 Task: Find connections with filter location Thenia with filter topic #inspiration with filter profile language English with filter current company Apco Infratech Pvt. Ltd with filter school Netaji Subhas Institute of Technology with filter industry Retail Art Supplies with filter service category Customer Support with filter keywords title SQL Developer
Action: Mouse moved to (716, 95)
Screenshot: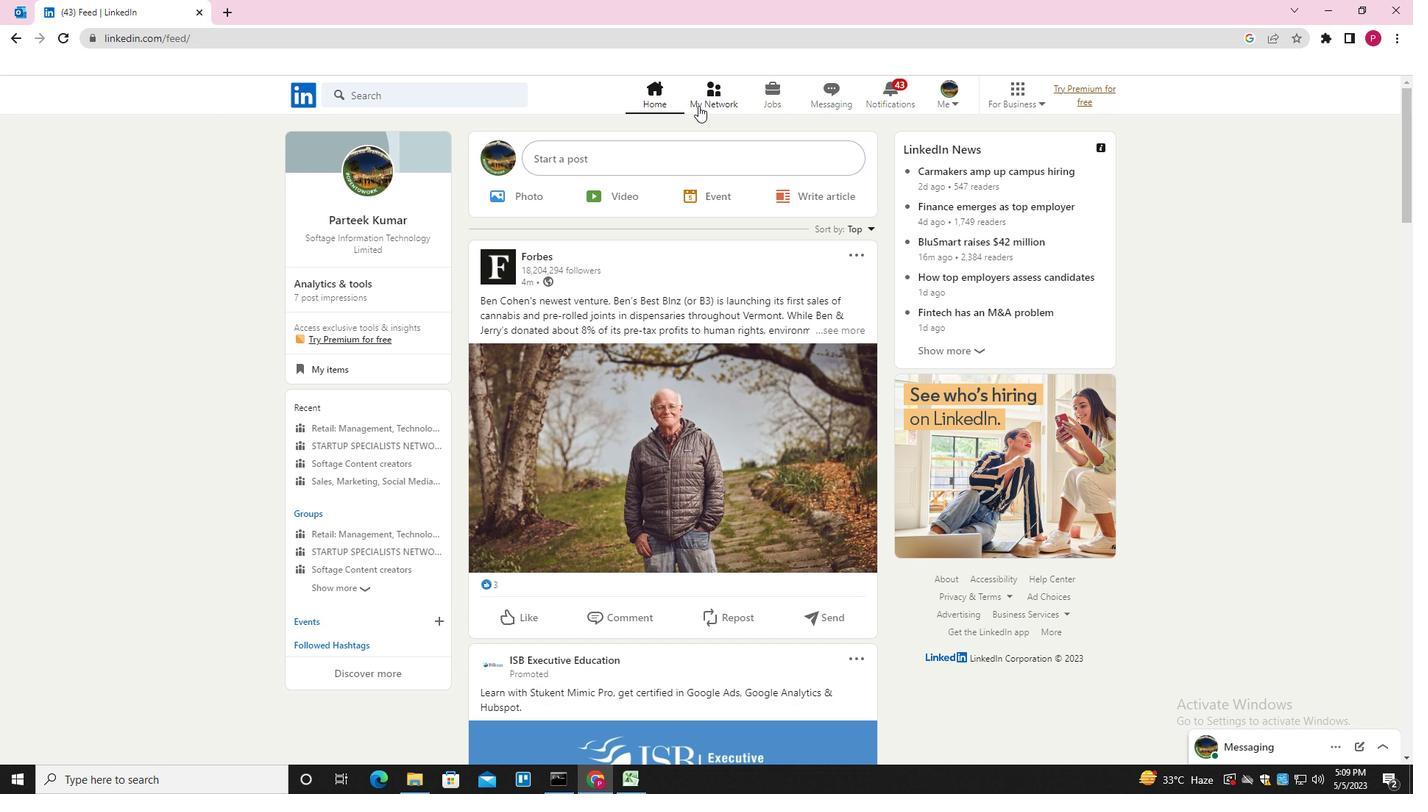 
Action: Mouse pressed left at (716, 95)
Screenshot: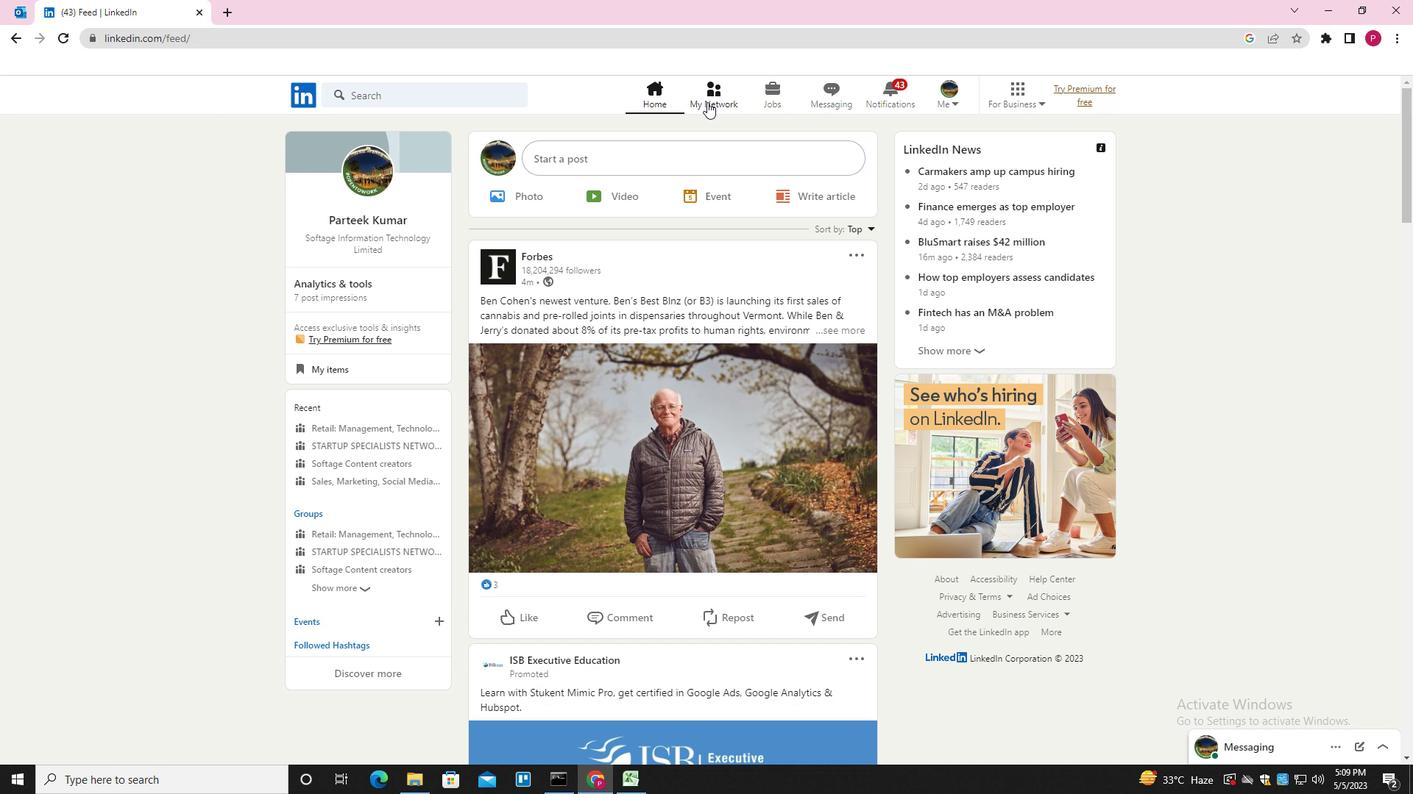 
Action: Mouse moved to (451, 181)
Screenshot: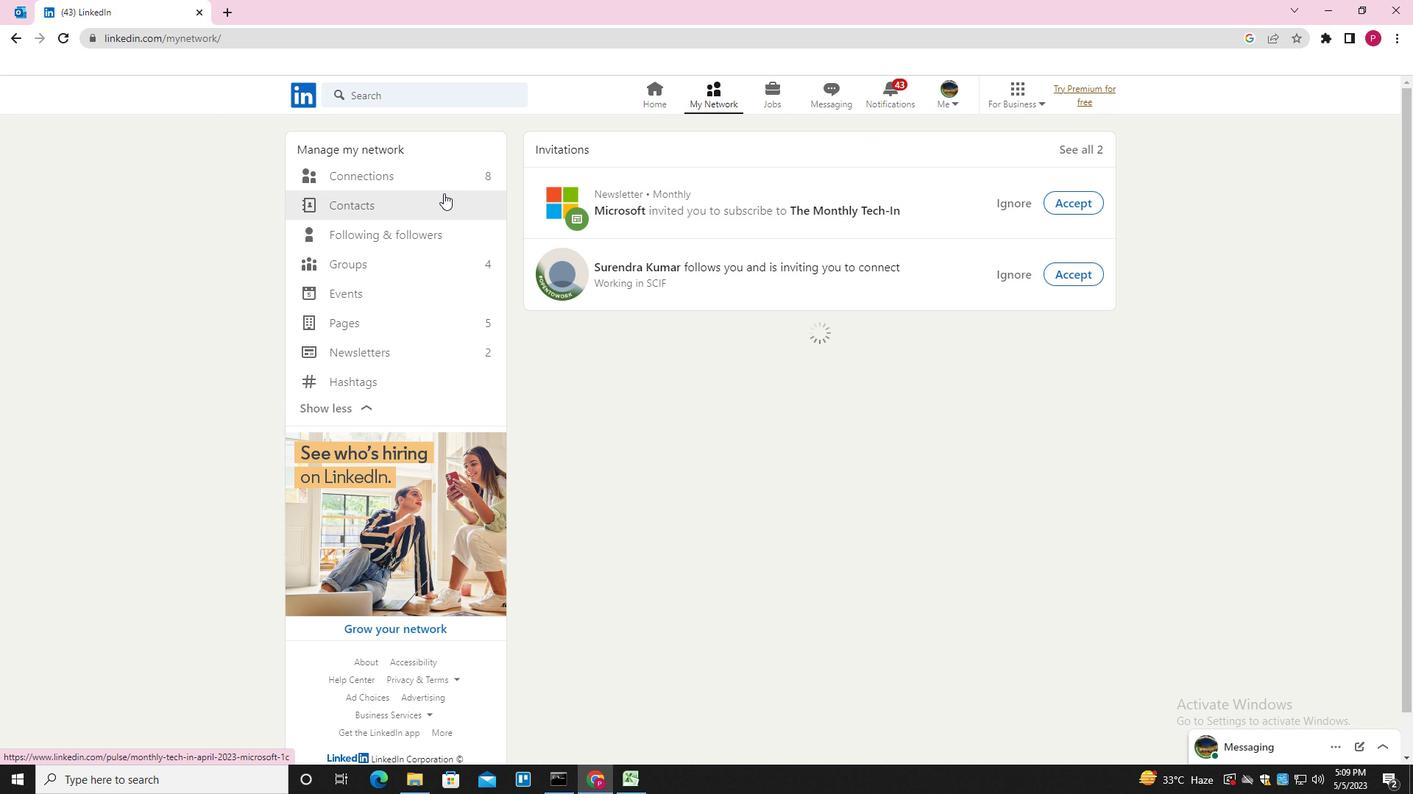 
Action: Mouse pressed left at (451, 181)
Screenshot: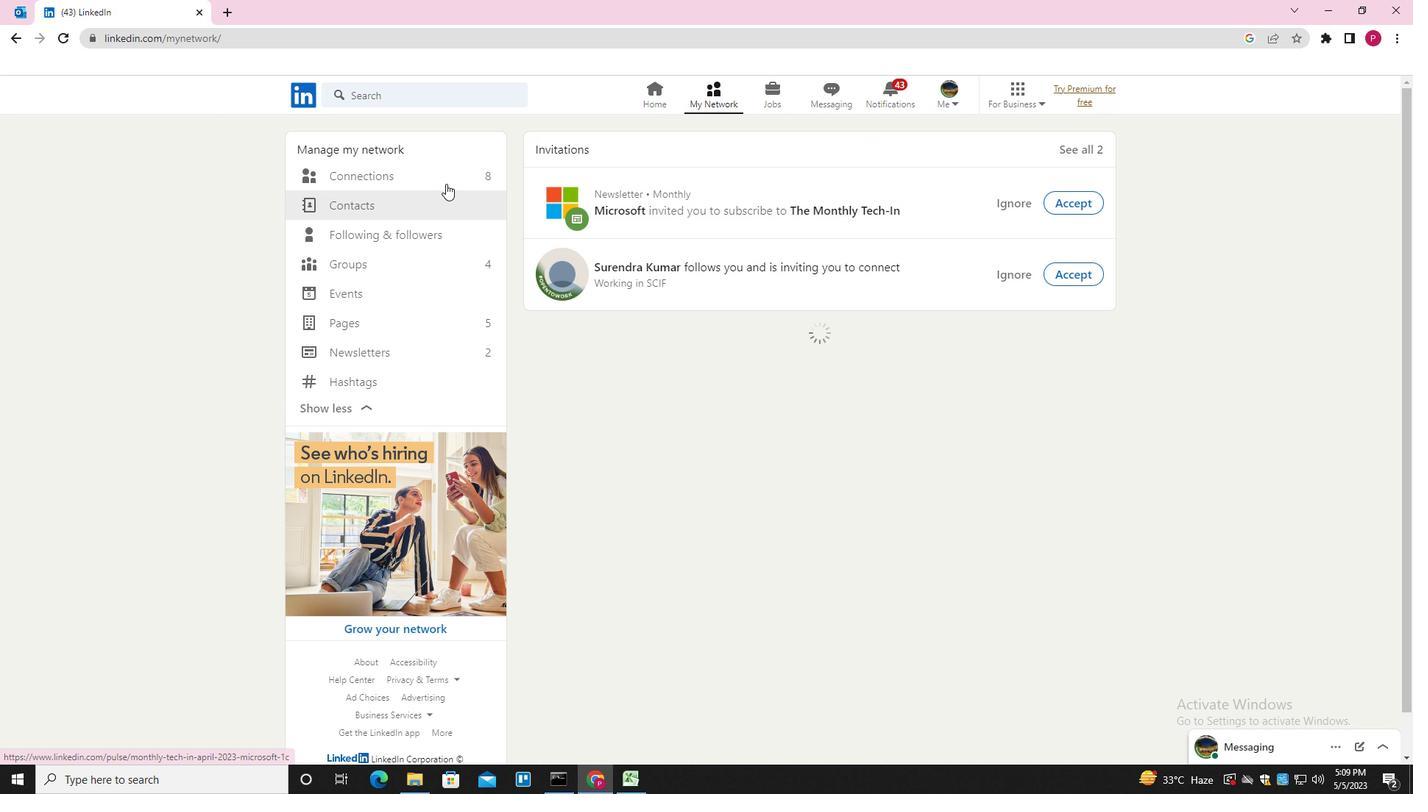 
Action: Mouse moved to (795, 173)
Screenshot: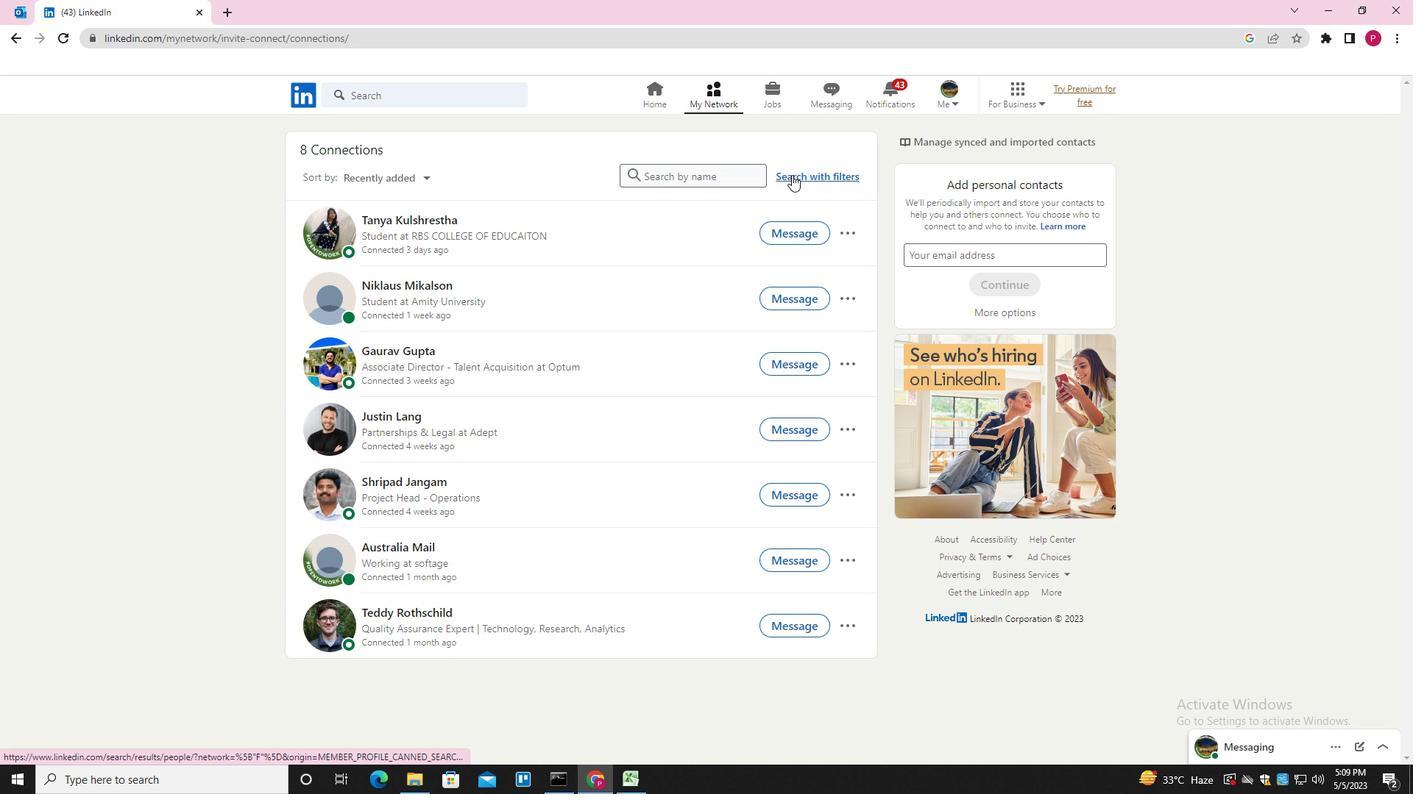 
Action: Mouse pressed left at (795, 173)
Screenshot: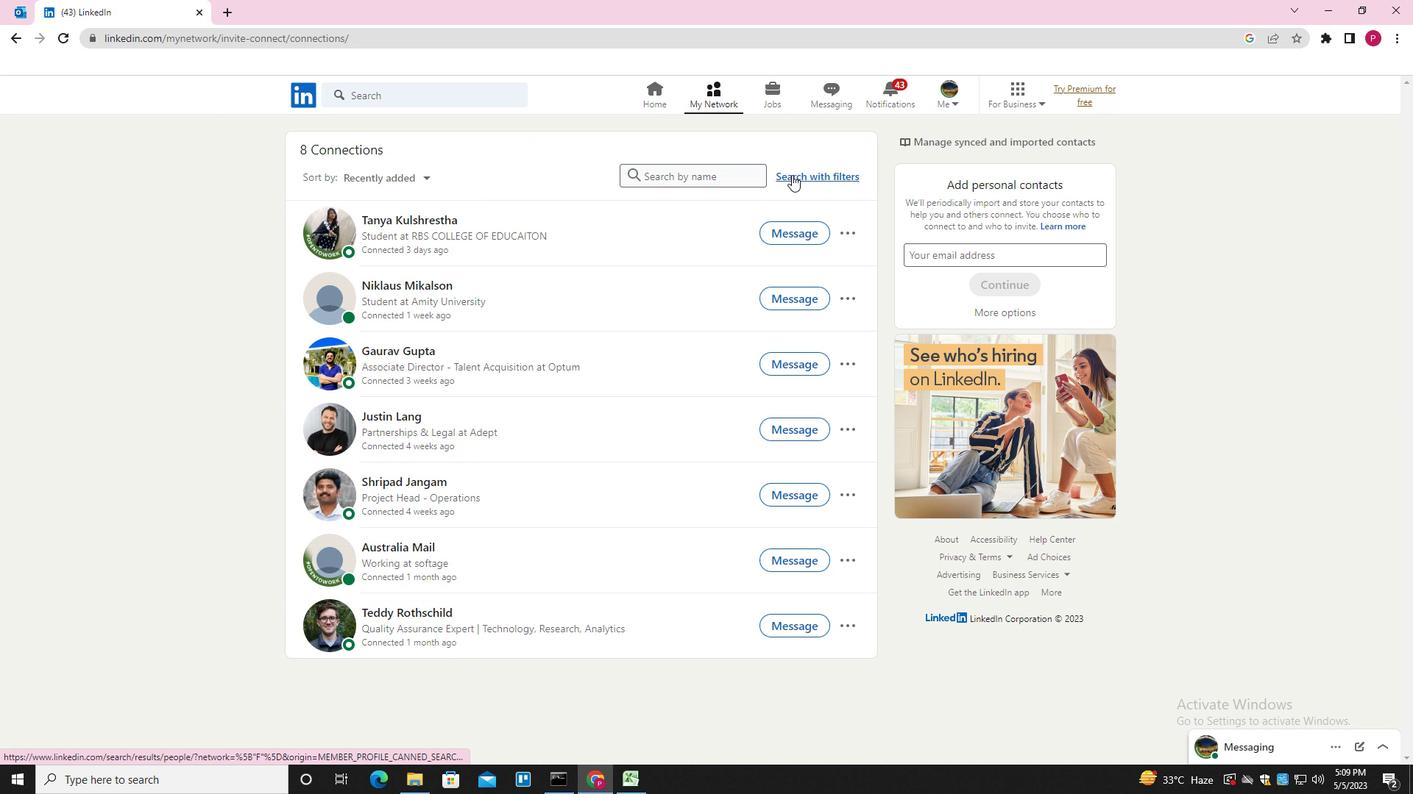 
Action: Mouse moved to (747, 139)
Screenshot: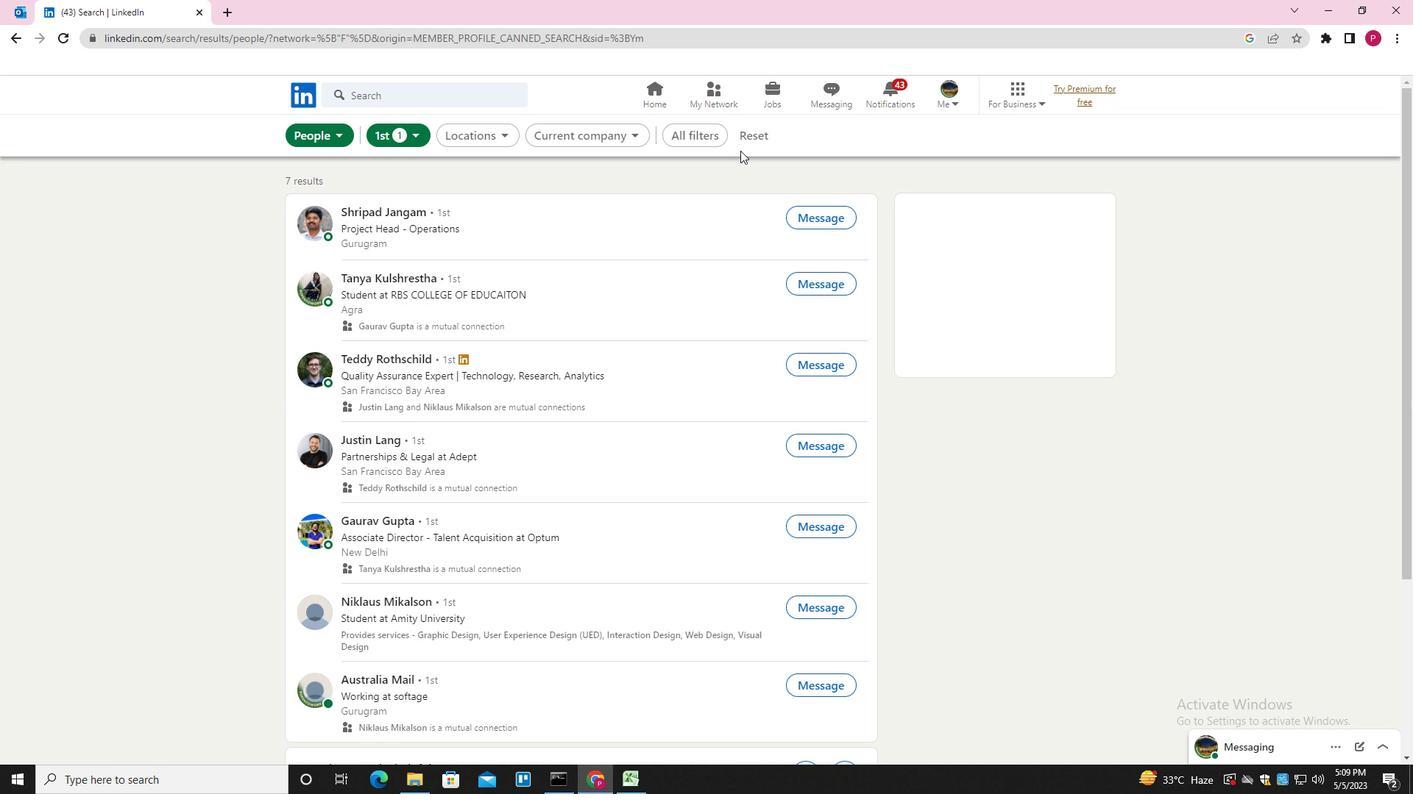
Action: Mouse pressed left at (747, 139)
Screenshot: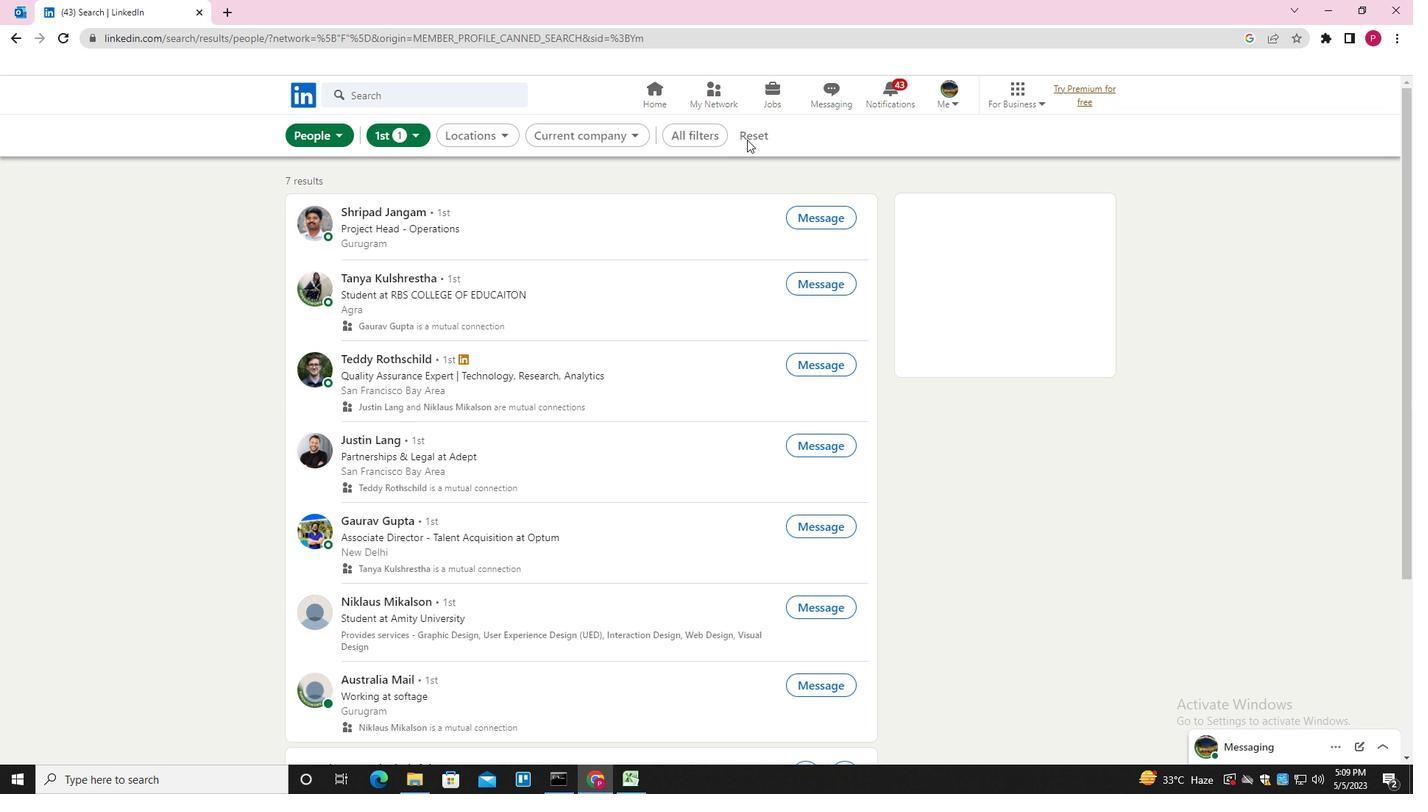 
Action: Mouse moved to (727, 136)
Screenshot: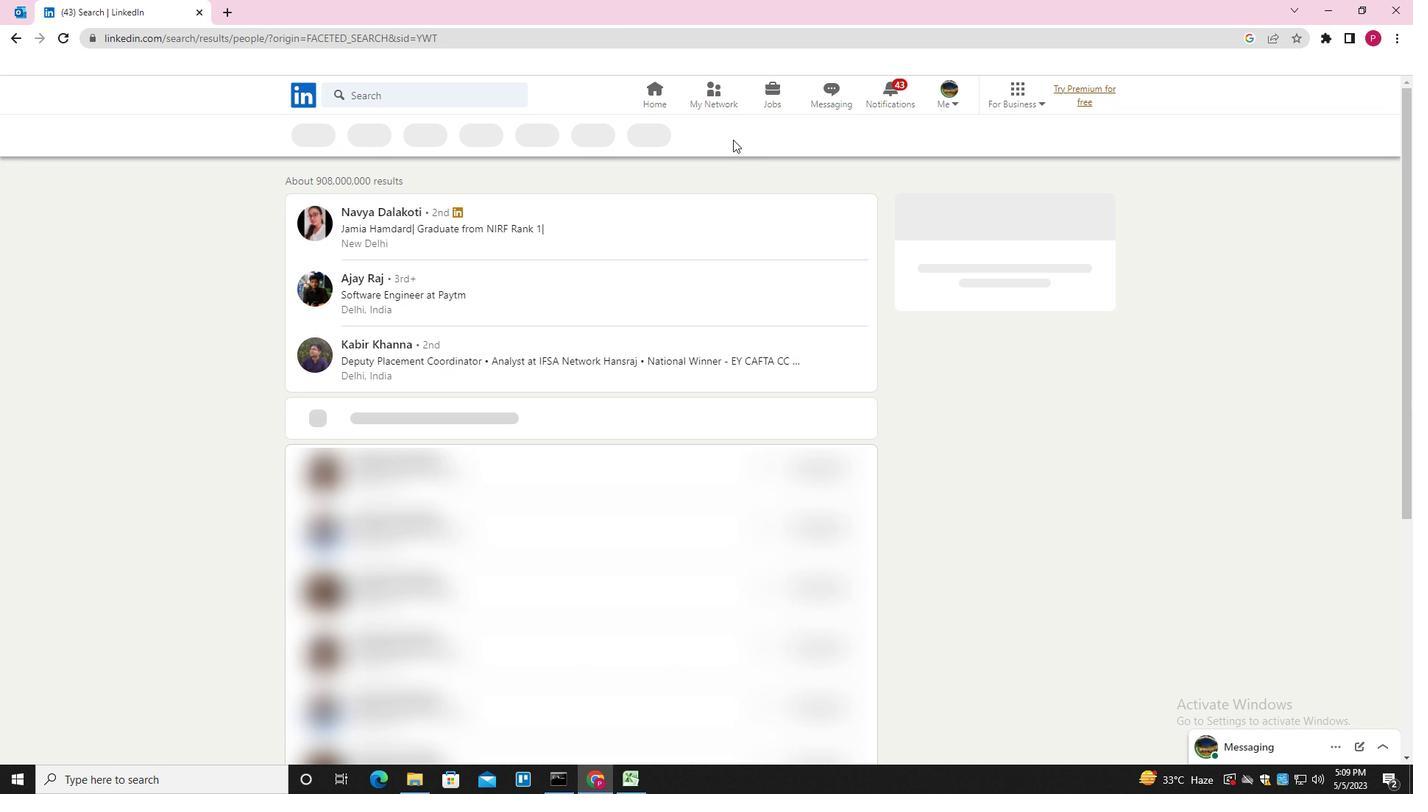 
Action: Mouse pressed left at (727, 136)
Screenshot: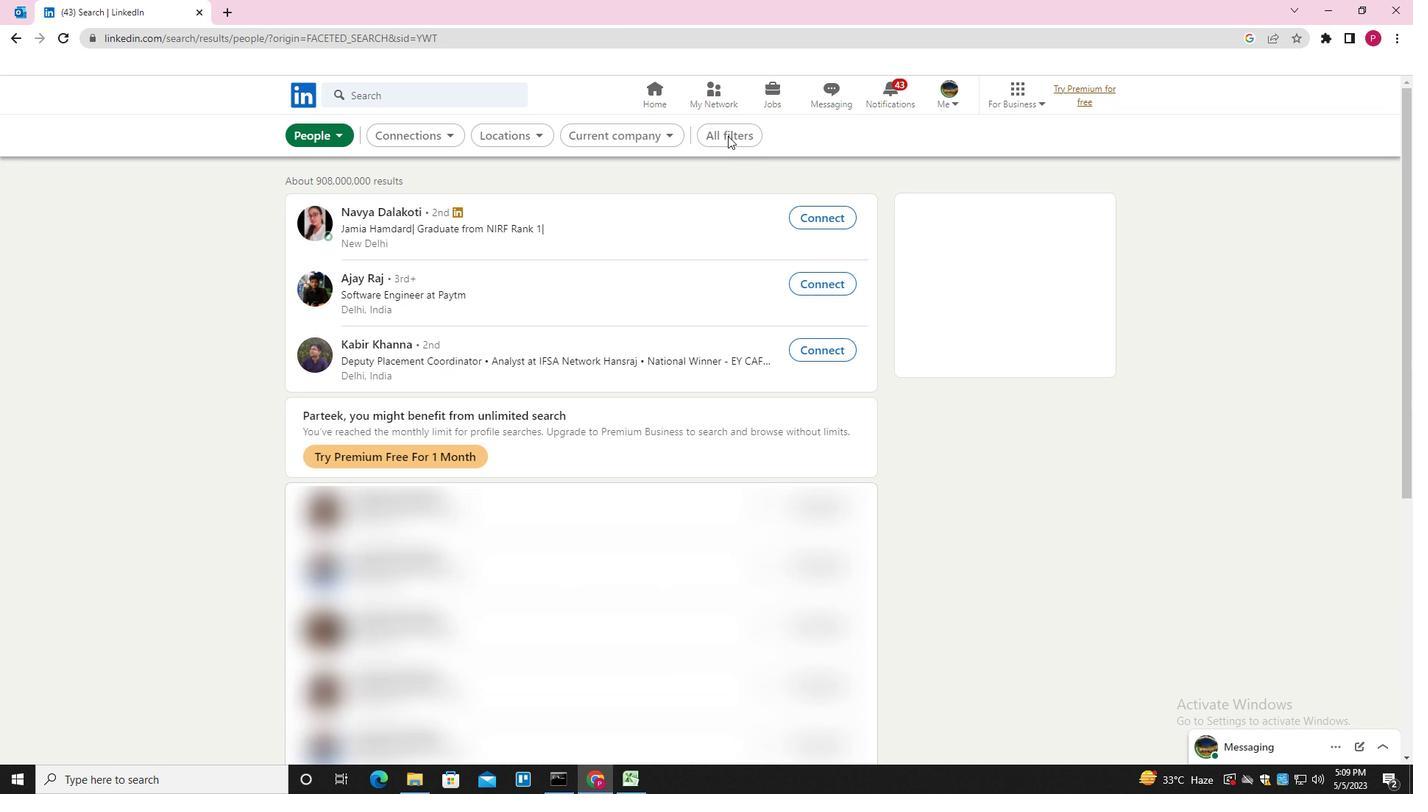 
Action: Mouse moved to (1167, 433)
Screenshot: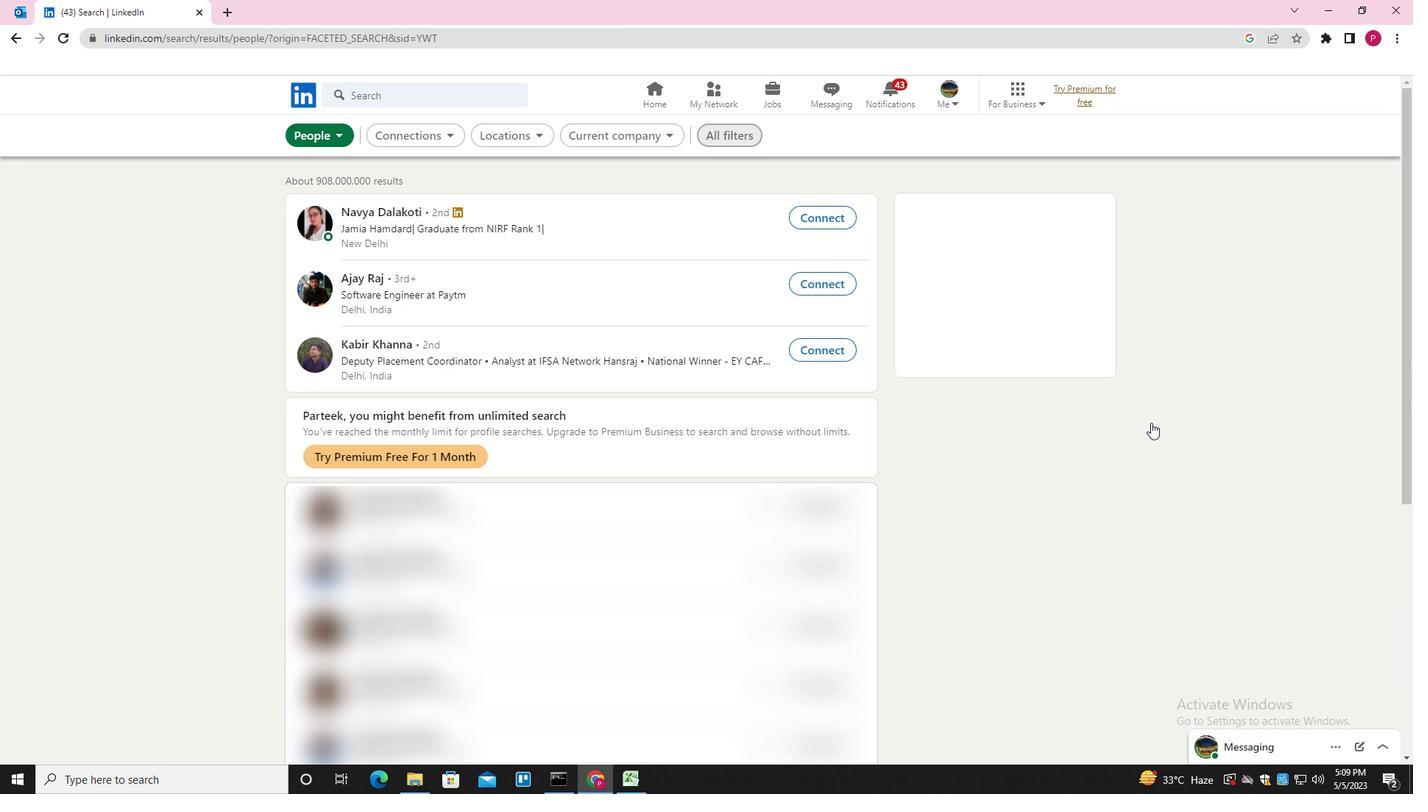 
Action: Mouse scrolled (1167, 432) with delta (0, 0)
Screenshot: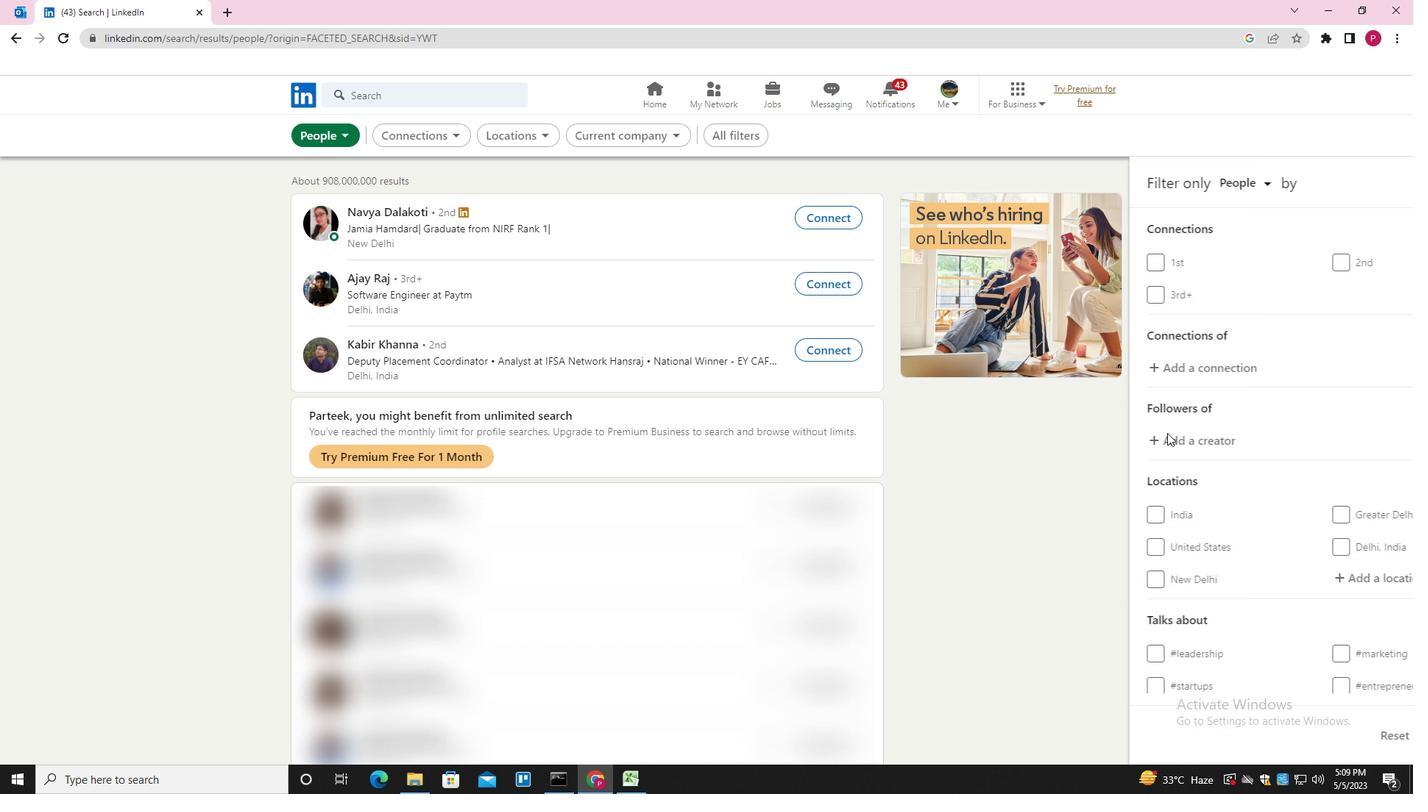 
Action: Mouse moved to (1167, 434)
Screenshot: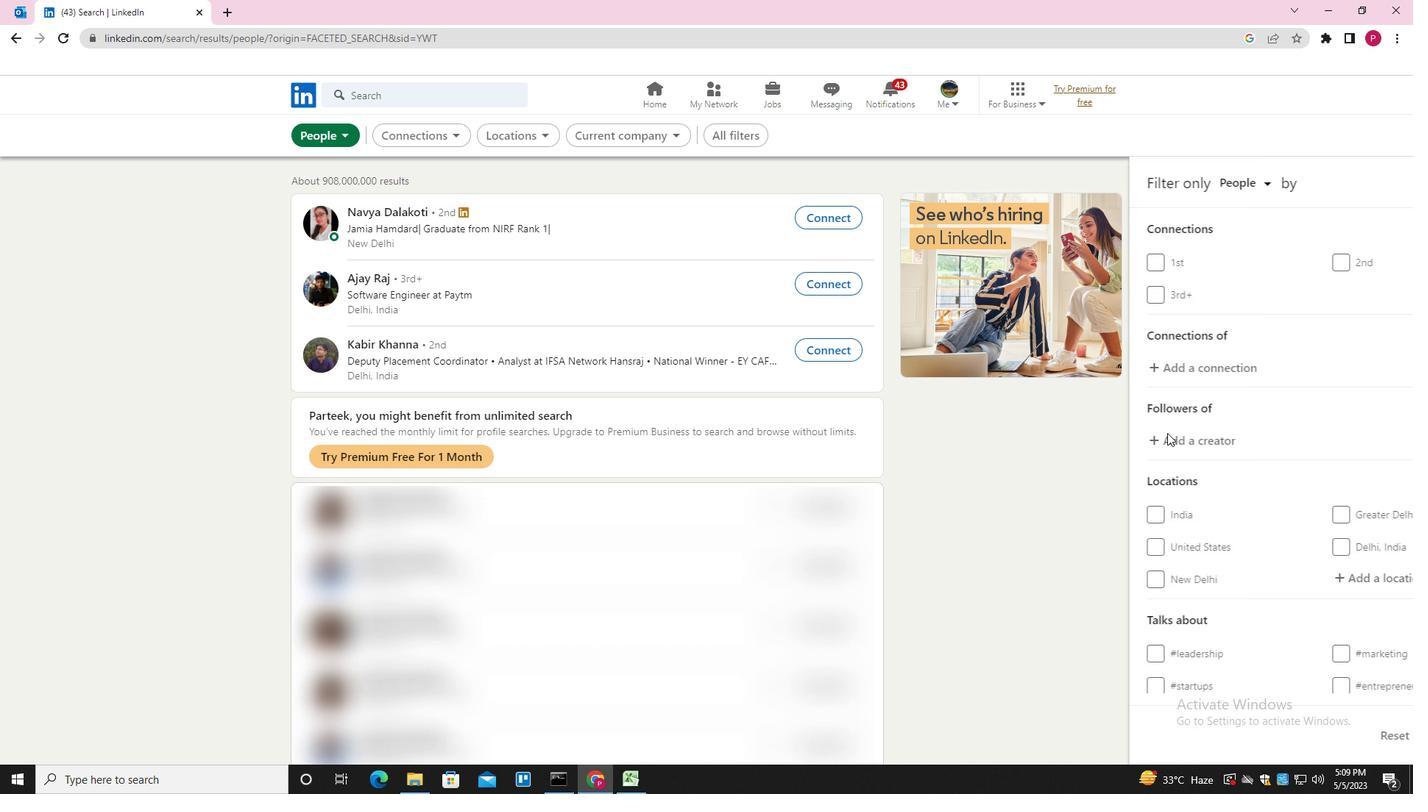 
Action: Mouse scrolled (1167, 433) with delta (0, 0)
Screenshot: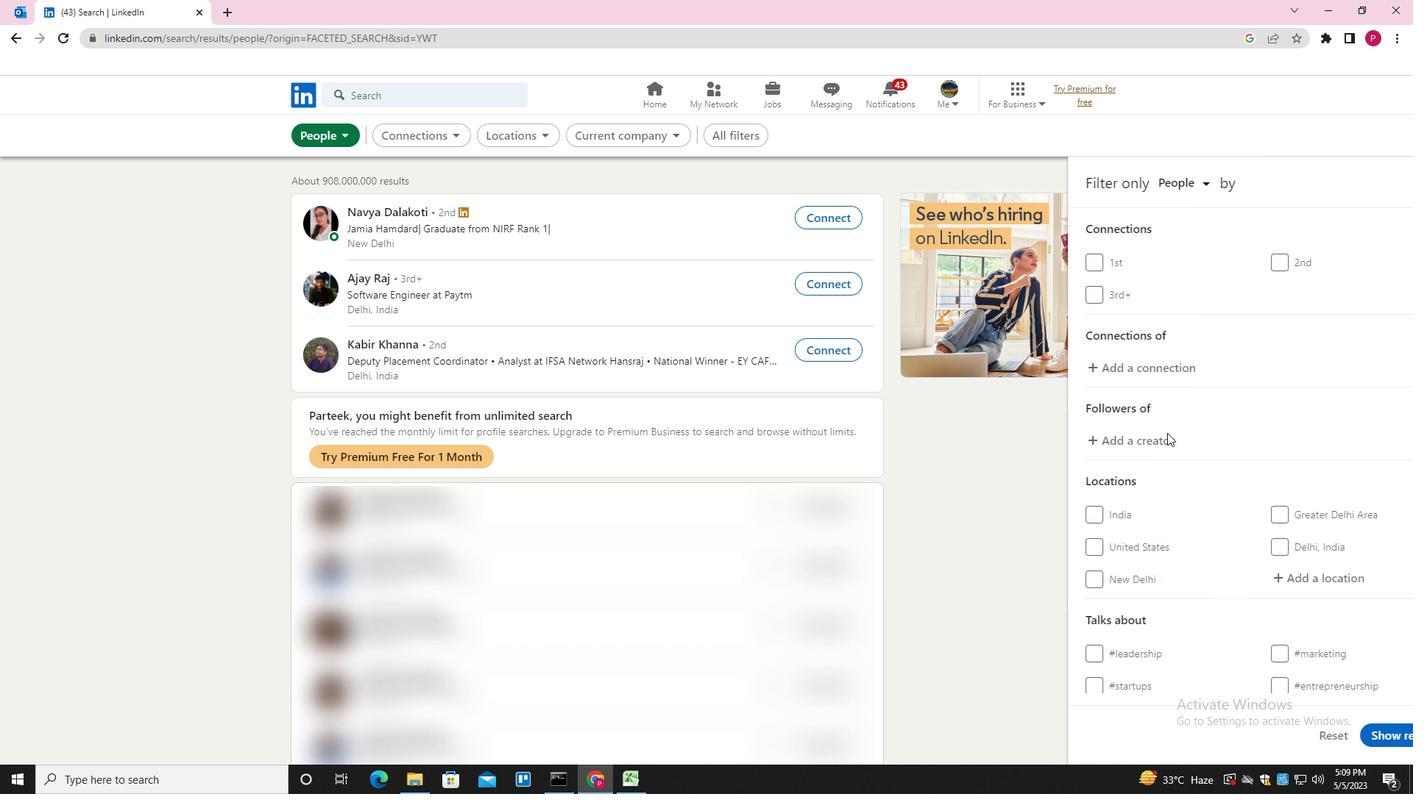 
Action: Mouse moved to (1168, 436)
Screenshot: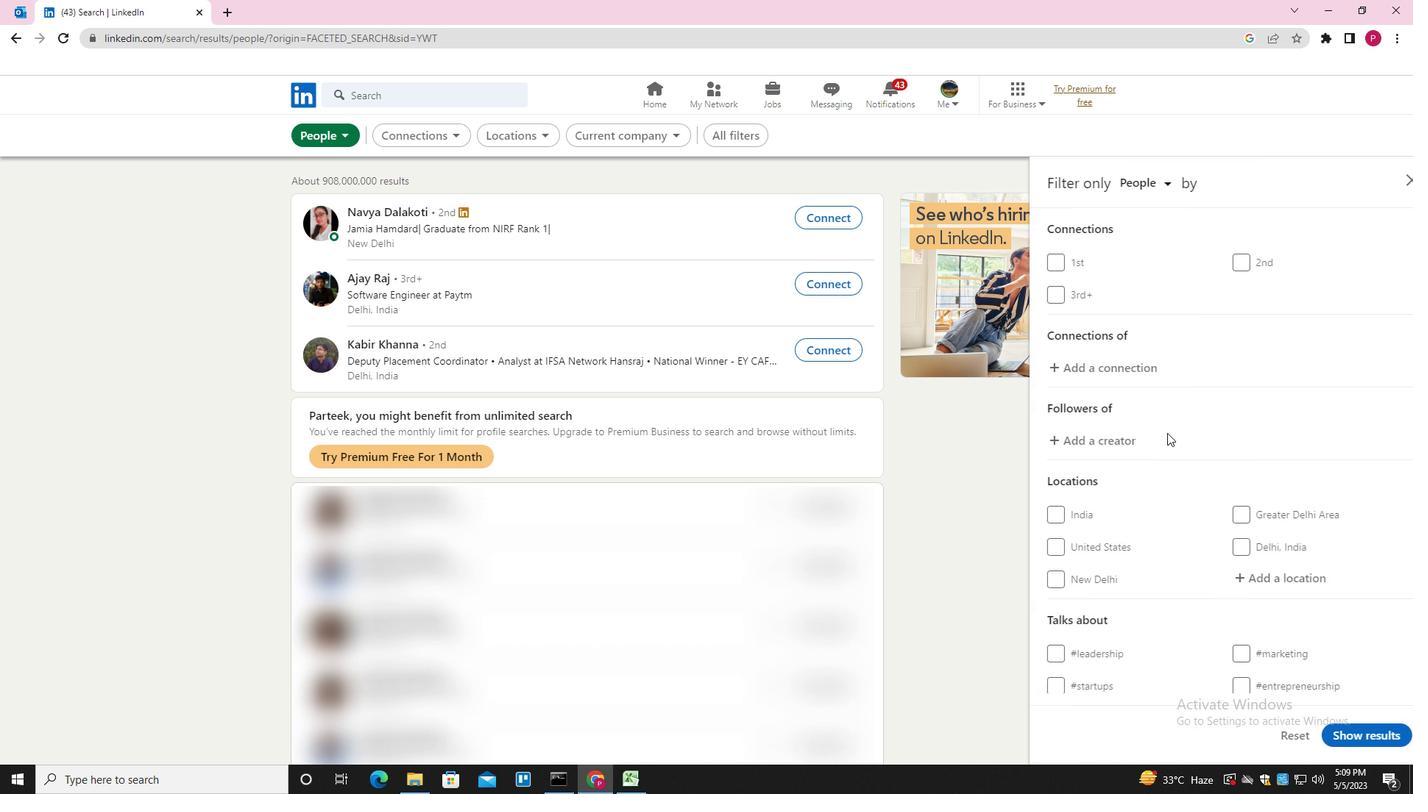 
Action: Mouse scrolled (1168, 435) with delta (0, 0)
Screenshot: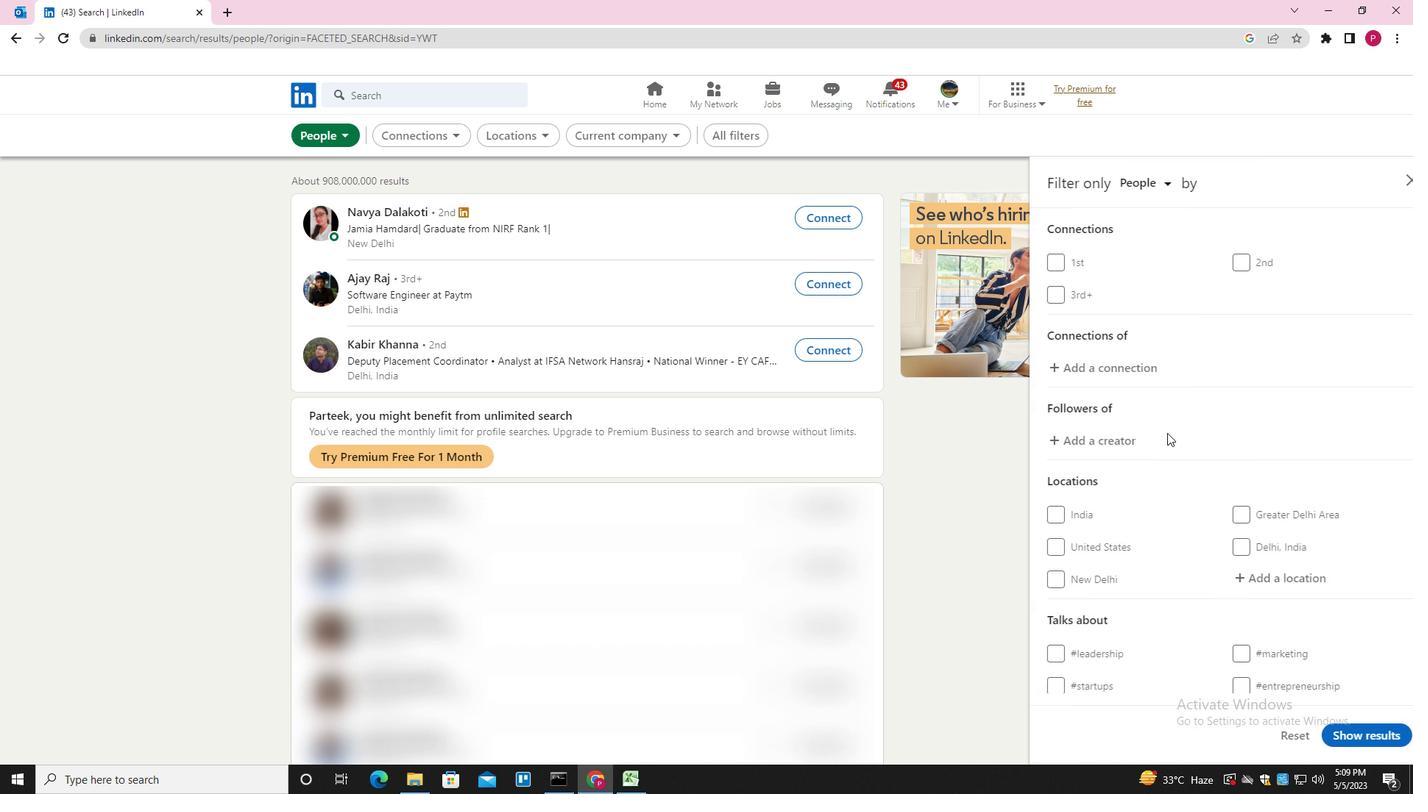 
Action: Mouse moved to (1257, 362)
Screenshot: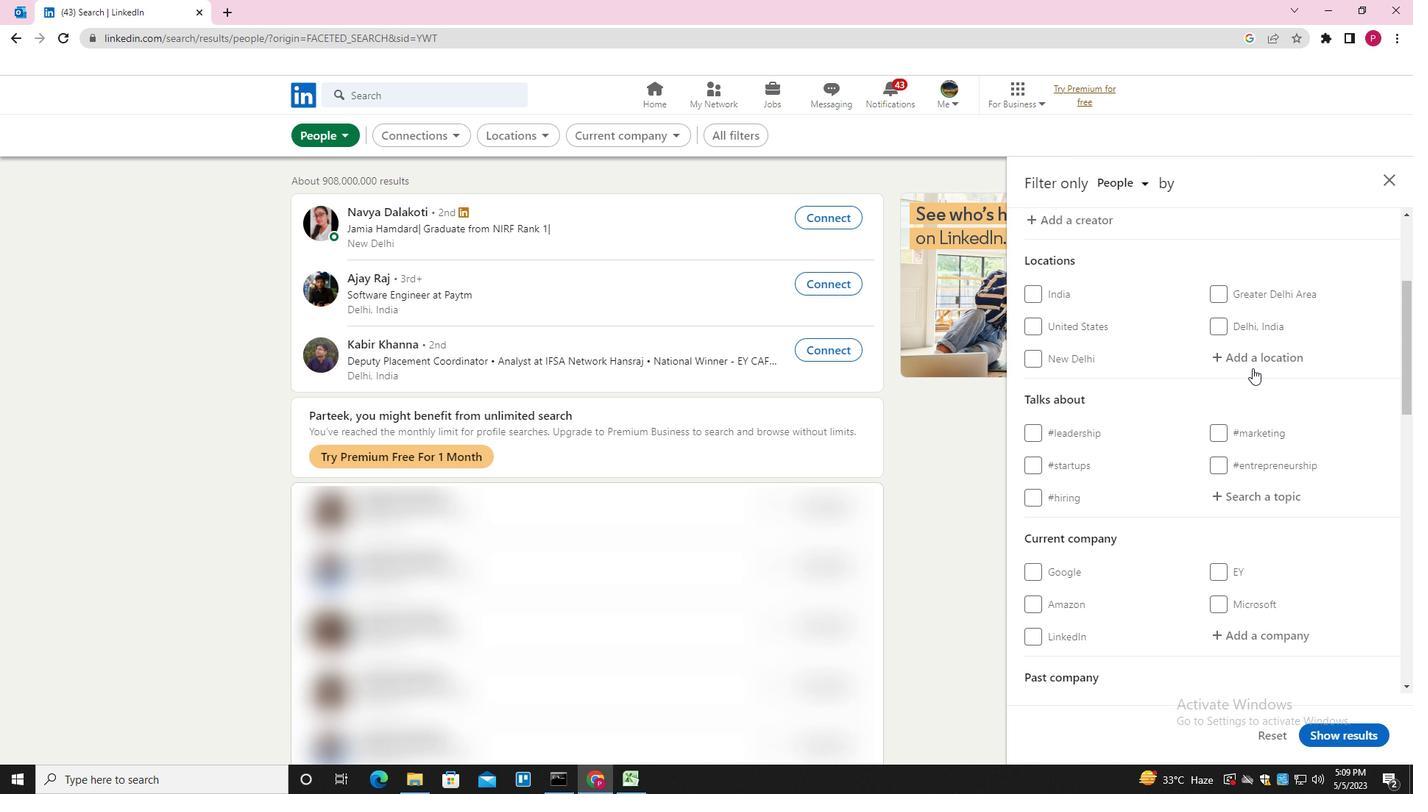 
Action: Mouse pressed left at (1257, 362)
Screenshot: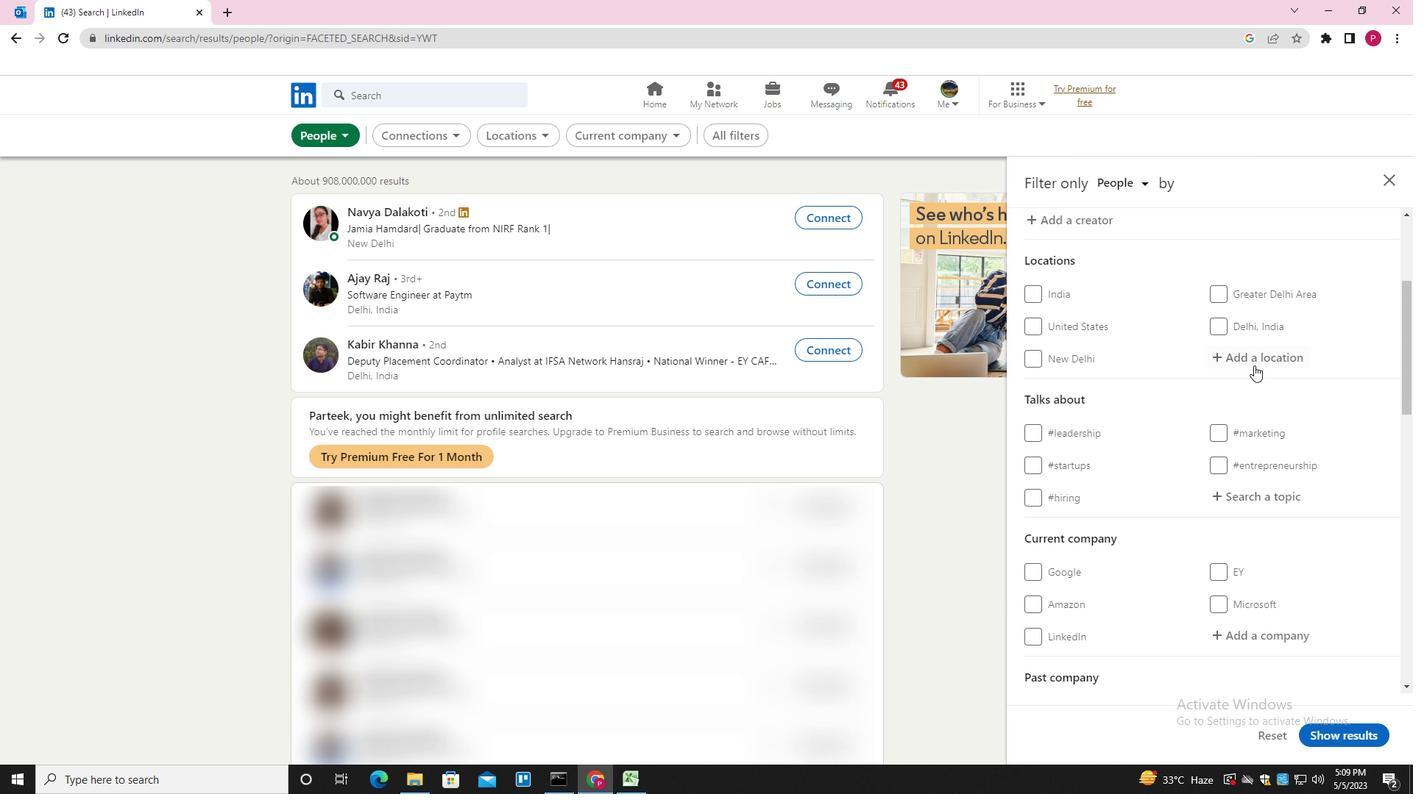 
Action: Key pressed <Key.shift>THEMIA<Key.backspace><Key.backspace><Key.backspace>NIA<Key.down><Key.enter>
Screenshot: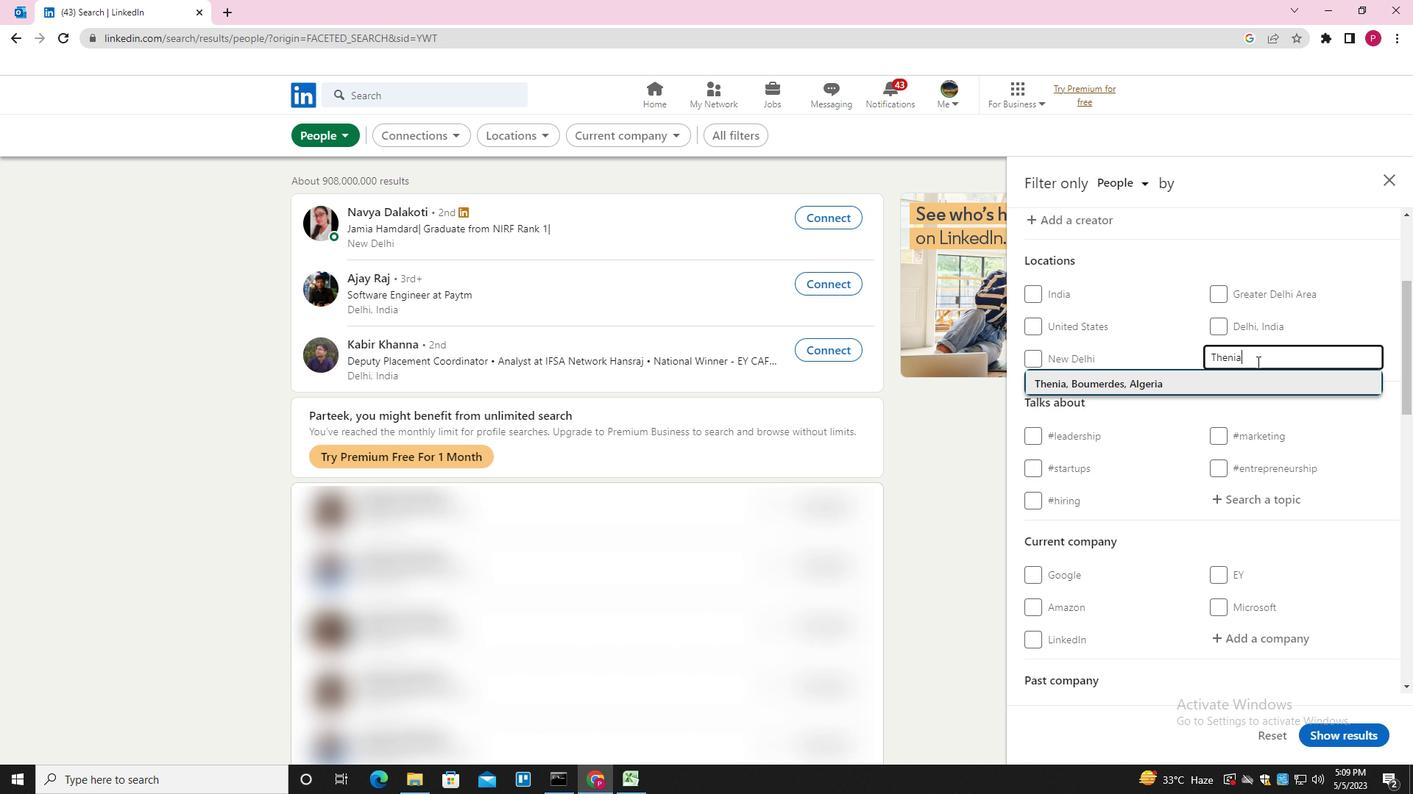 
Action: Mouse moved to (1255, 362)
Screenshot: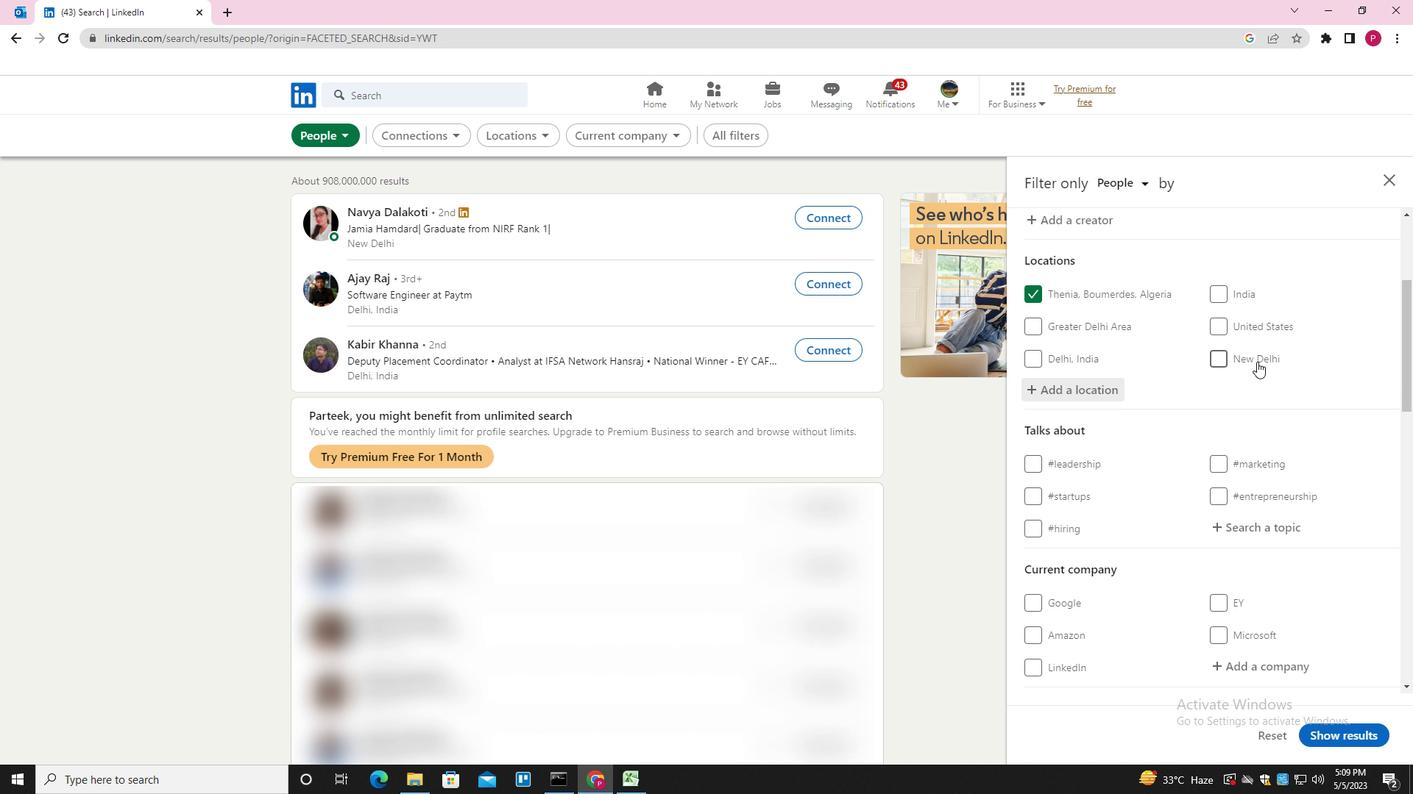 
Action: Mouse scrolled (1255, 361) with delta (0, 0)
Screenshot: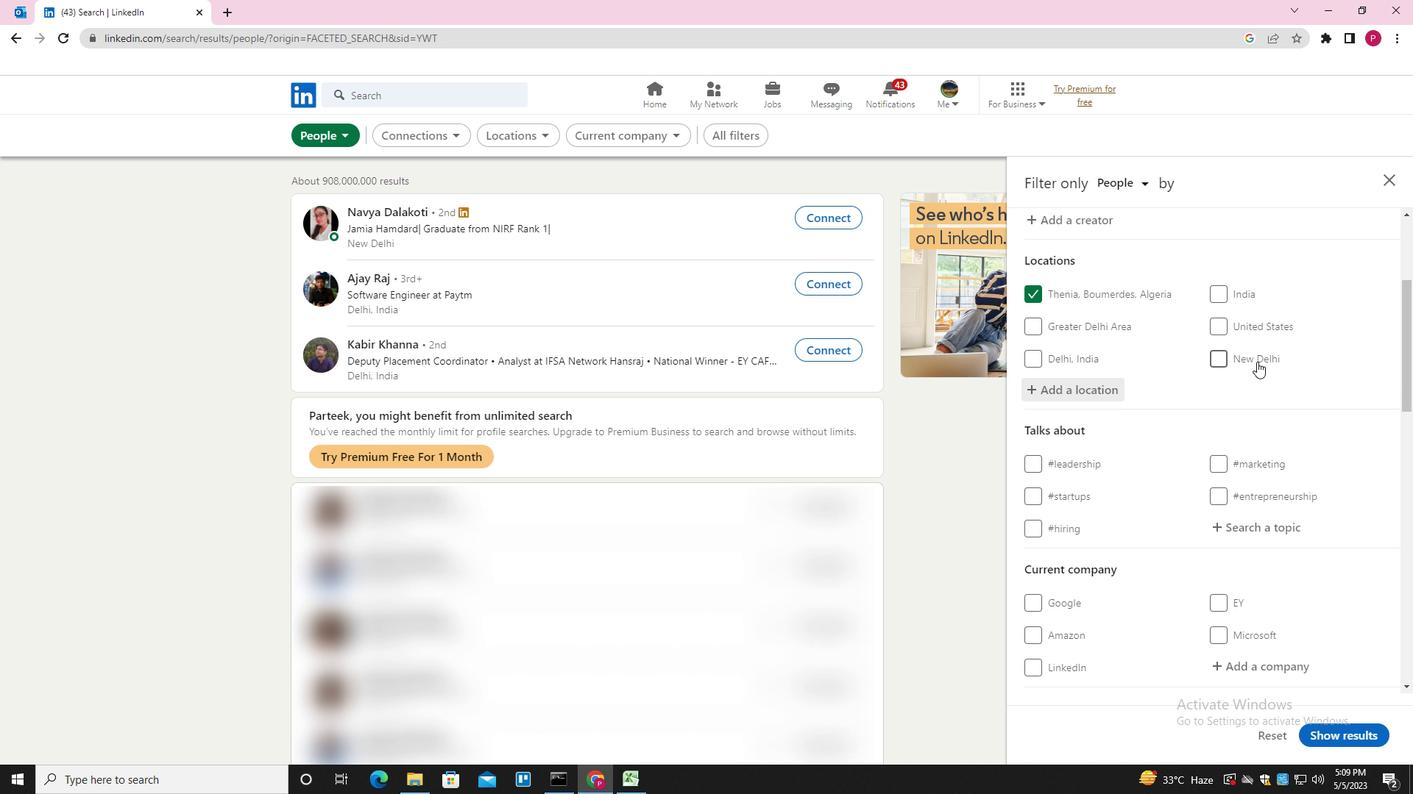 
Action: Mouse moved to (1254, 362)
Screenshot: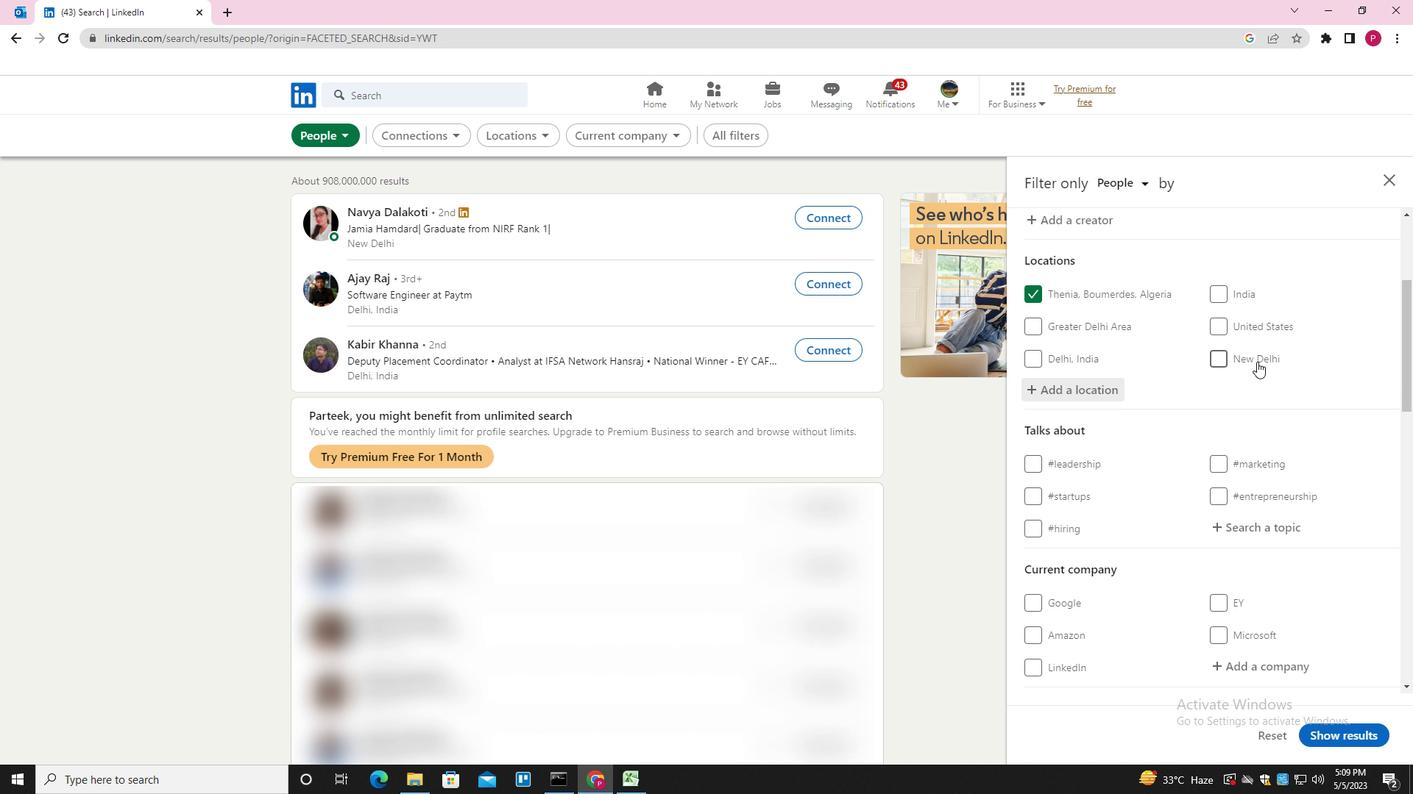 
Action: Mouse scrolled (1254, 362) with delta (0, 0)
Screenshot: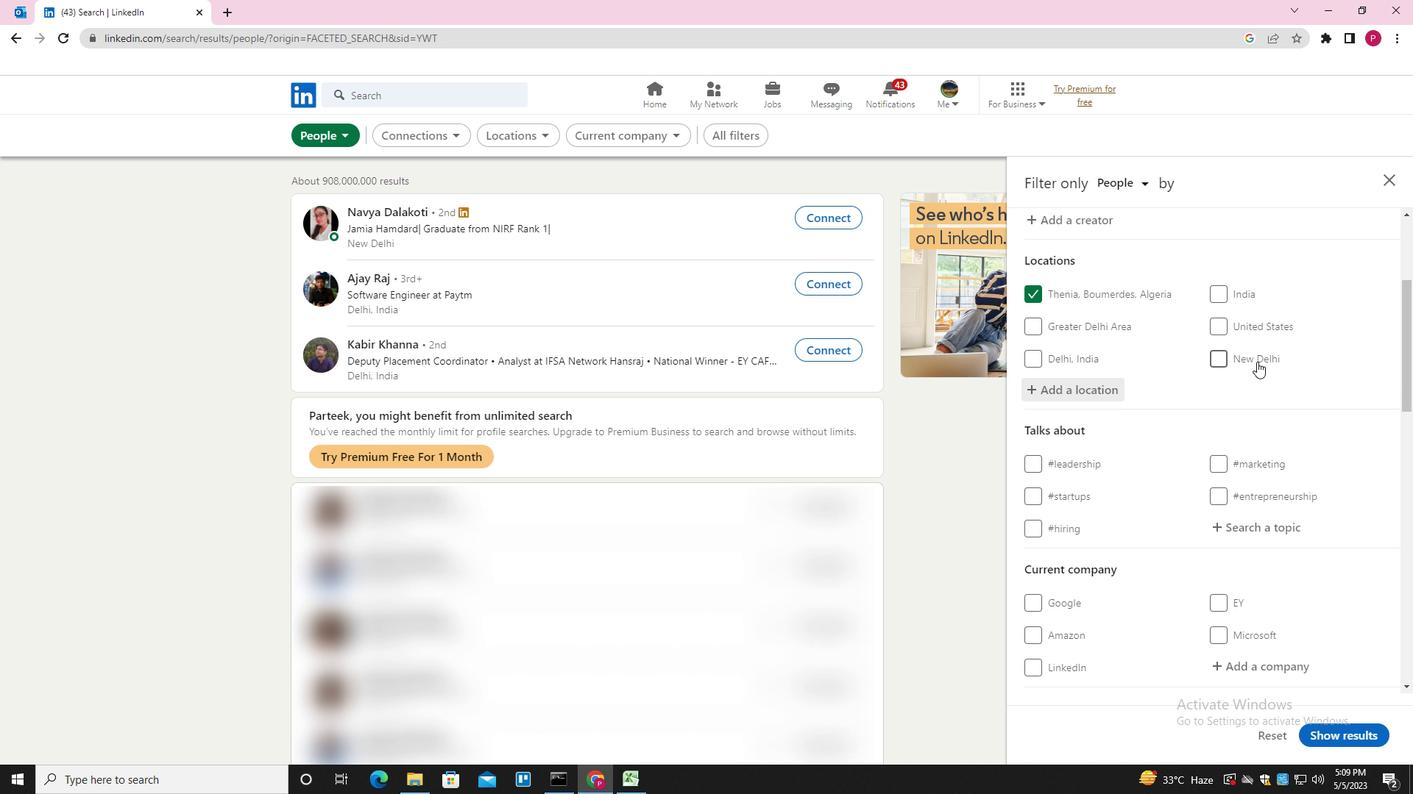 
Action: Mouse moved to (1252, 363)
Screenshot: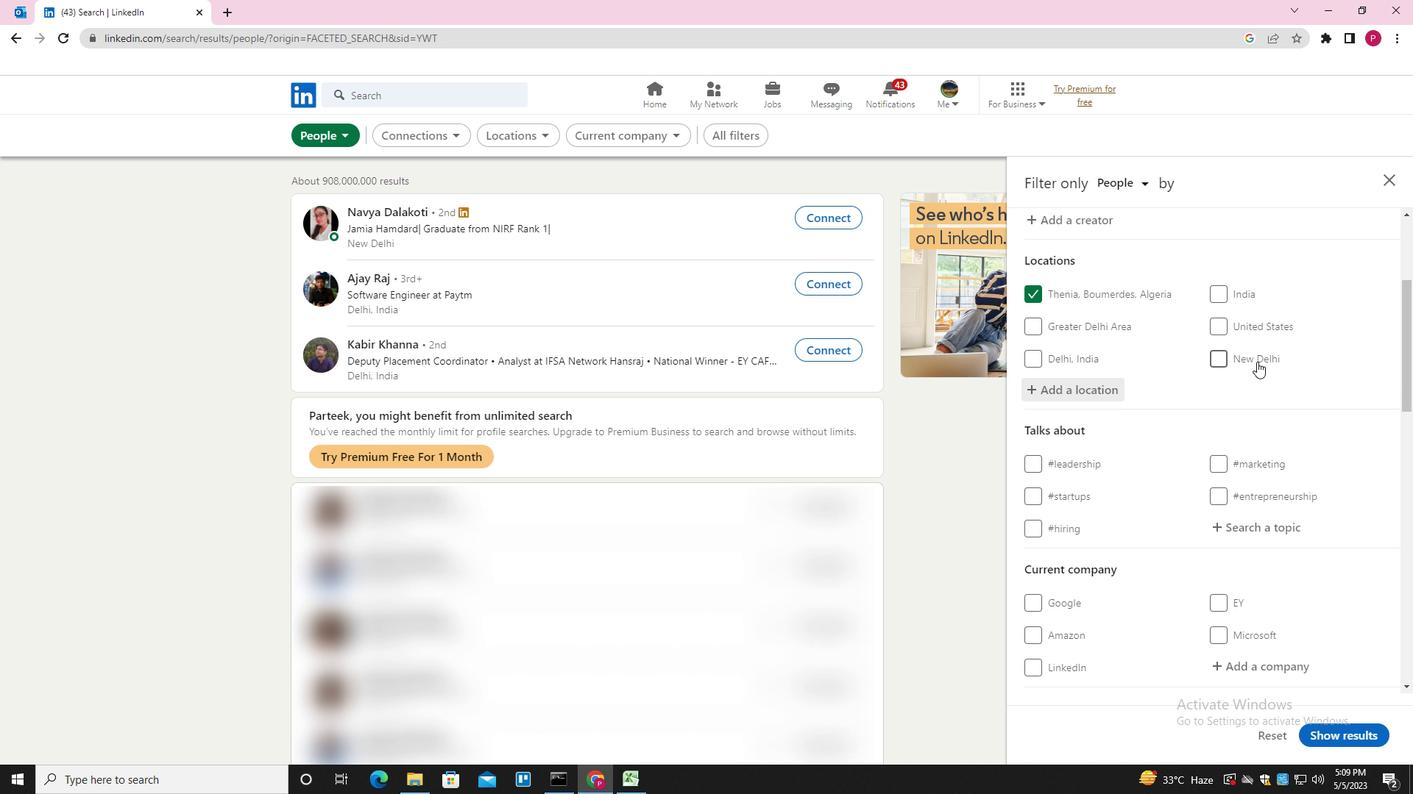 
Action: Mouse scrolled (1252, 362) with delta (0, 0)
Screenshot: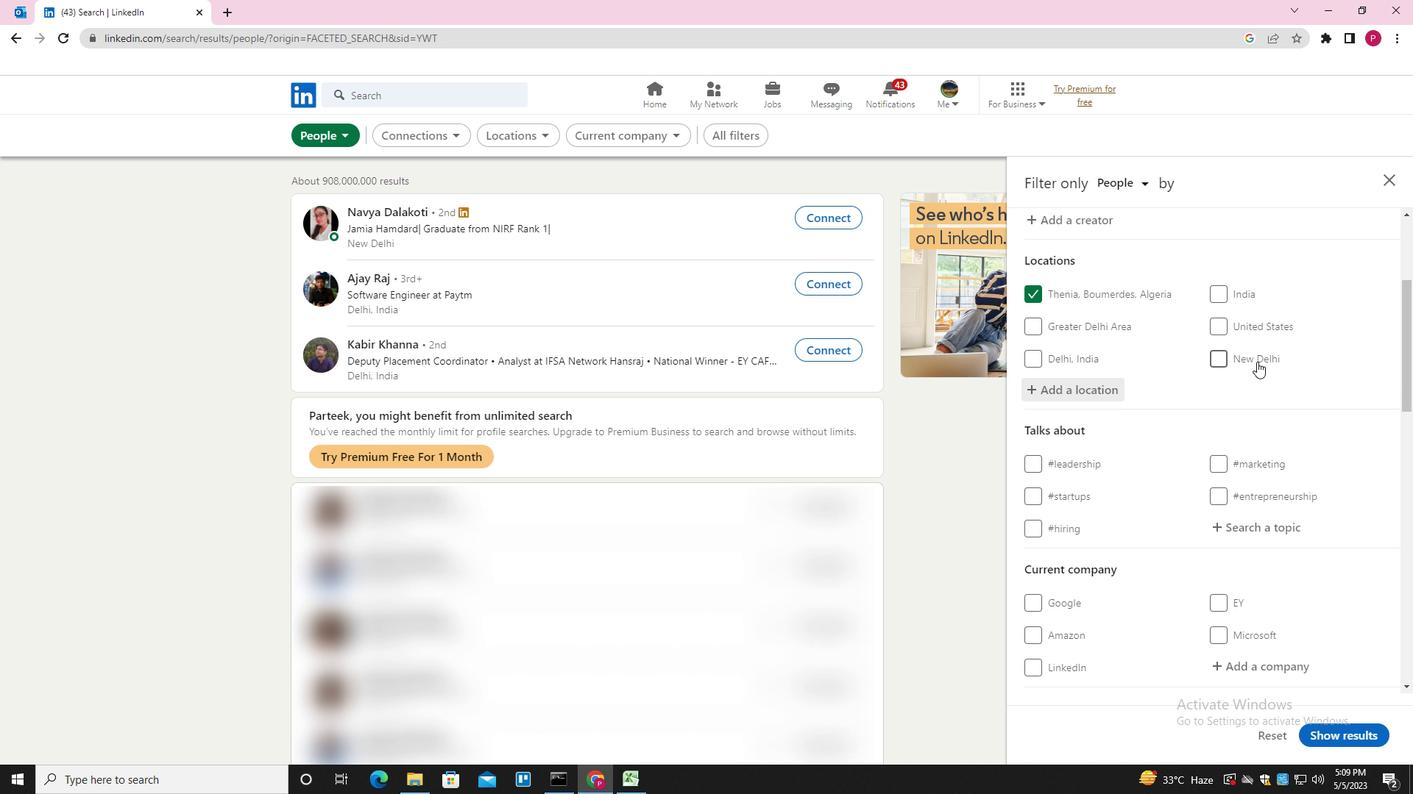 
Action: Mouse moved to (1251, 363)
Screenshot: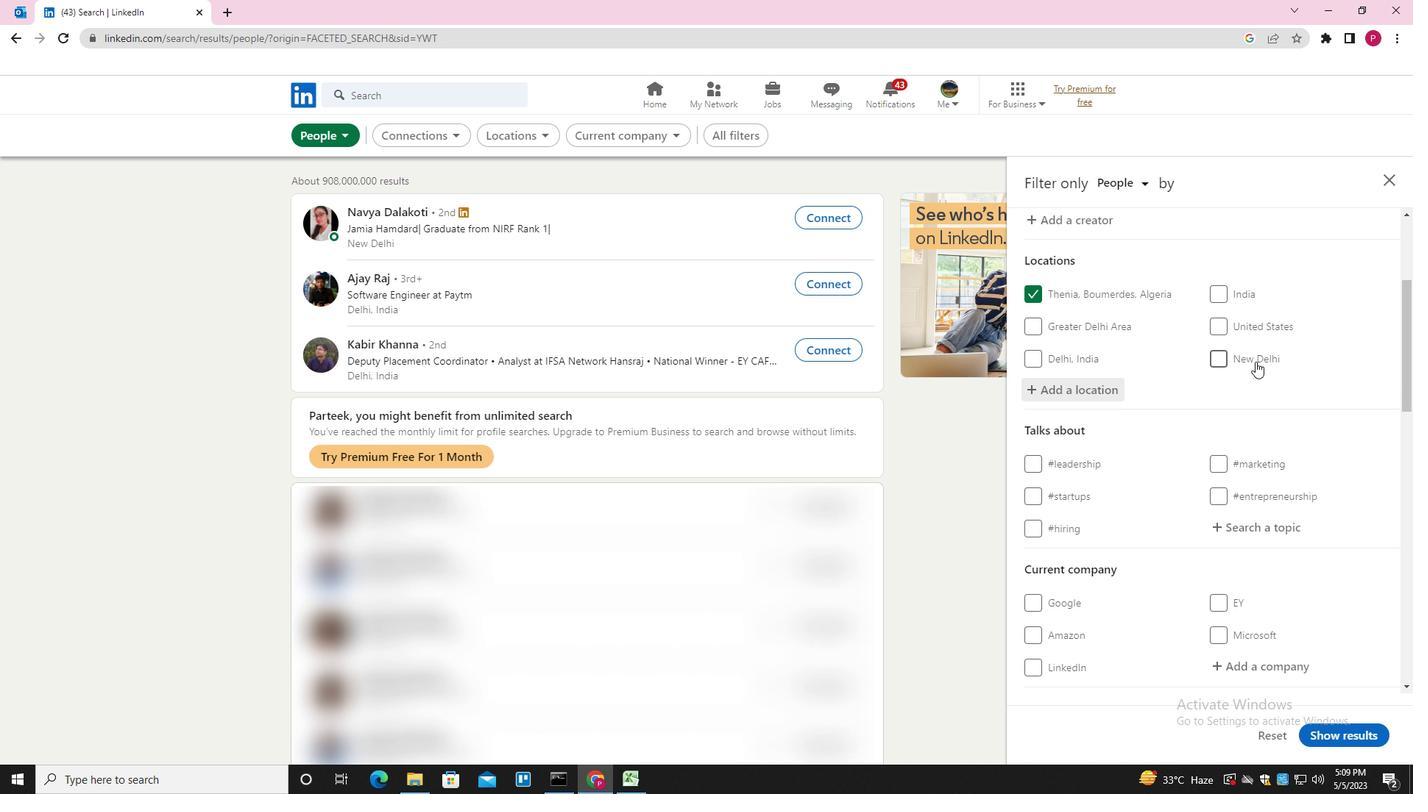 
Action: Mouse scrolled (1251, 362) with delta (0, 0)
Screenshot: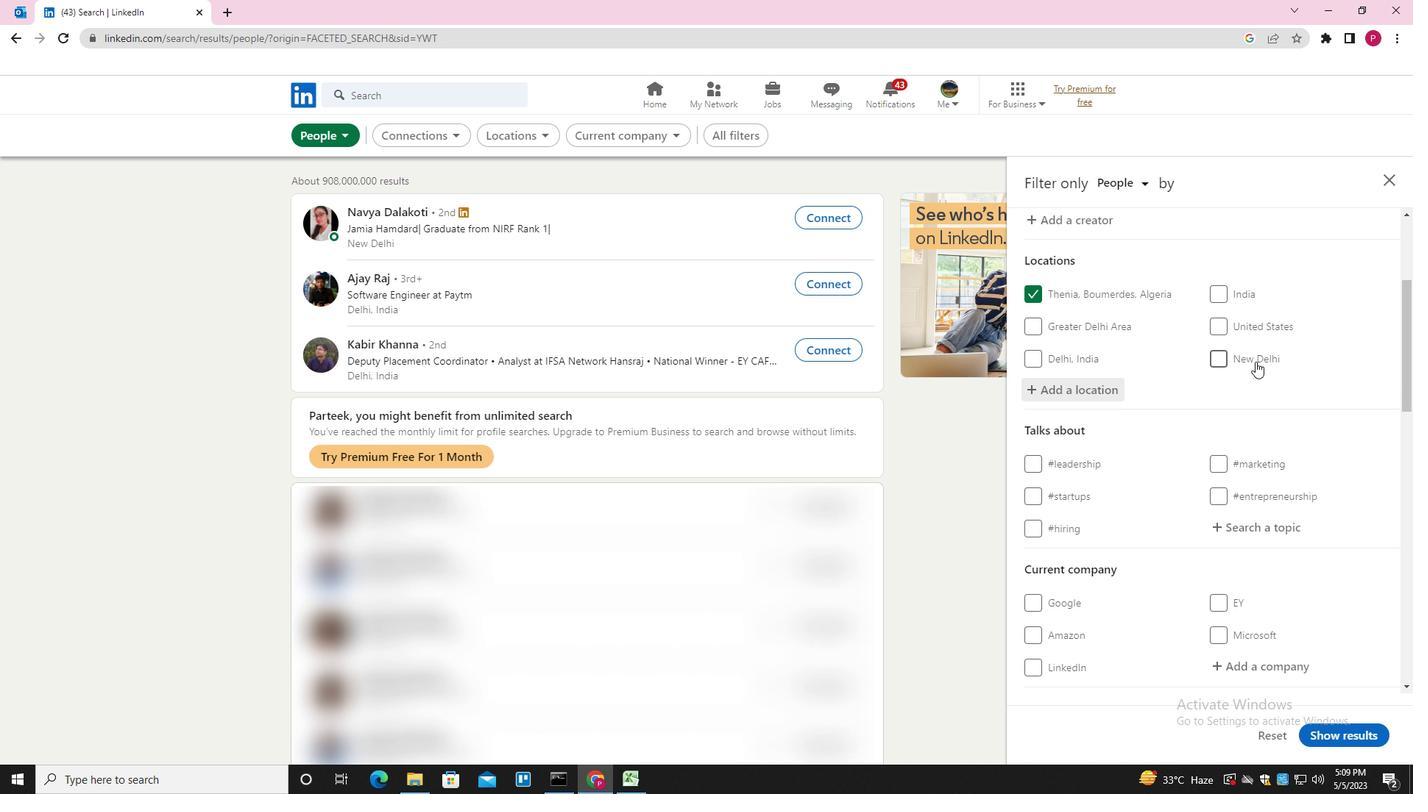 
Action: Mouse moved to (1252, 229)
Screenshot: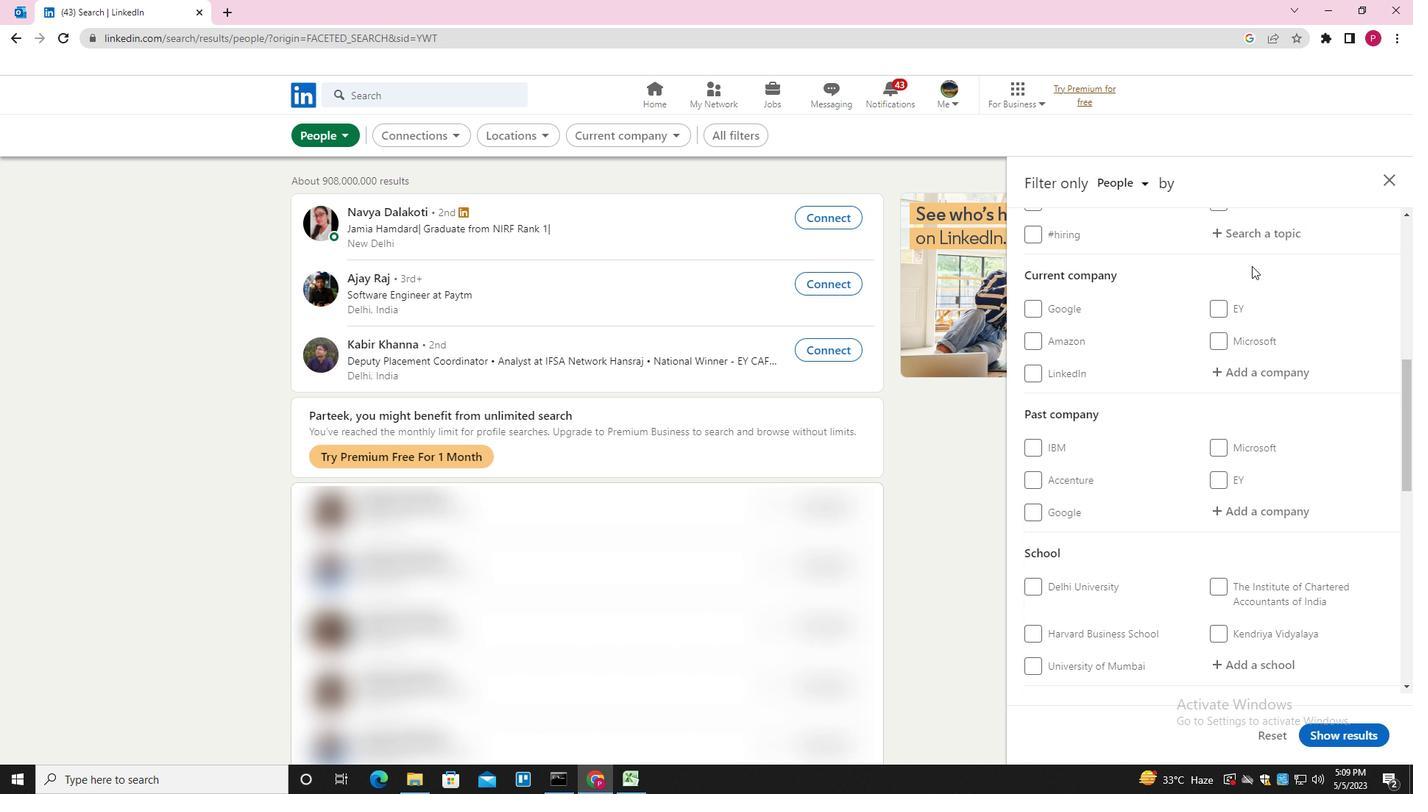
Action: Mouse pressed left at (1252, 229)
Screenshot: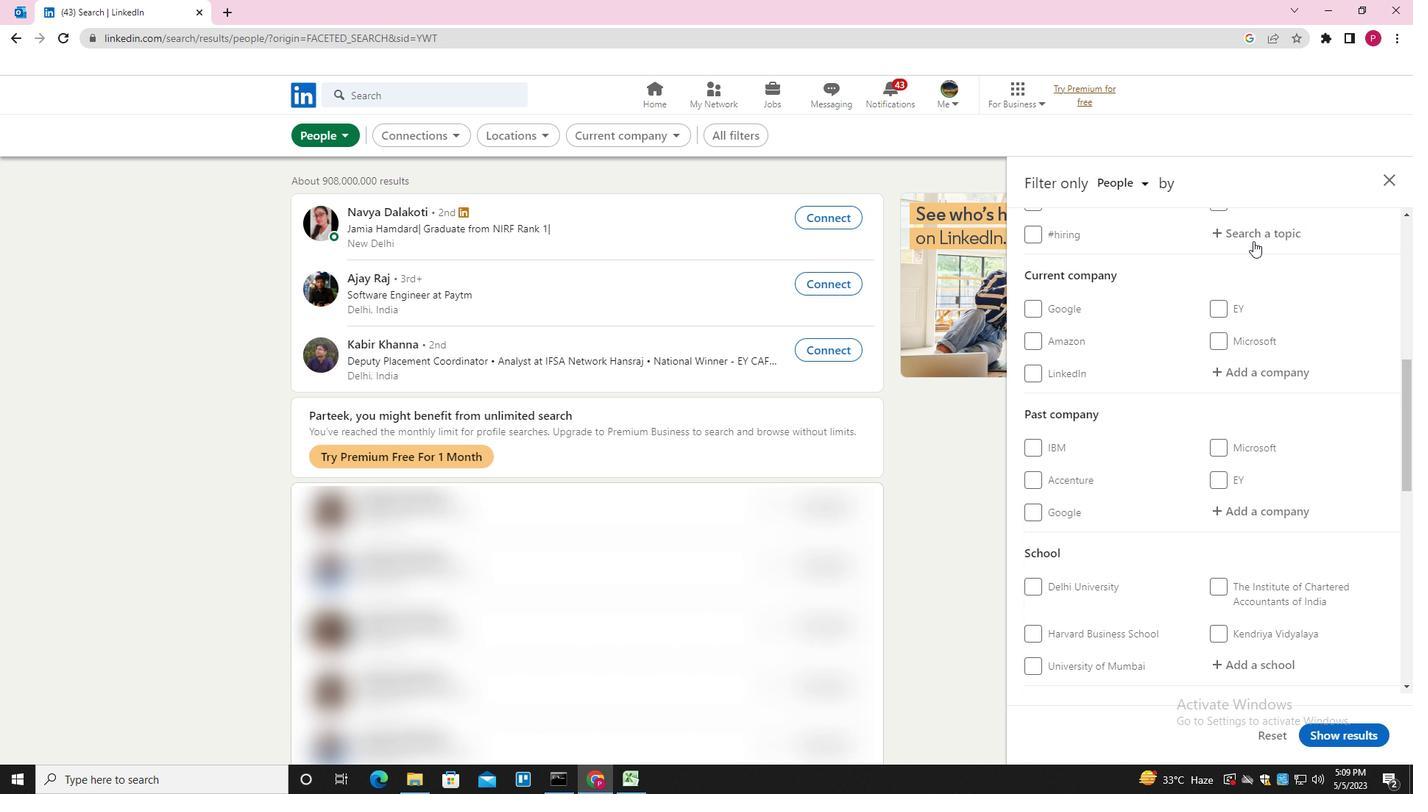 
Action: Key pressed INSPIRATION<Key.down><Key.enter>
Screenshot: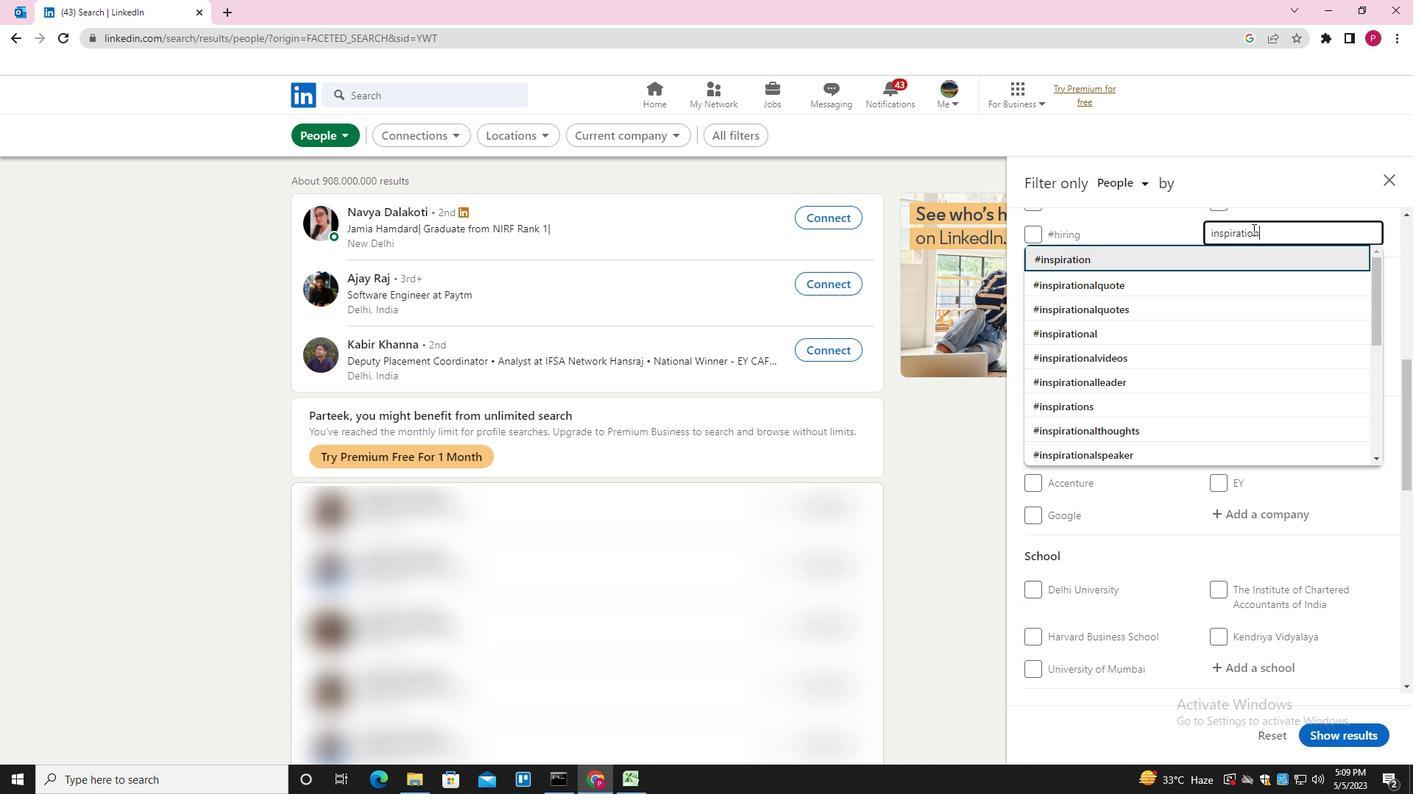 
Action: Mouse moved to (1209, 343)
Screenshot: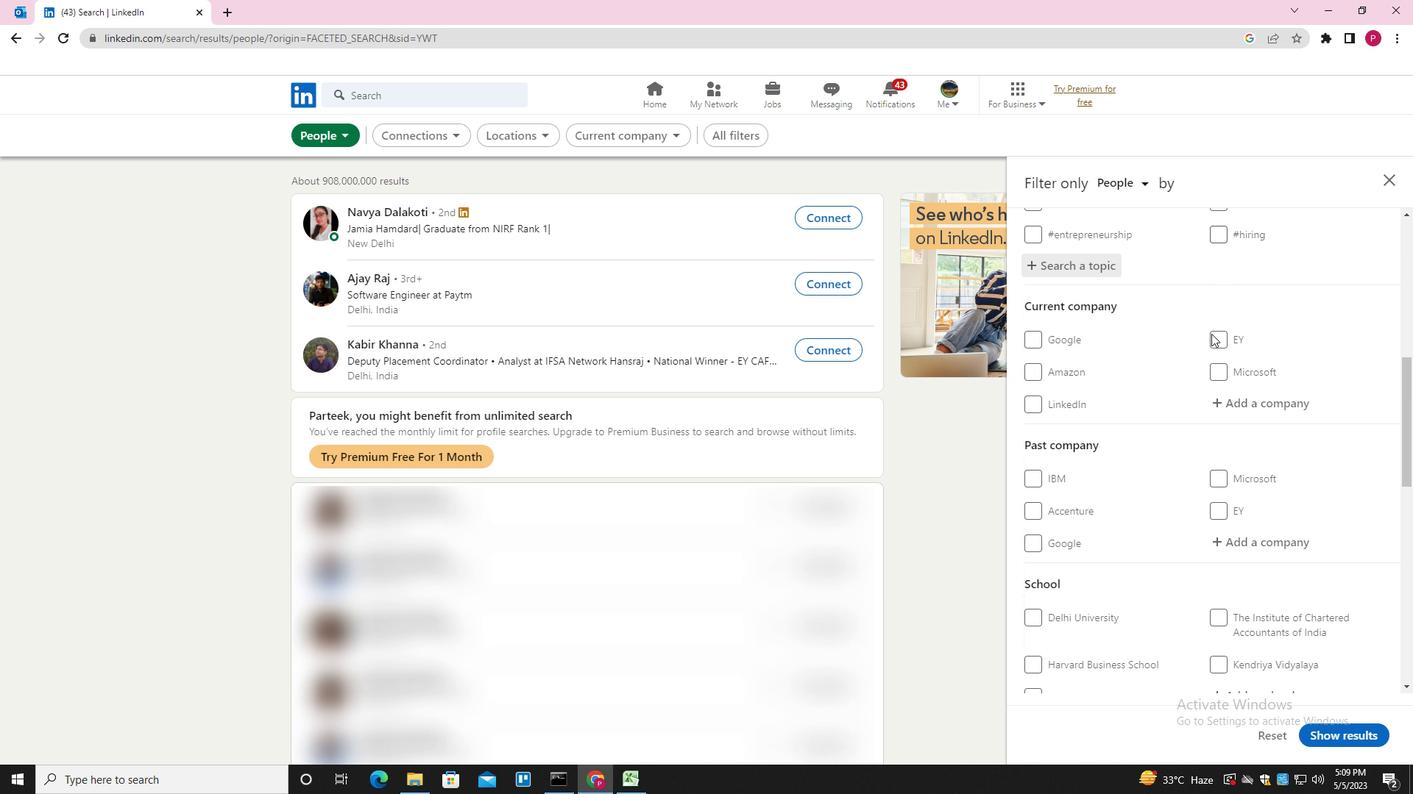 
Action: Mouse scrolled (1209, 342) with delta (0, 0)
Screenshot: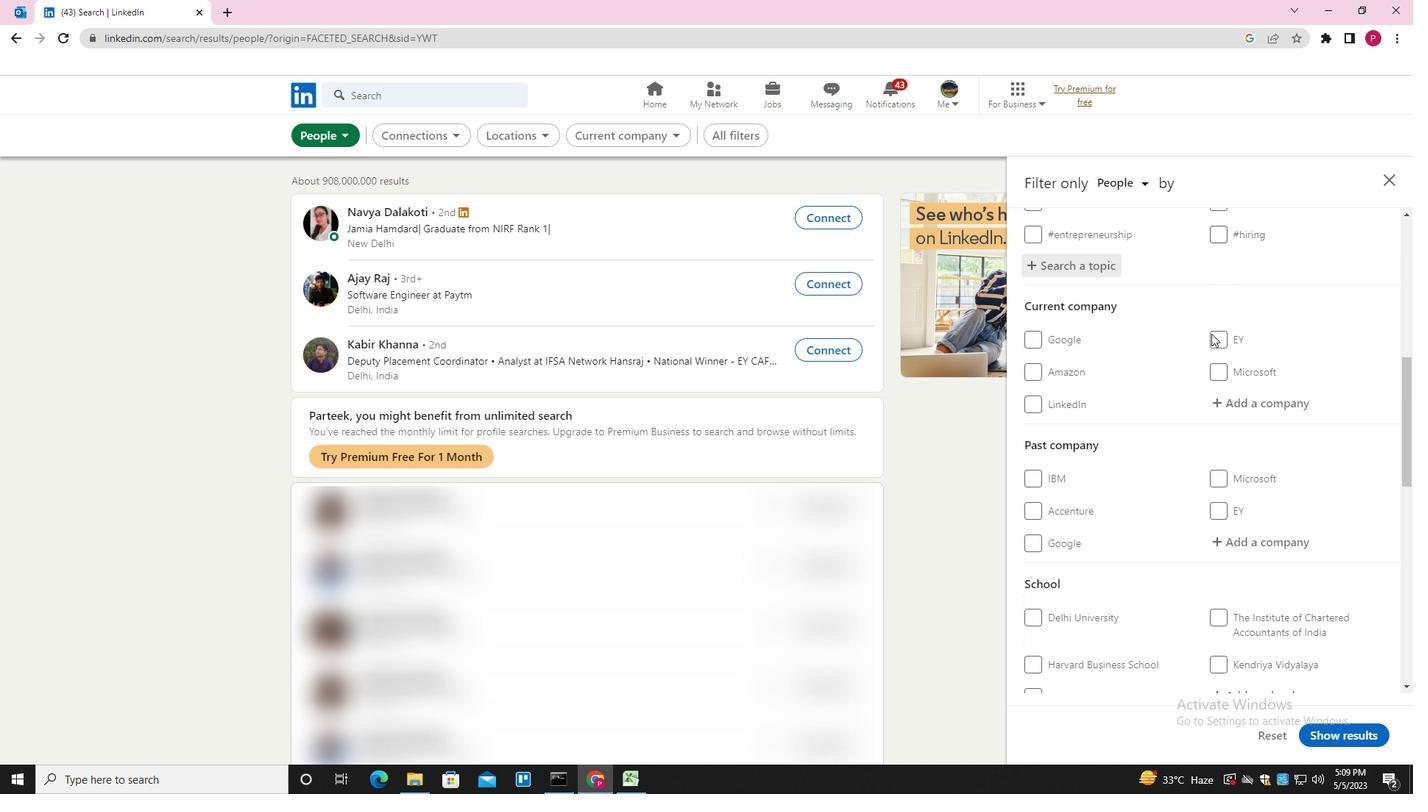 
Action: Mouse moved to (1209, 350)
Screenshot: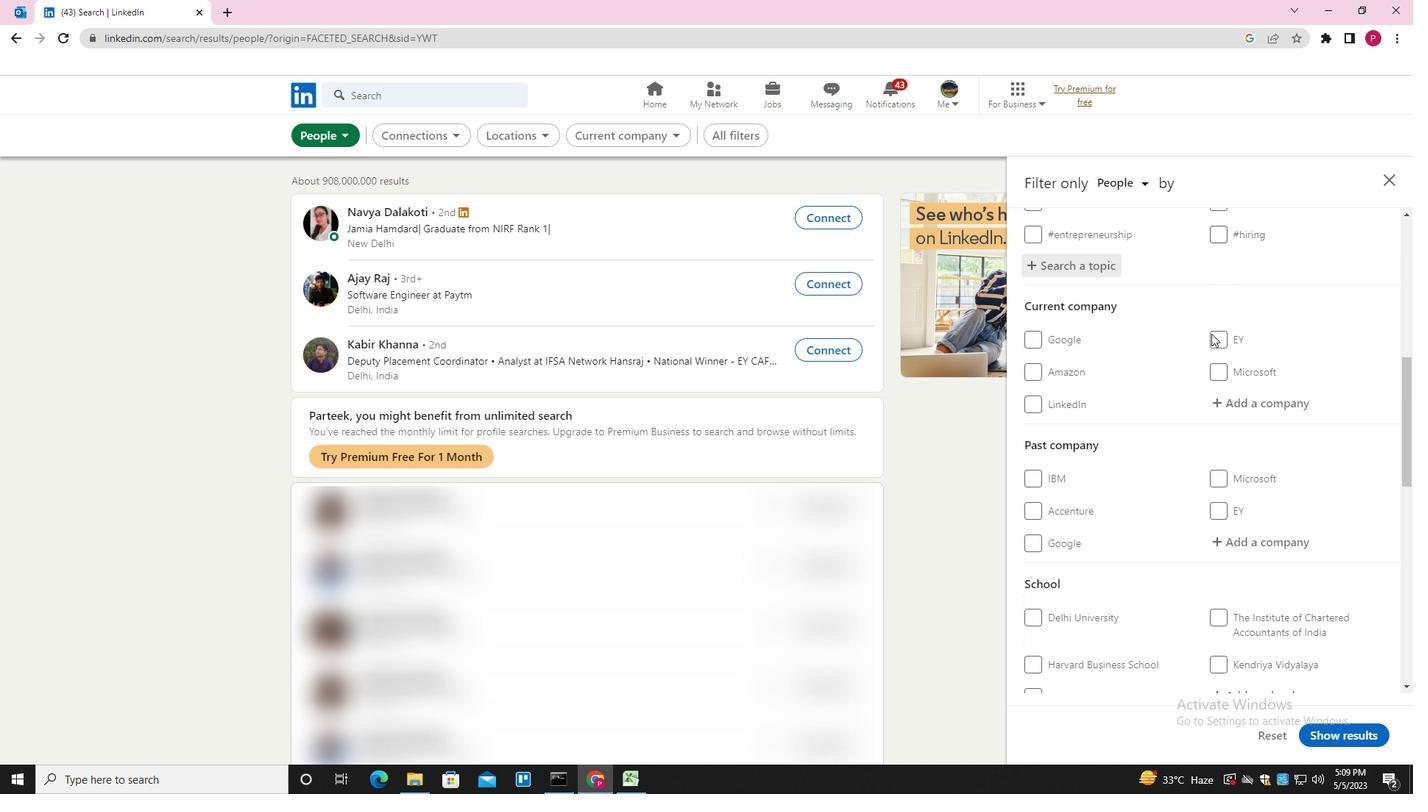 
Action: Mouse scrolled (1209, 349) with delta (0, 0)
Screenshot: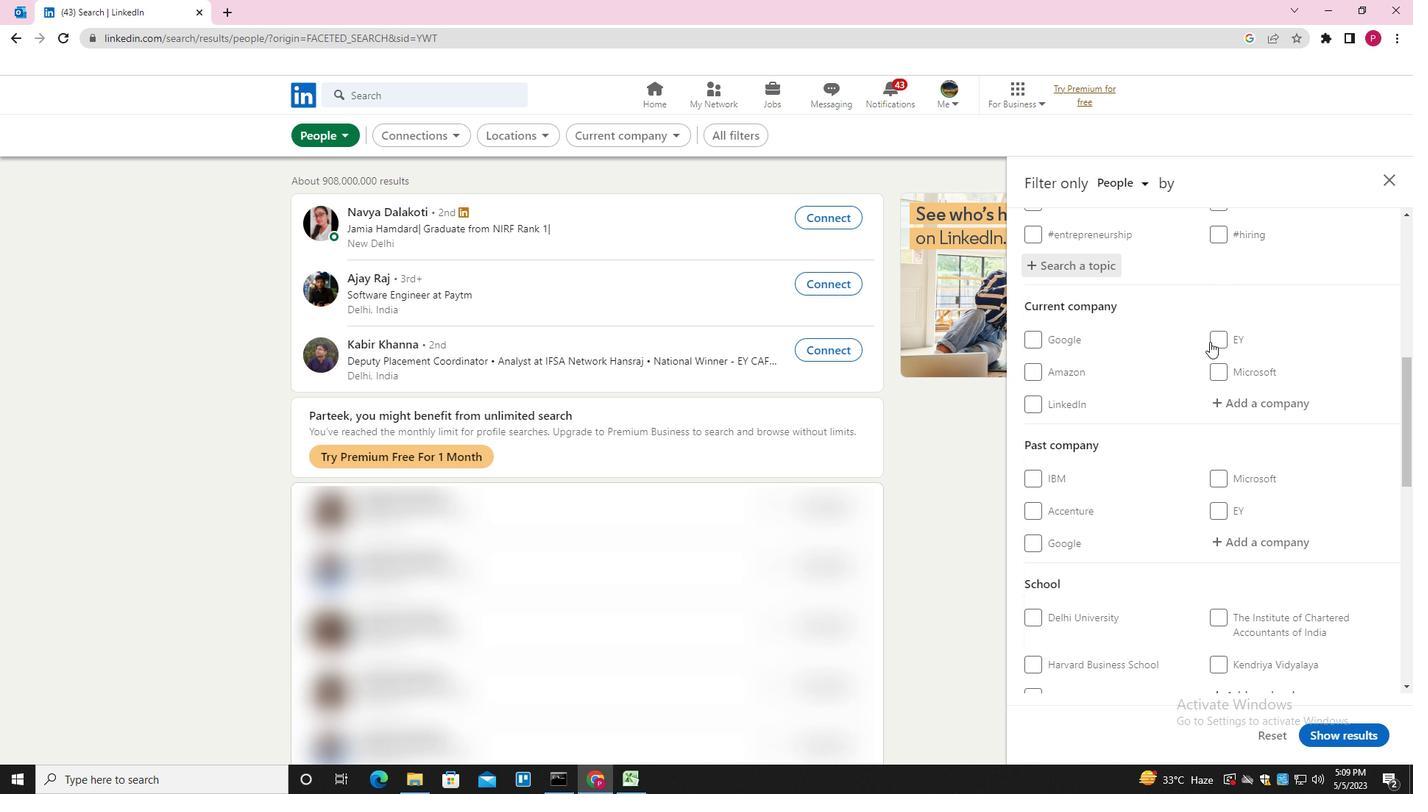 
Action: Mouse scrolled (1209, 349) with delta (0, 0)
Screenshot: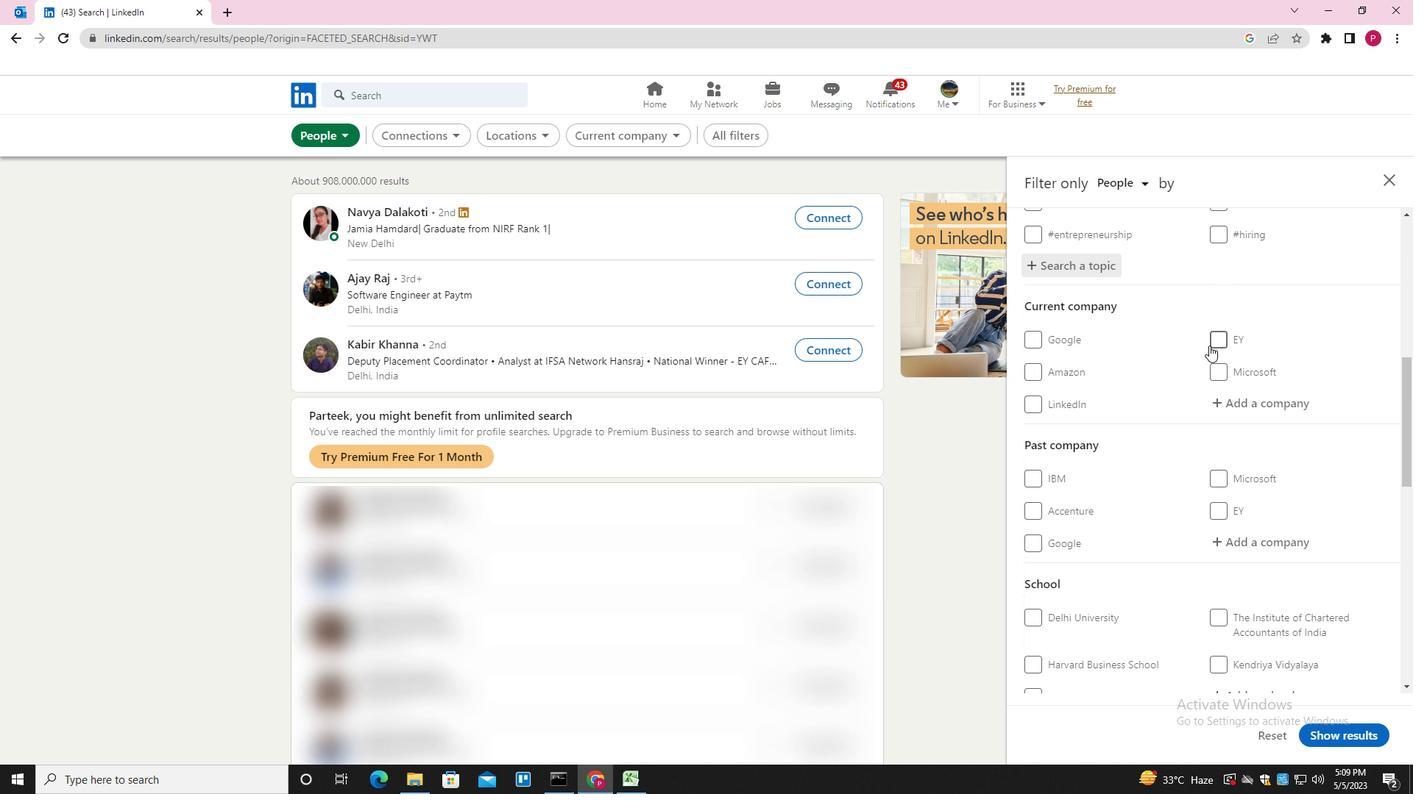 
Action: Mouse scrolled (1209, 349) with delta (0, 0)
Screenshot: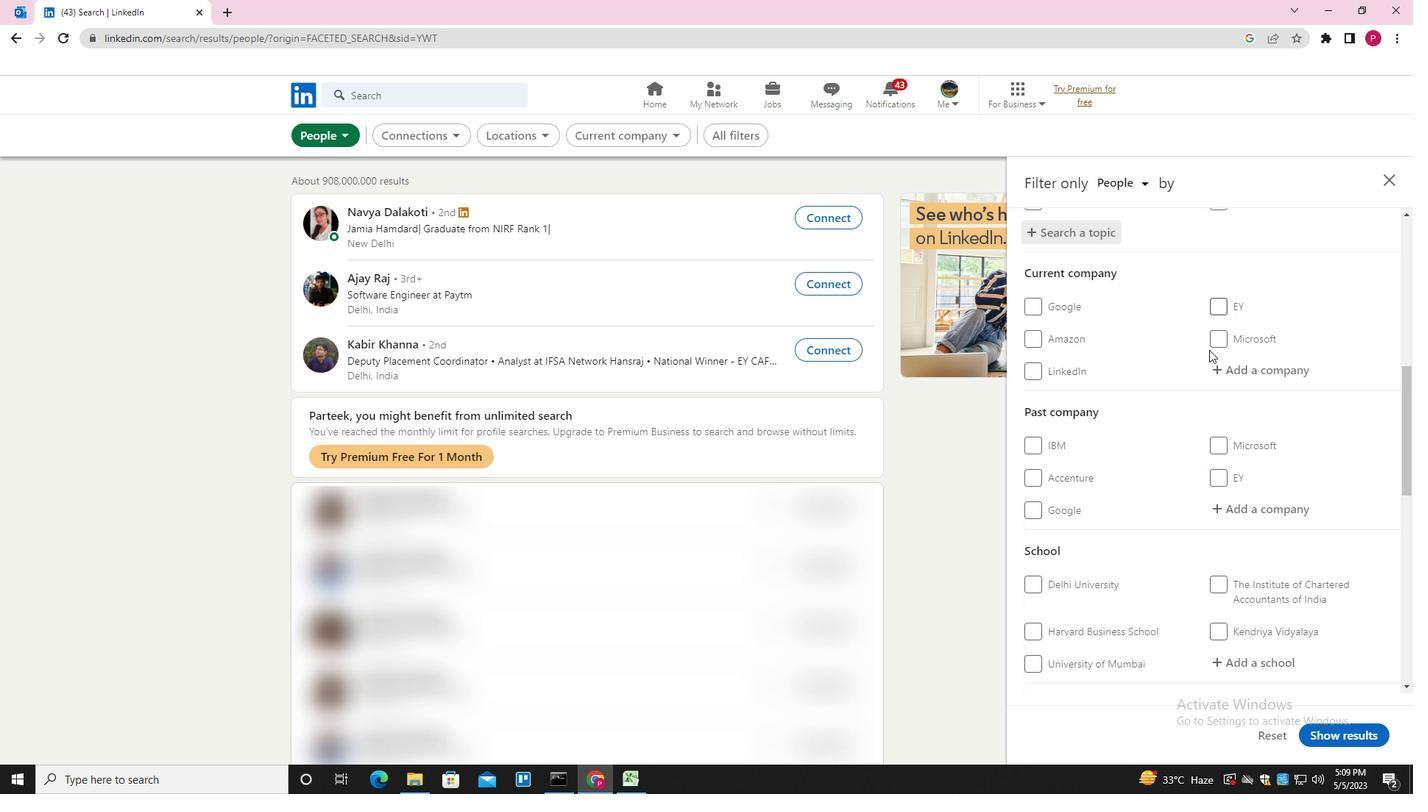 
Action: Mouse scrolled (1209, 349) with delta (0, 0)
Screenshot: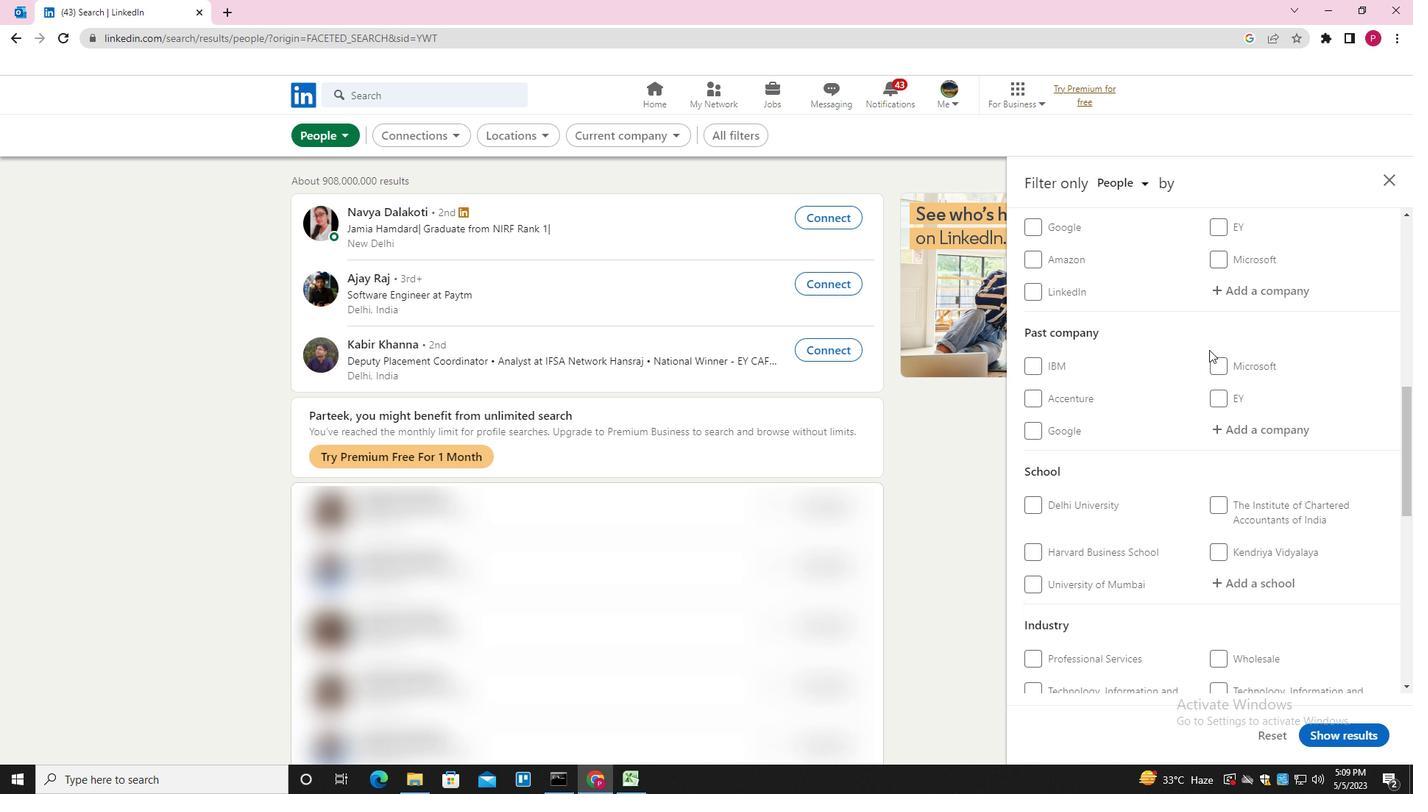 
Action: Mouse moved to (1193, 409)
Screenshot: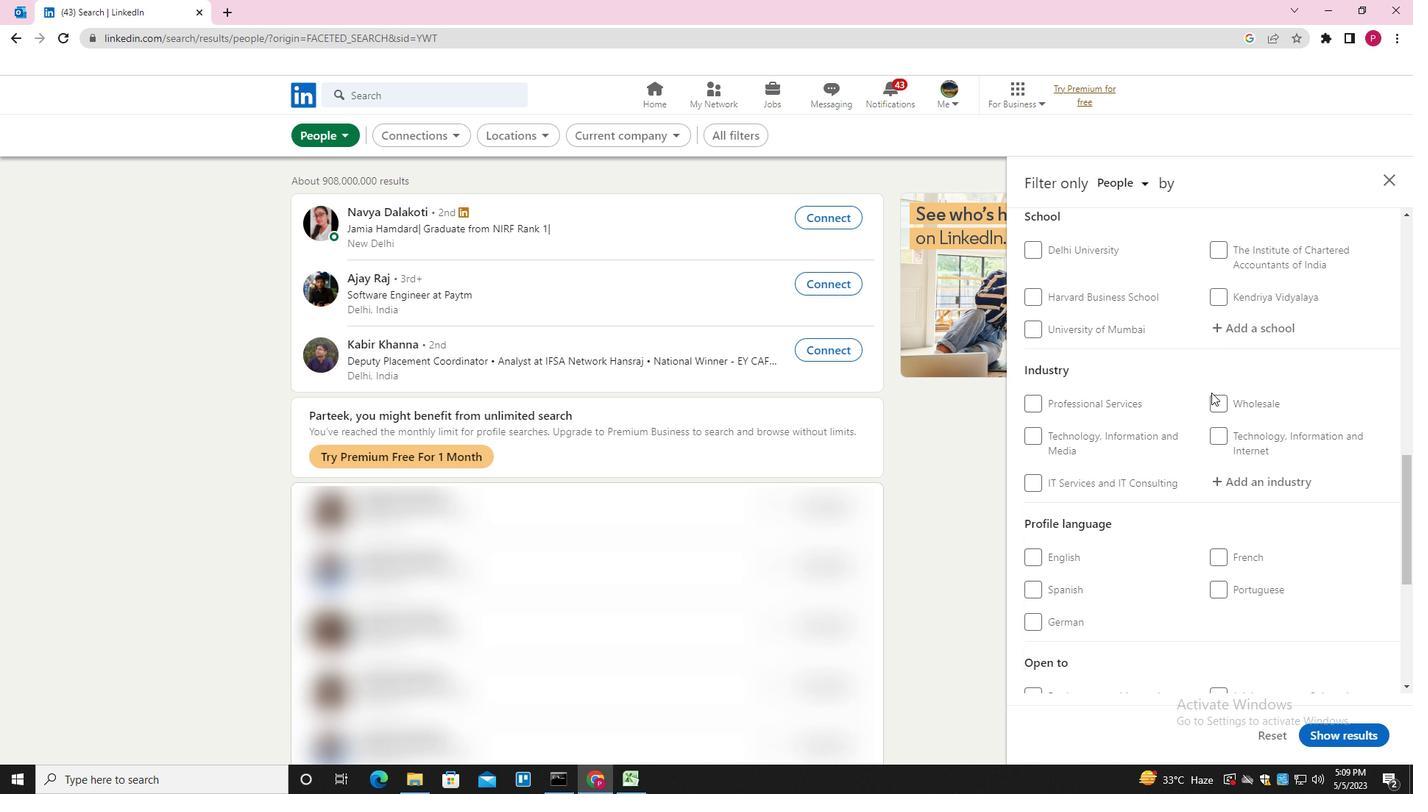 
Action: Mouse scrolled (1193, 409) with delta (0, 0)
Screenshot: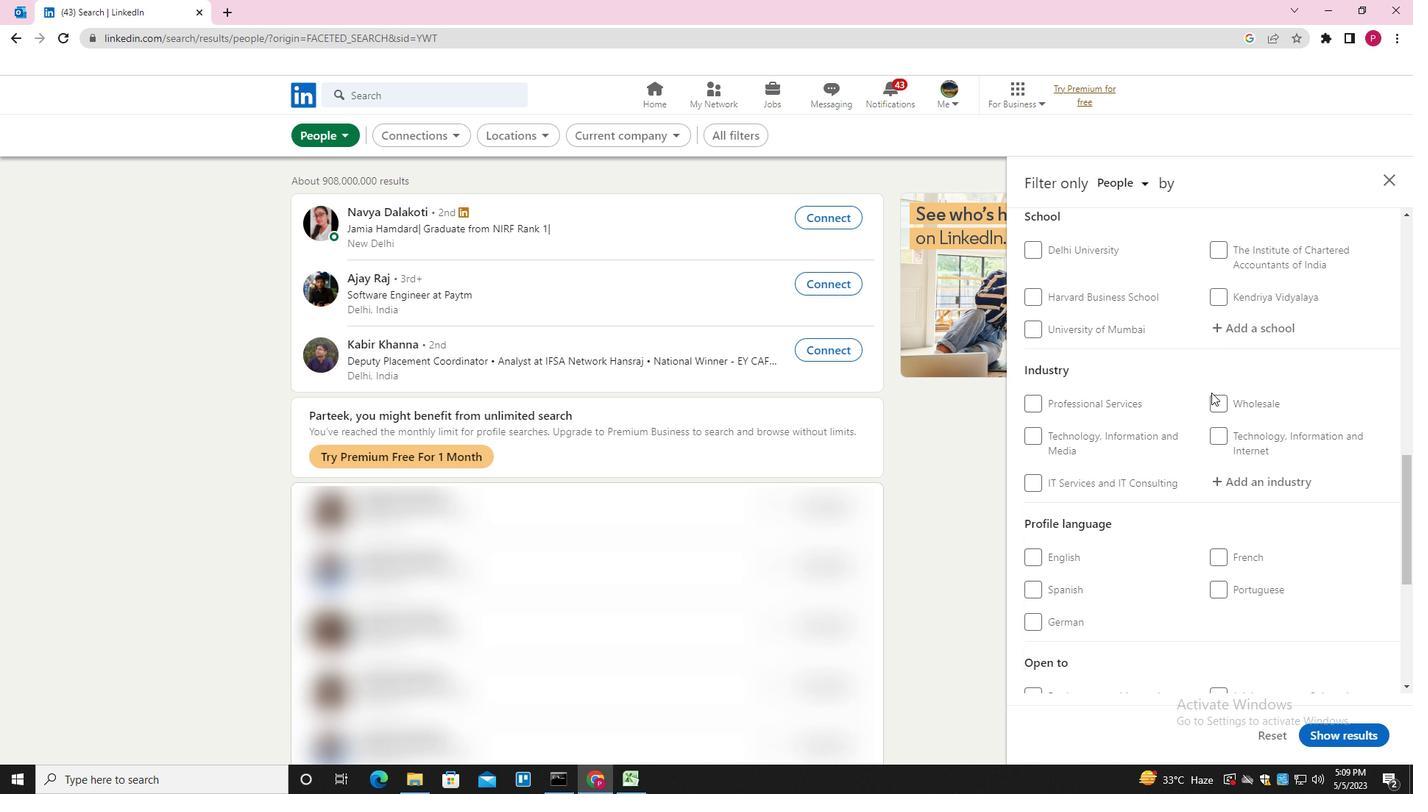 
Action: Mouse moved to (1191, 413)
Screenshot: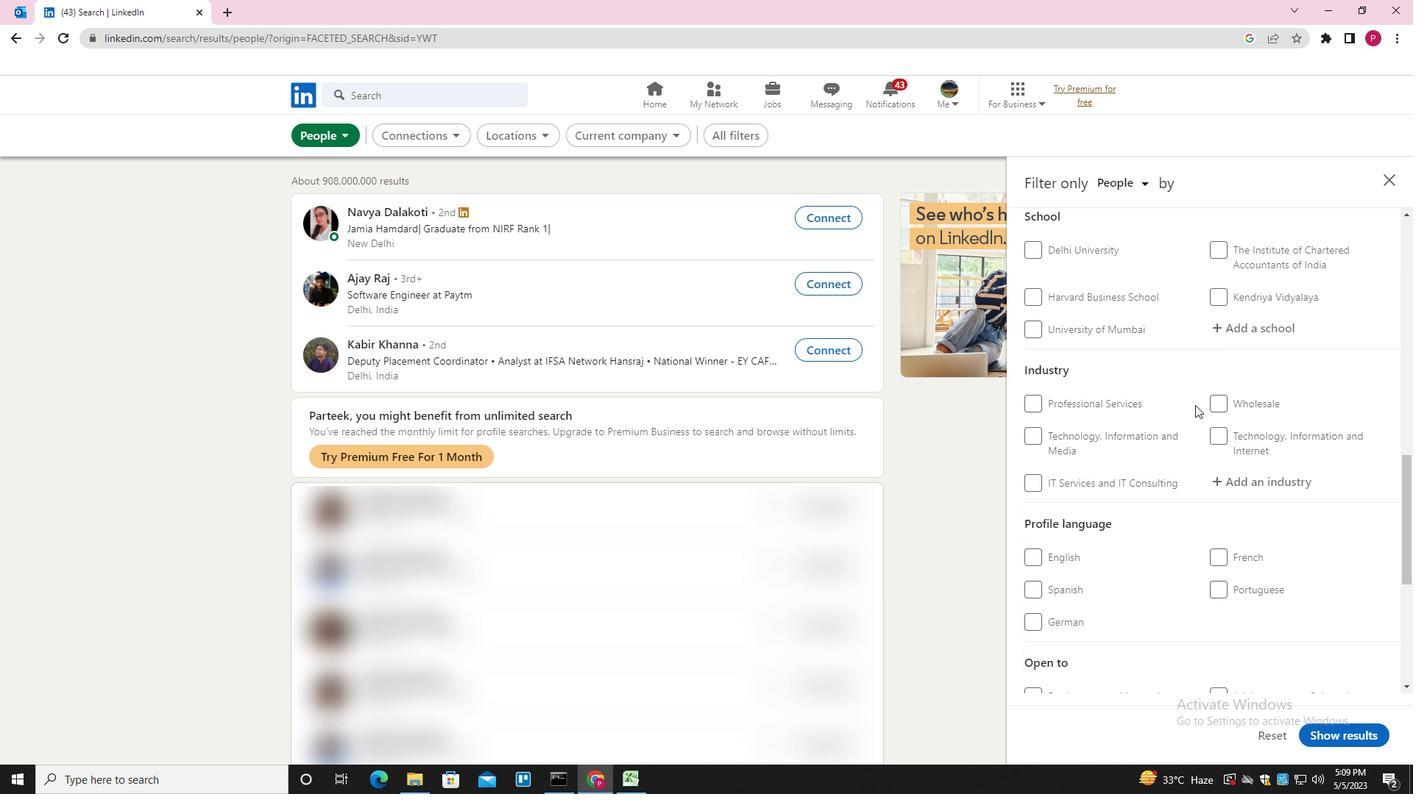
Action: Mouse scrolled (1191, 412) with delta (0, 0)
Screenshot: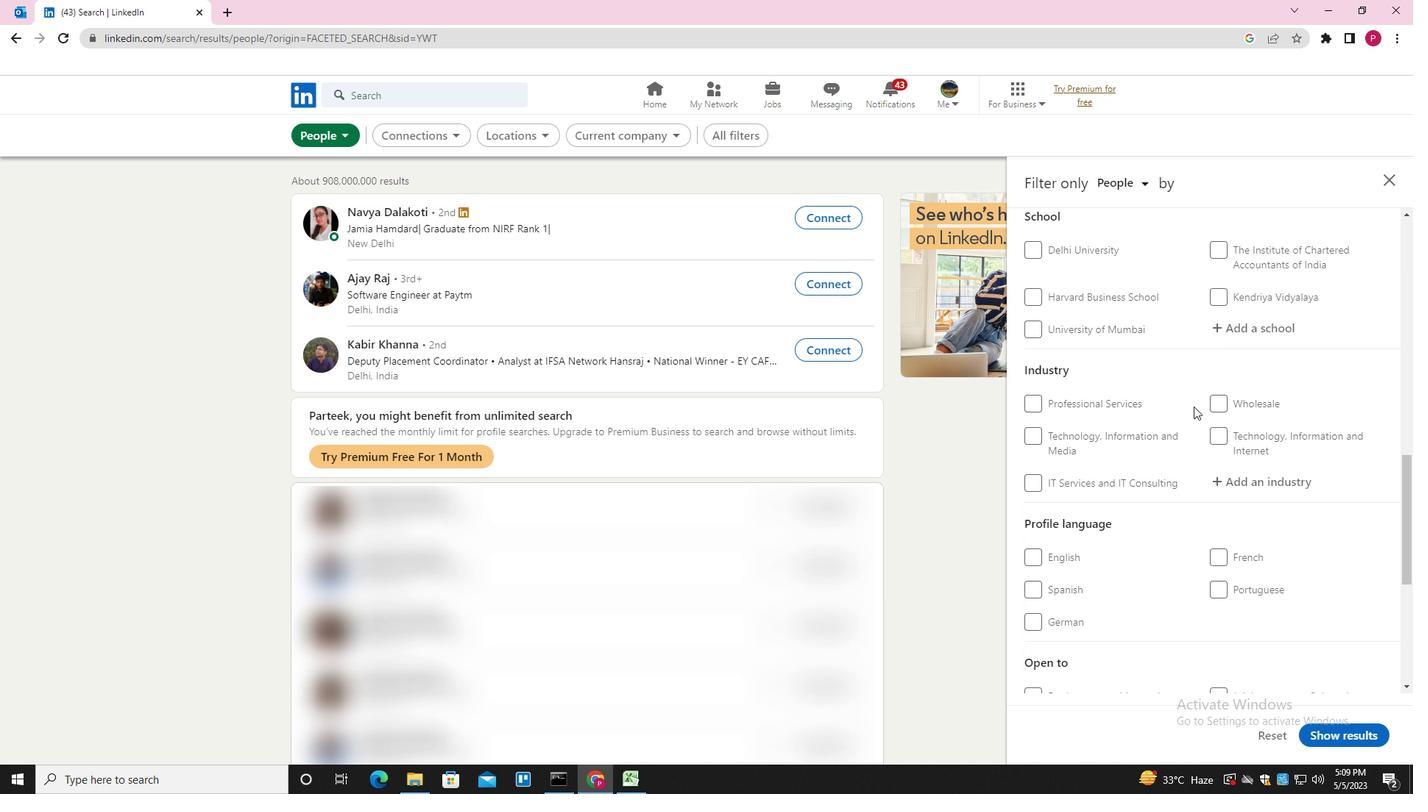 
Action: Mouse moved to (1191, 414)
Screenshot: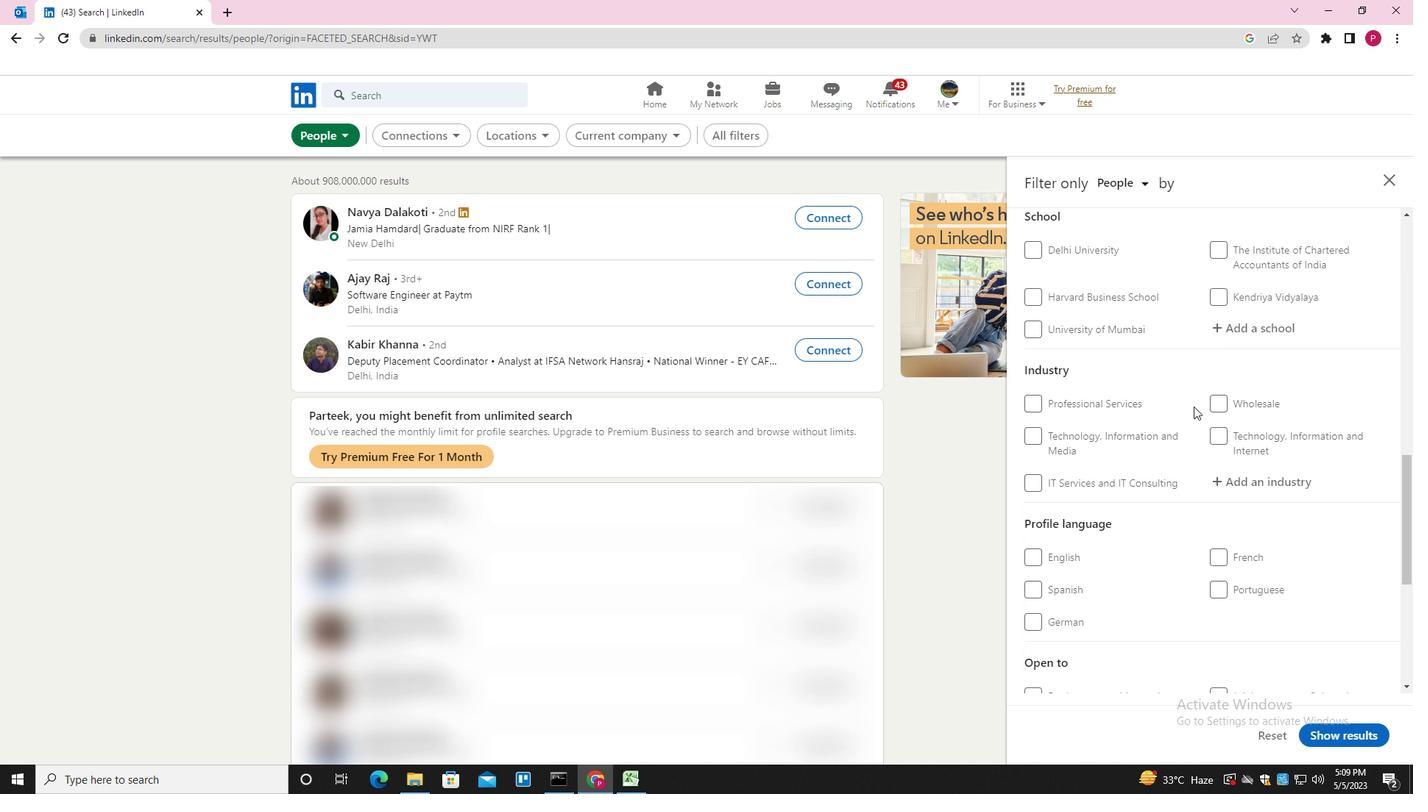 
Action: Mouse scrolled (1191, 413) with delta (0, 0)
Screenshot: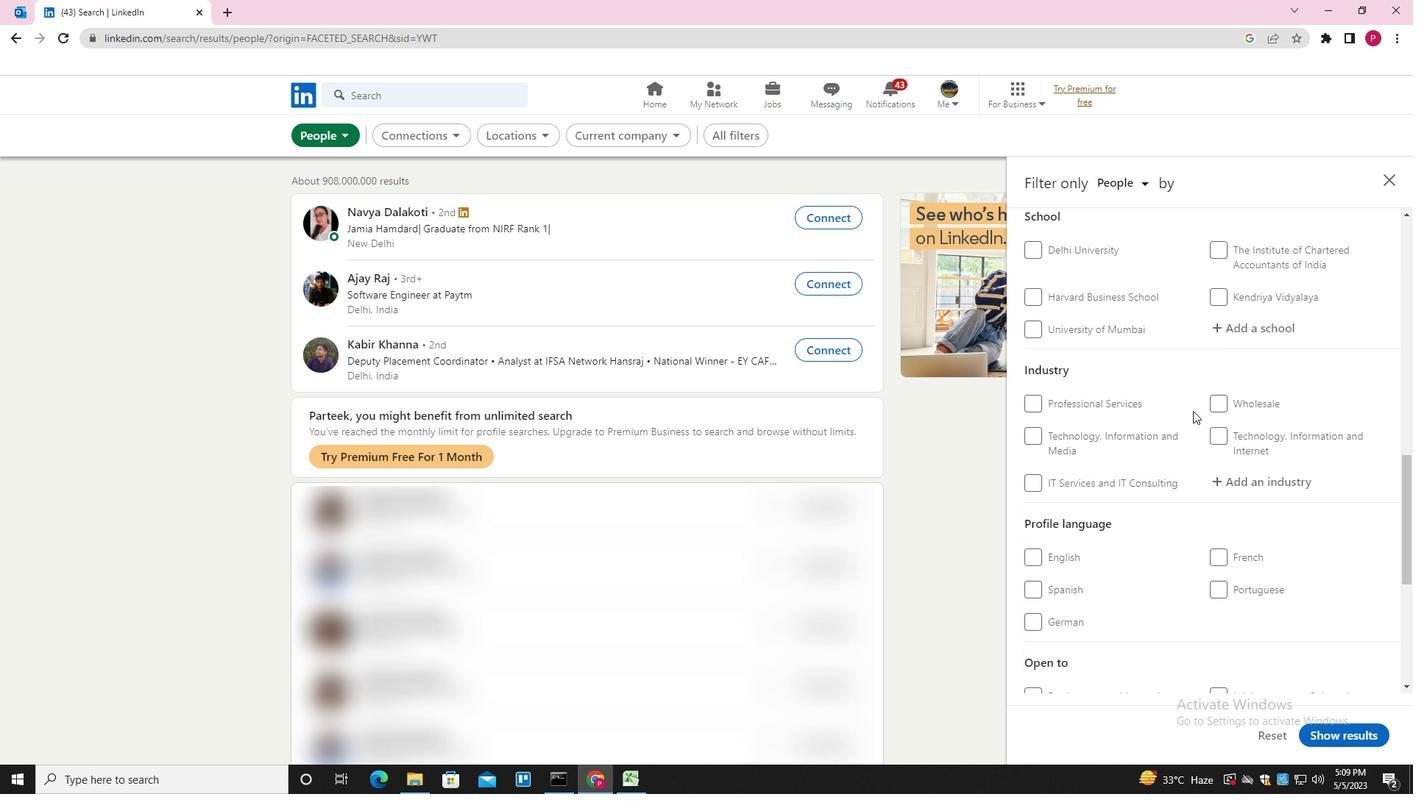 
Action: Mouse moved to (1042, 342)
Screenshot: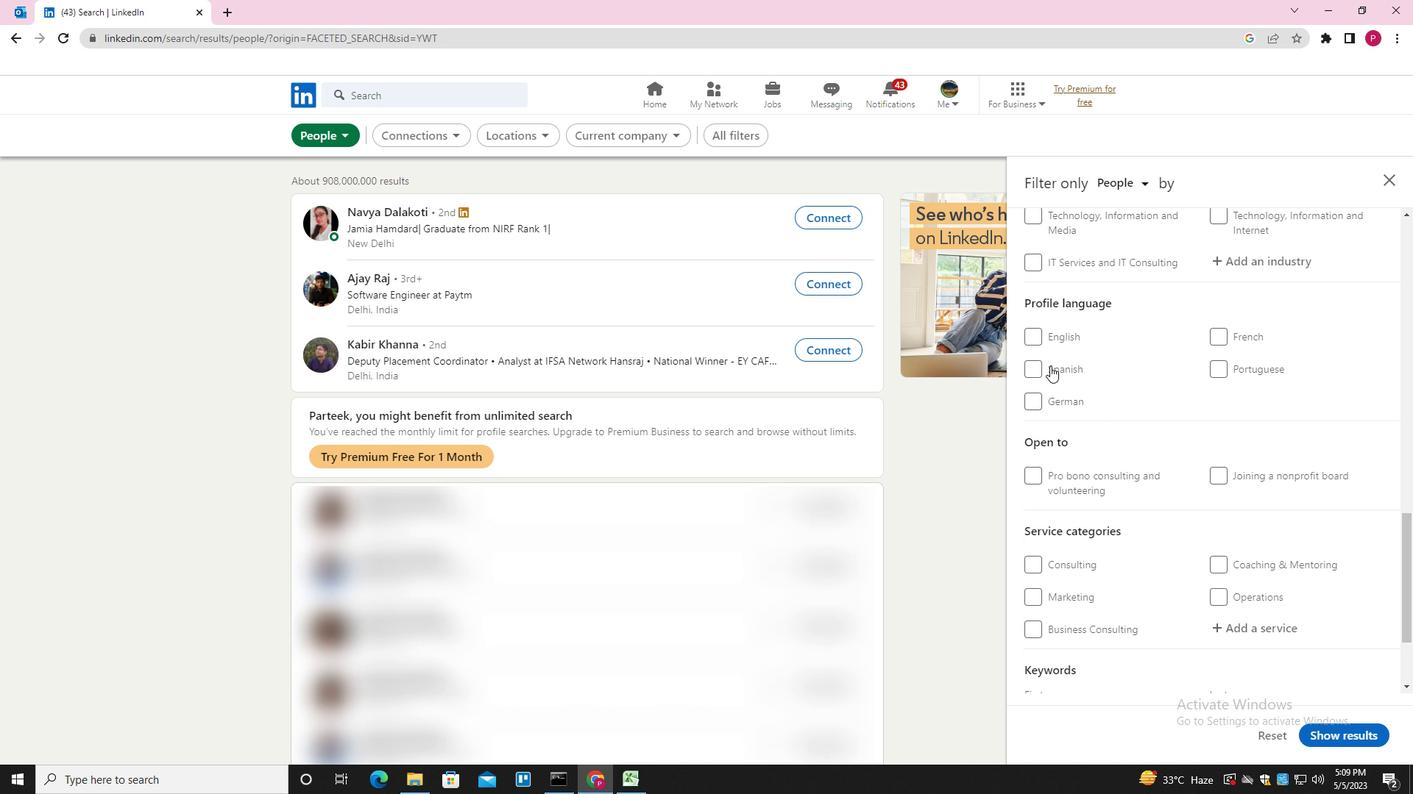 
Action: Mouse pressed left at (1042, 342)
Screenshot: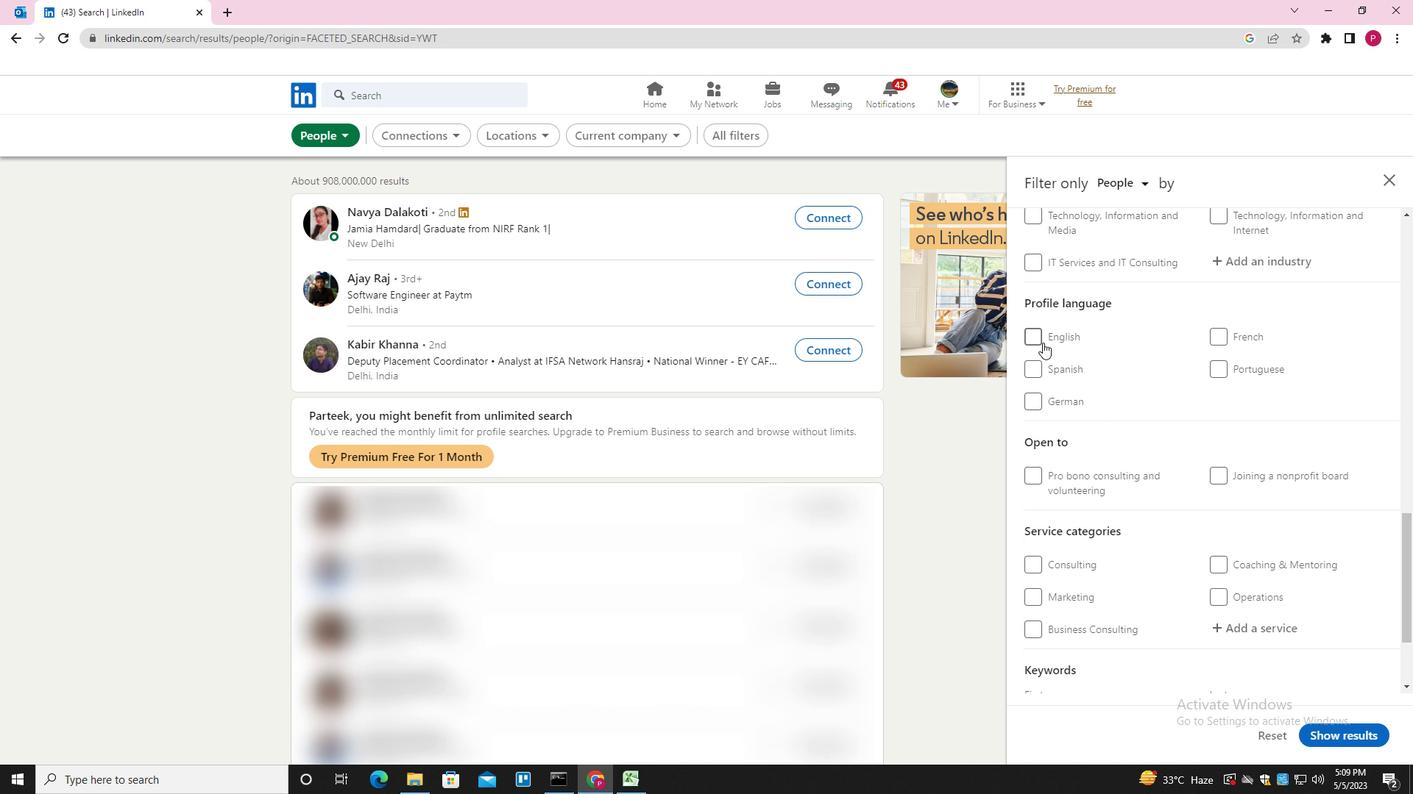 
Action: Mouse moved to (1098, 369)
Screenshot: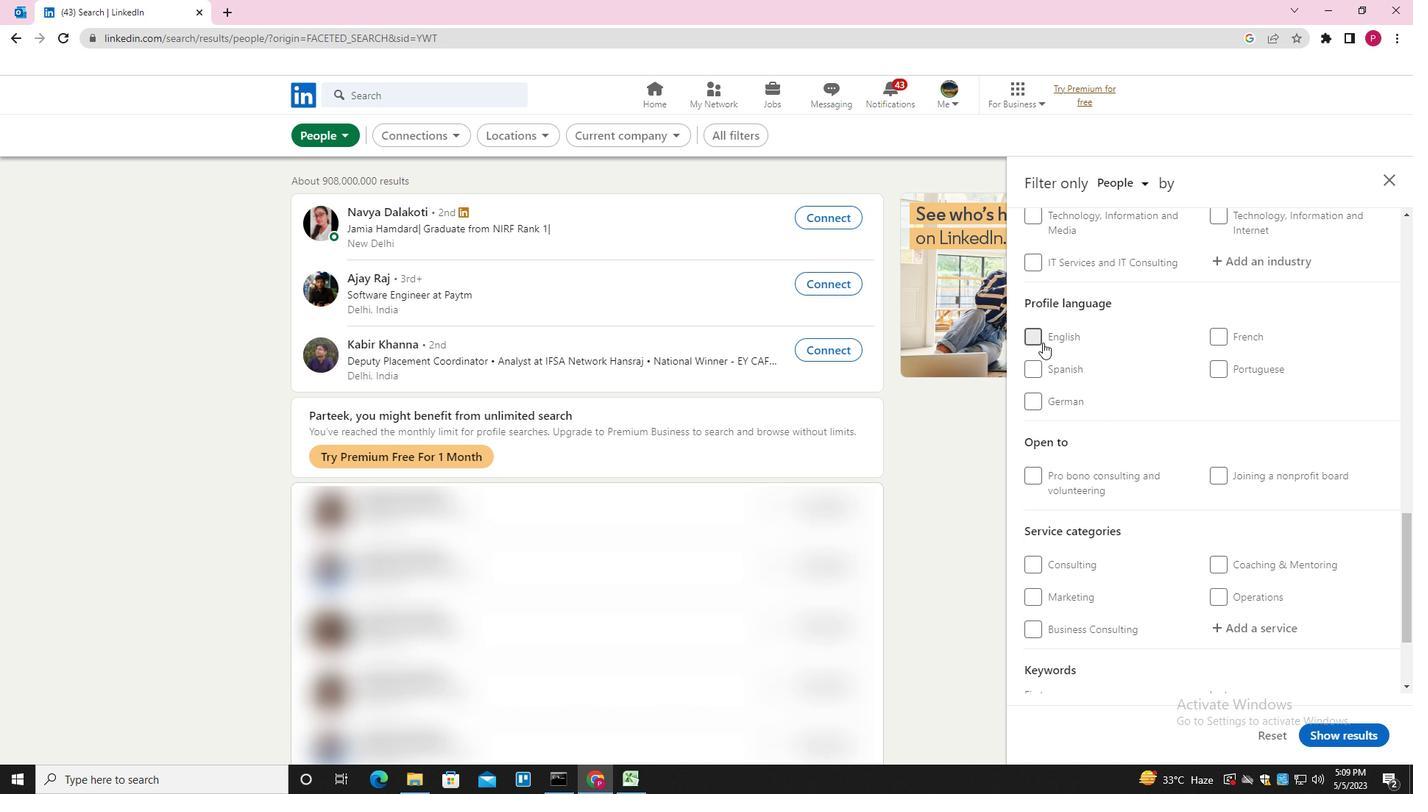 
Action: Mouse scrolled (1098, 370) with delta (0, 0)
Screenshot: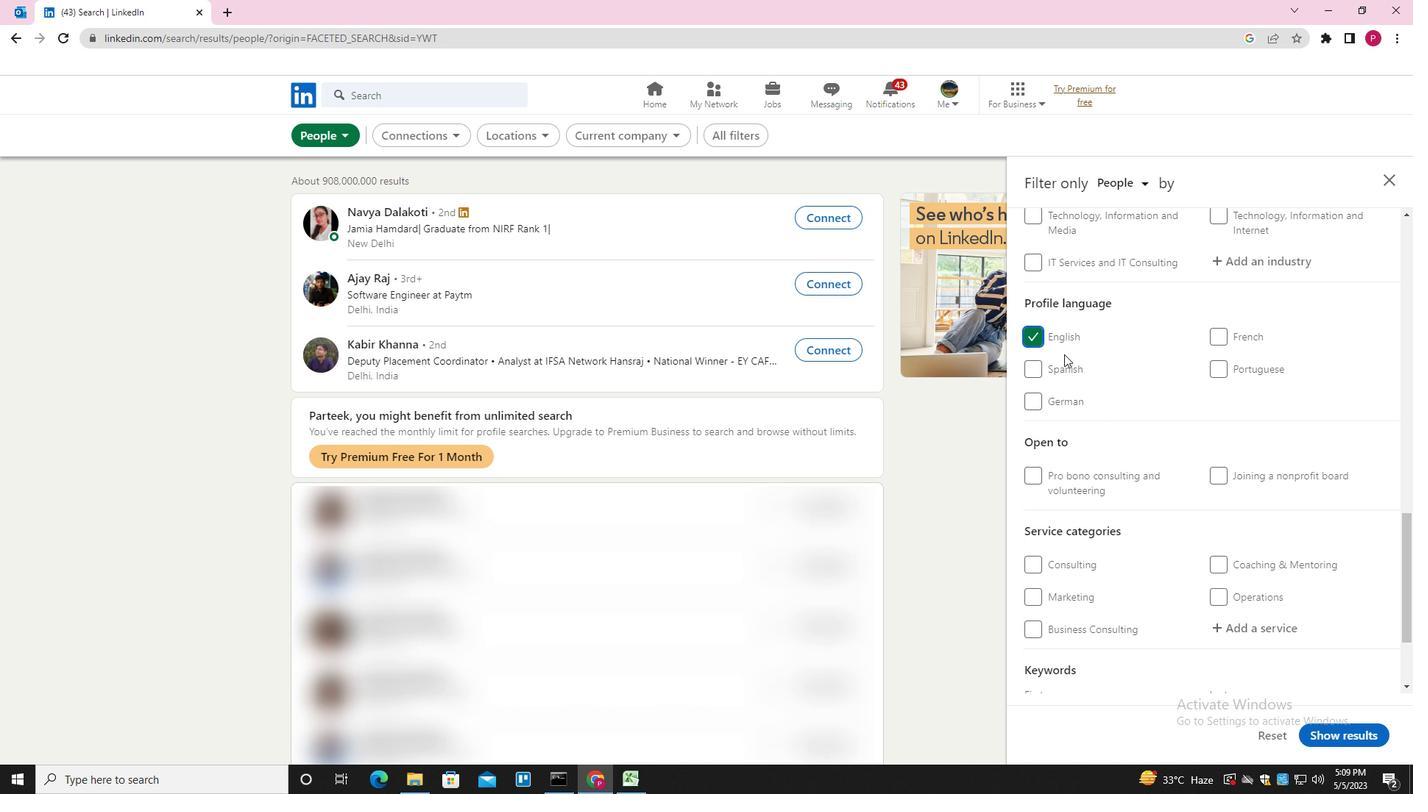 
Action: Mouse scrolled (1098, 370) with delta (0, 0)
Screenshot: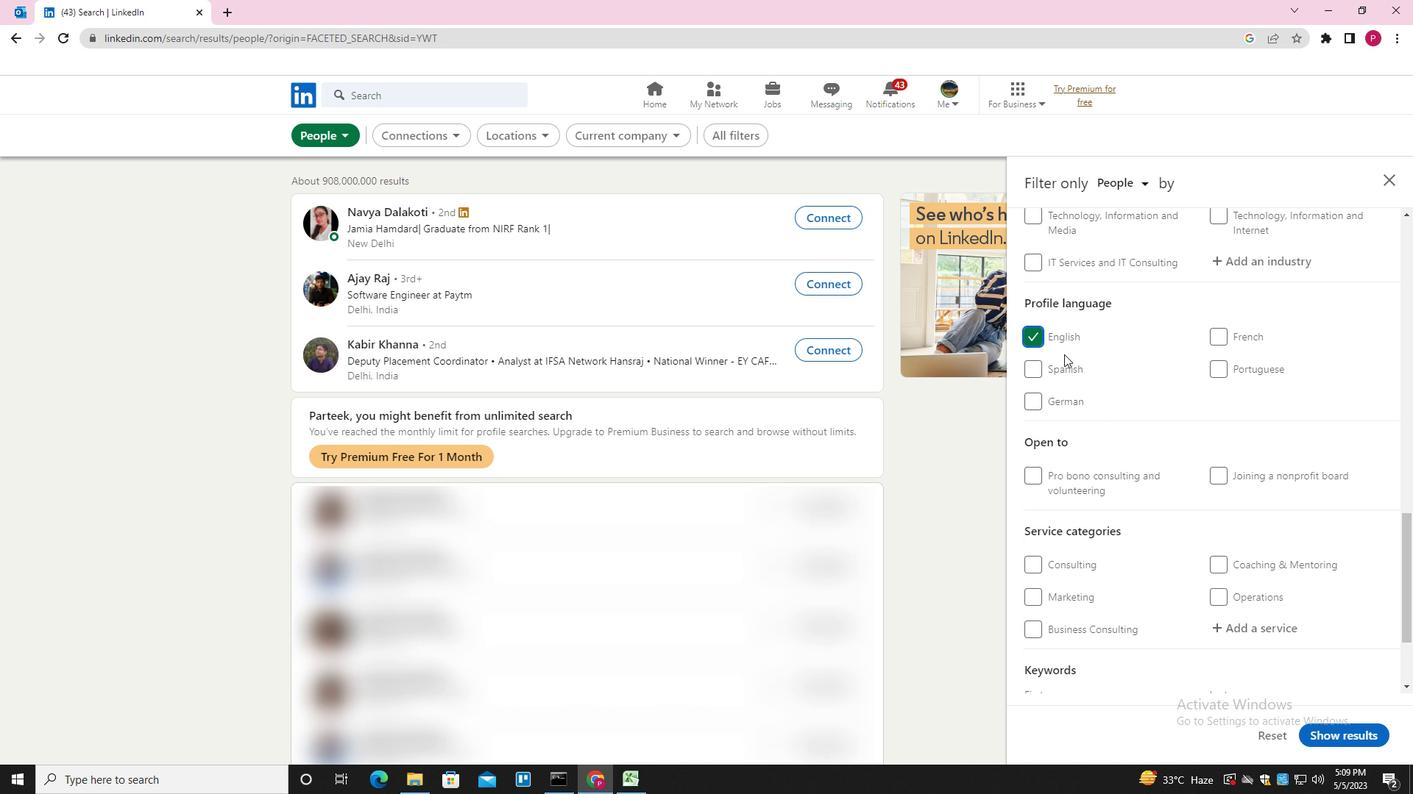
Action: Mouse scrolled (1098, 370) with delta (0, 0)
Screenshot: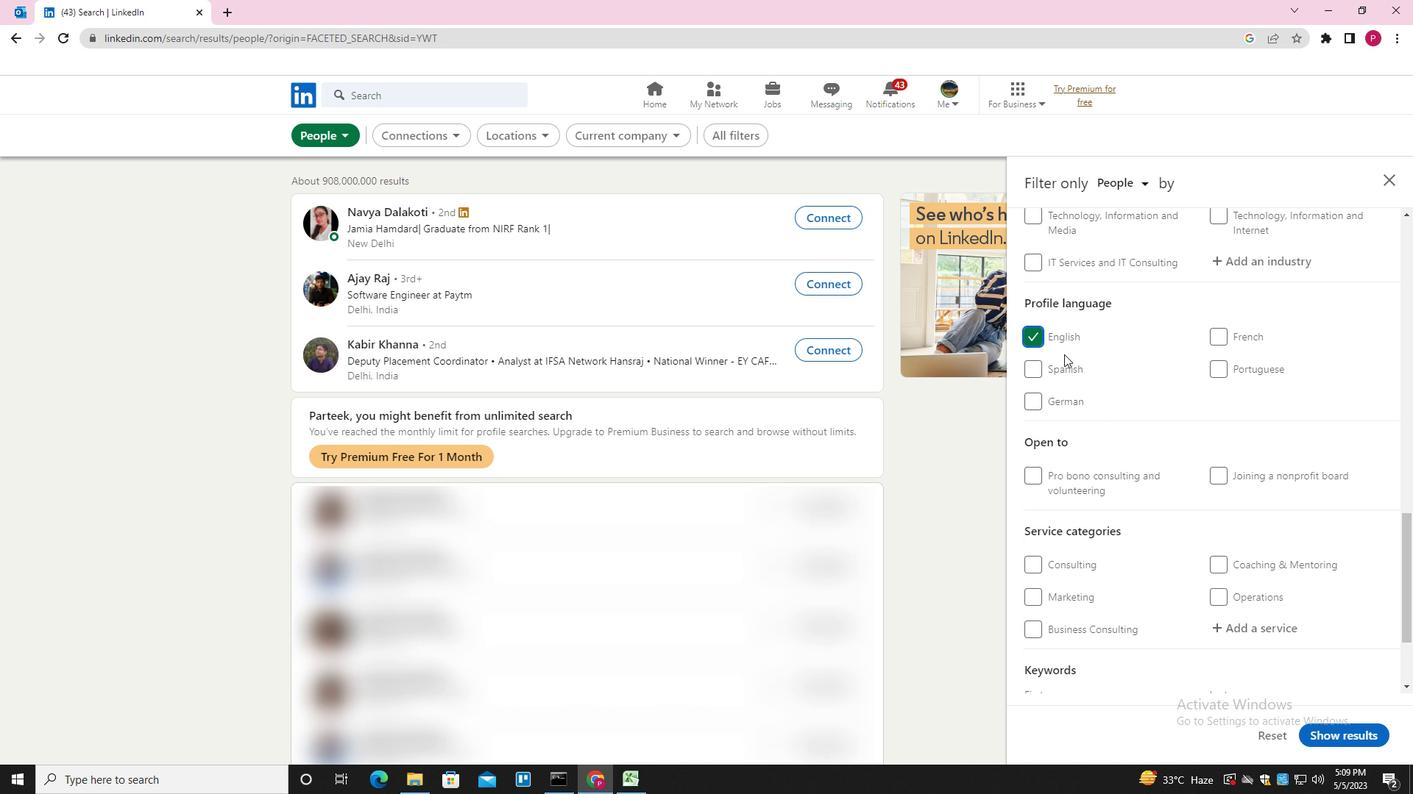 
Action: Mouse scrolled (1098, 370) with delta (0, 0)
Screenshot: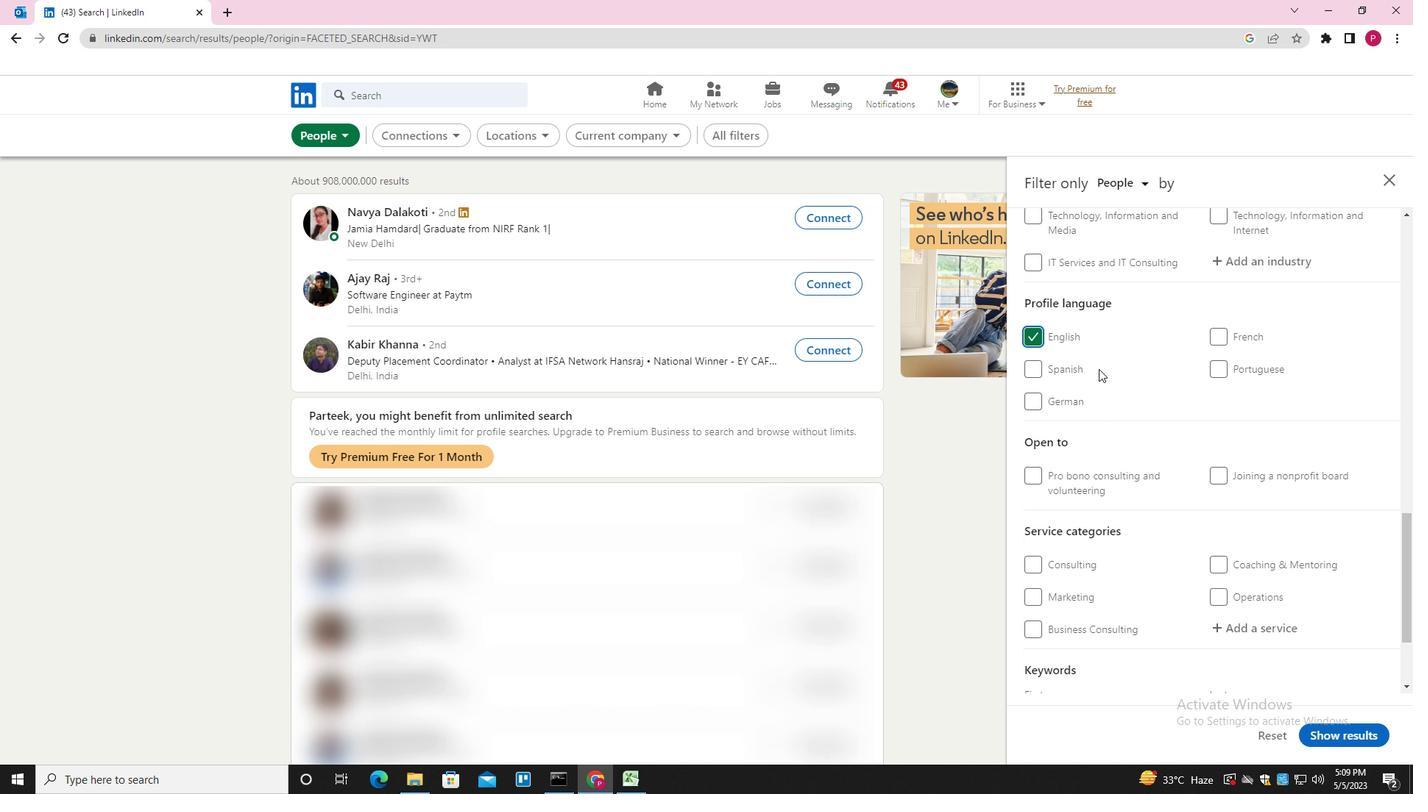 
Action: Mouse scrolled (1098, 370) with delta (0, 0)
Screenshot: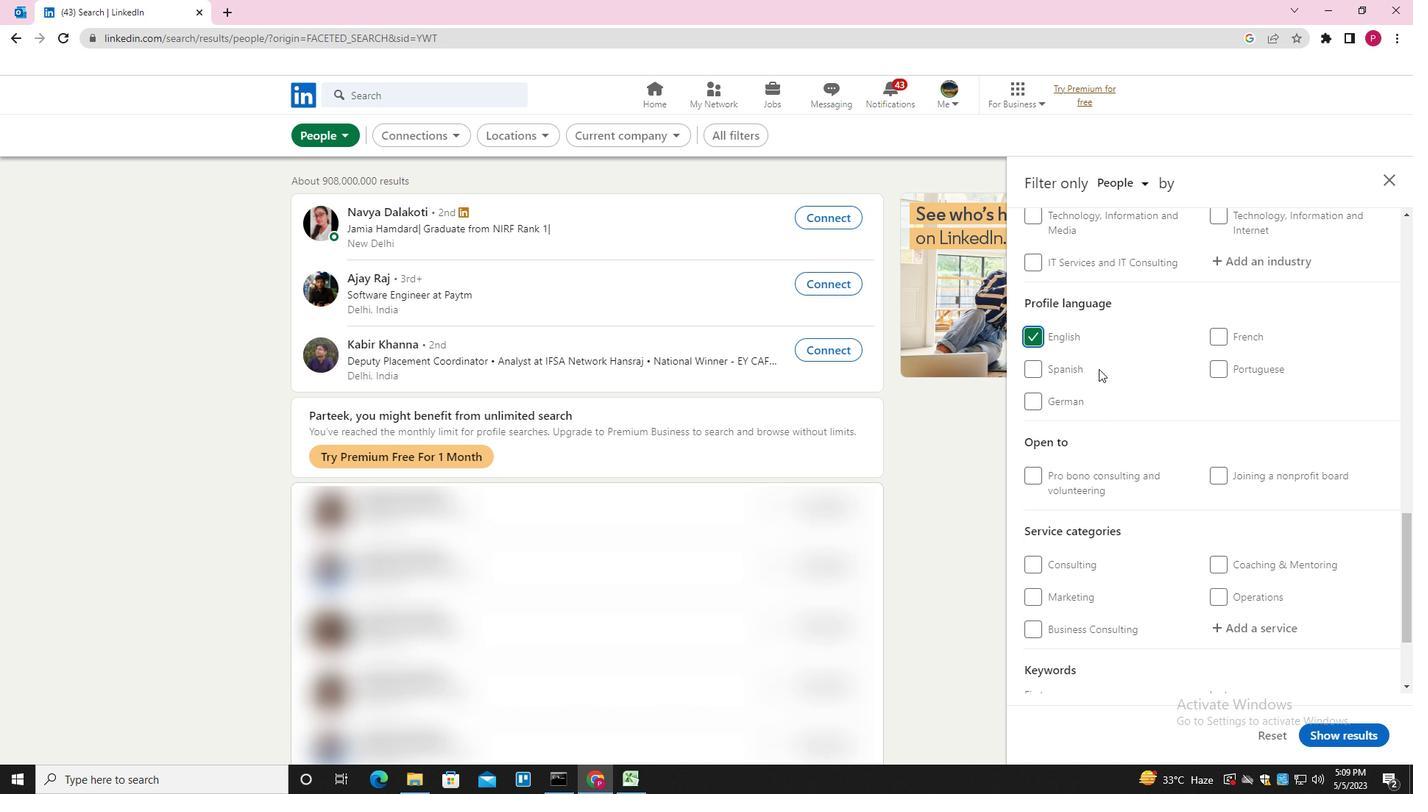 
Action: Mouse scrolled (1098, 370) with delta (0, 0)
Screenshot: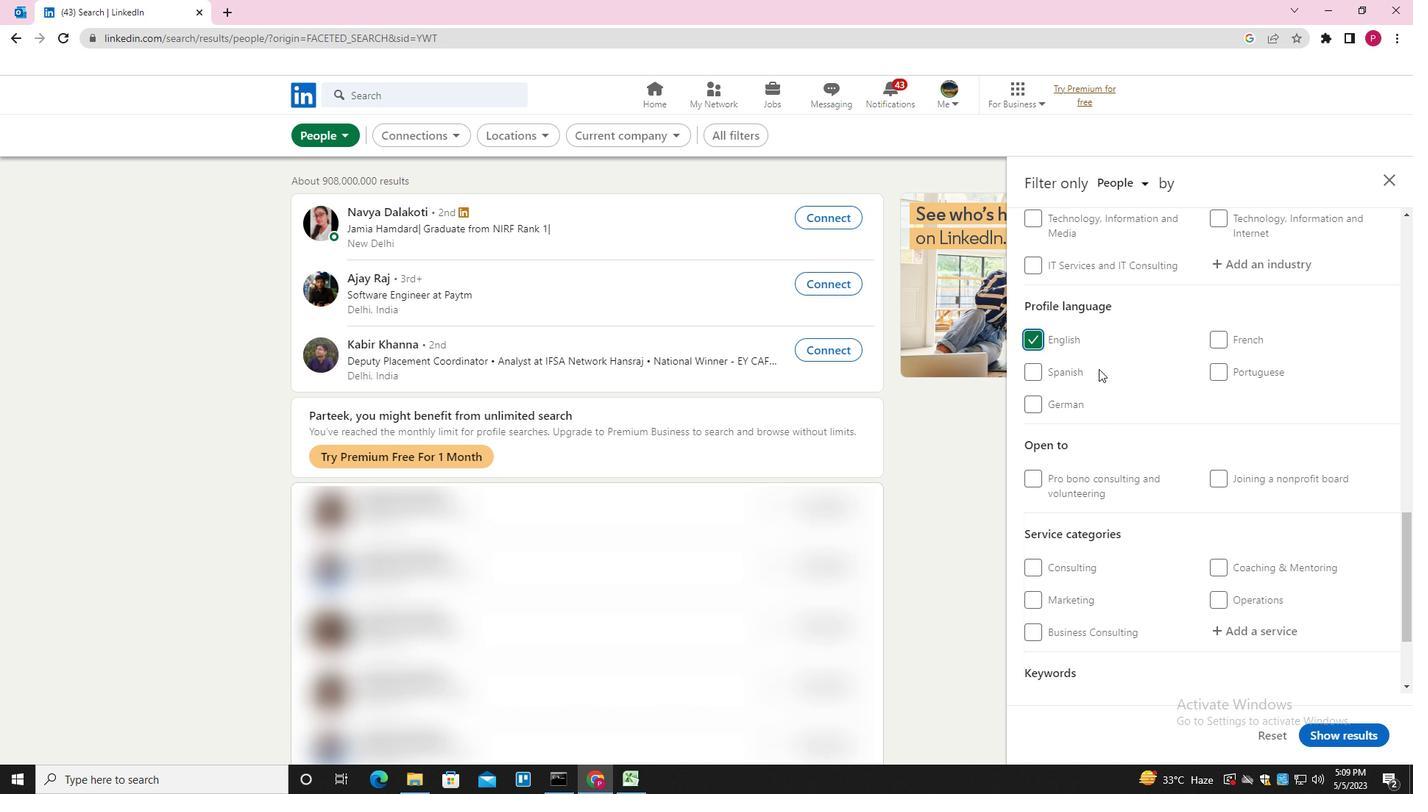 
Action: Mouse moved to (1222, 376)
Screenshot: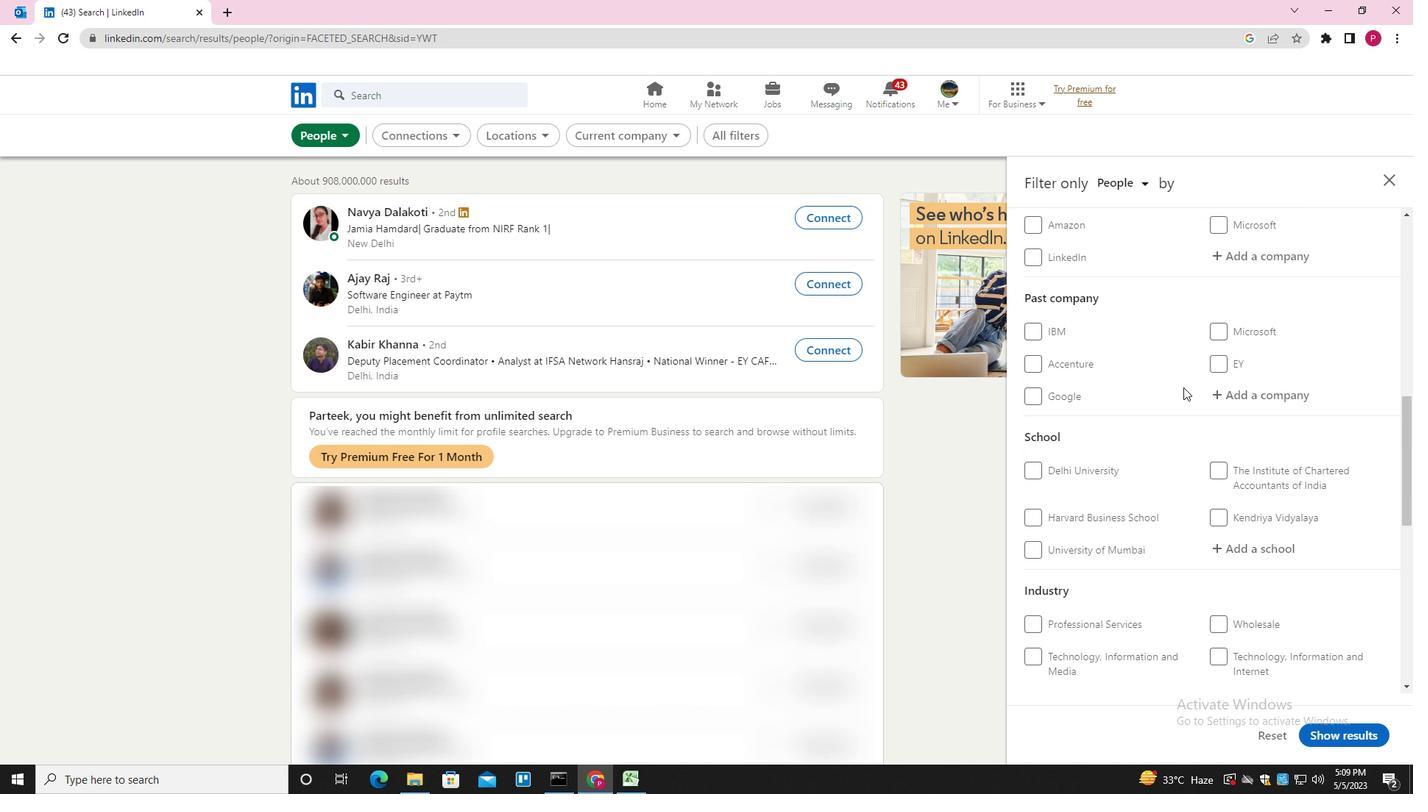 
Action: Mouse scrolled (1222, 377) with delta (0, 0)
Screenshot: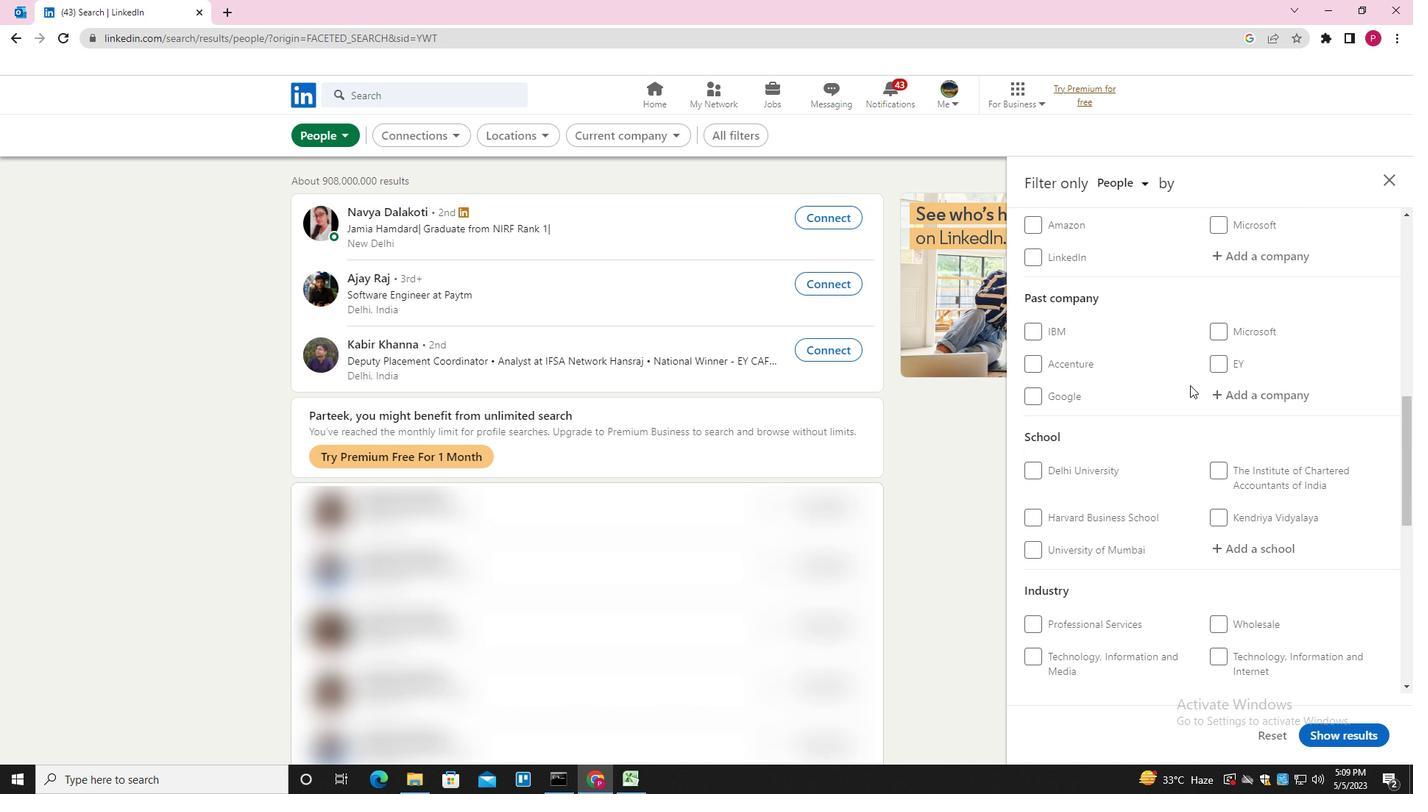 
Action: Mouse moved to (1267, 334)
Screenshot: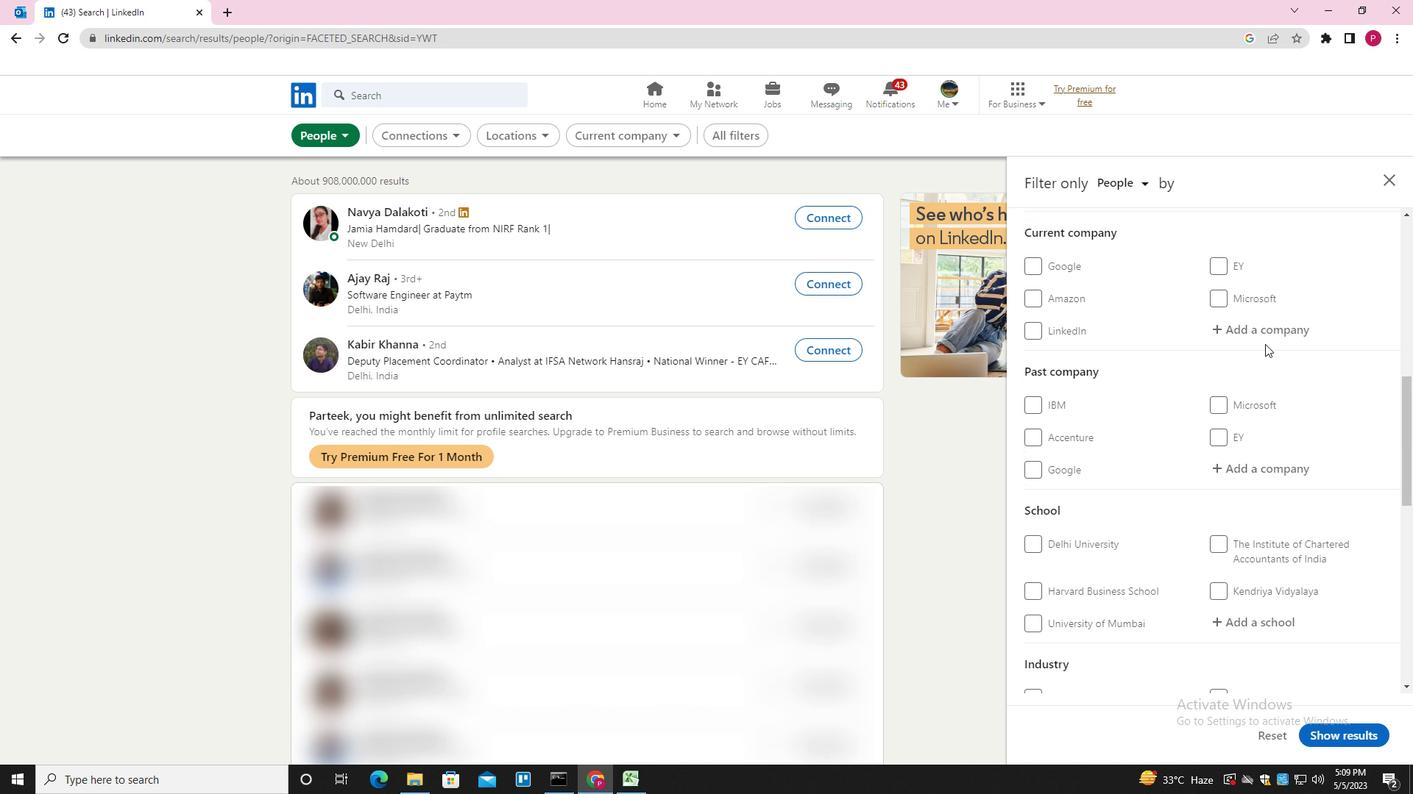 
Action: Mouse pressed left at (1267, 334)
Screenshot: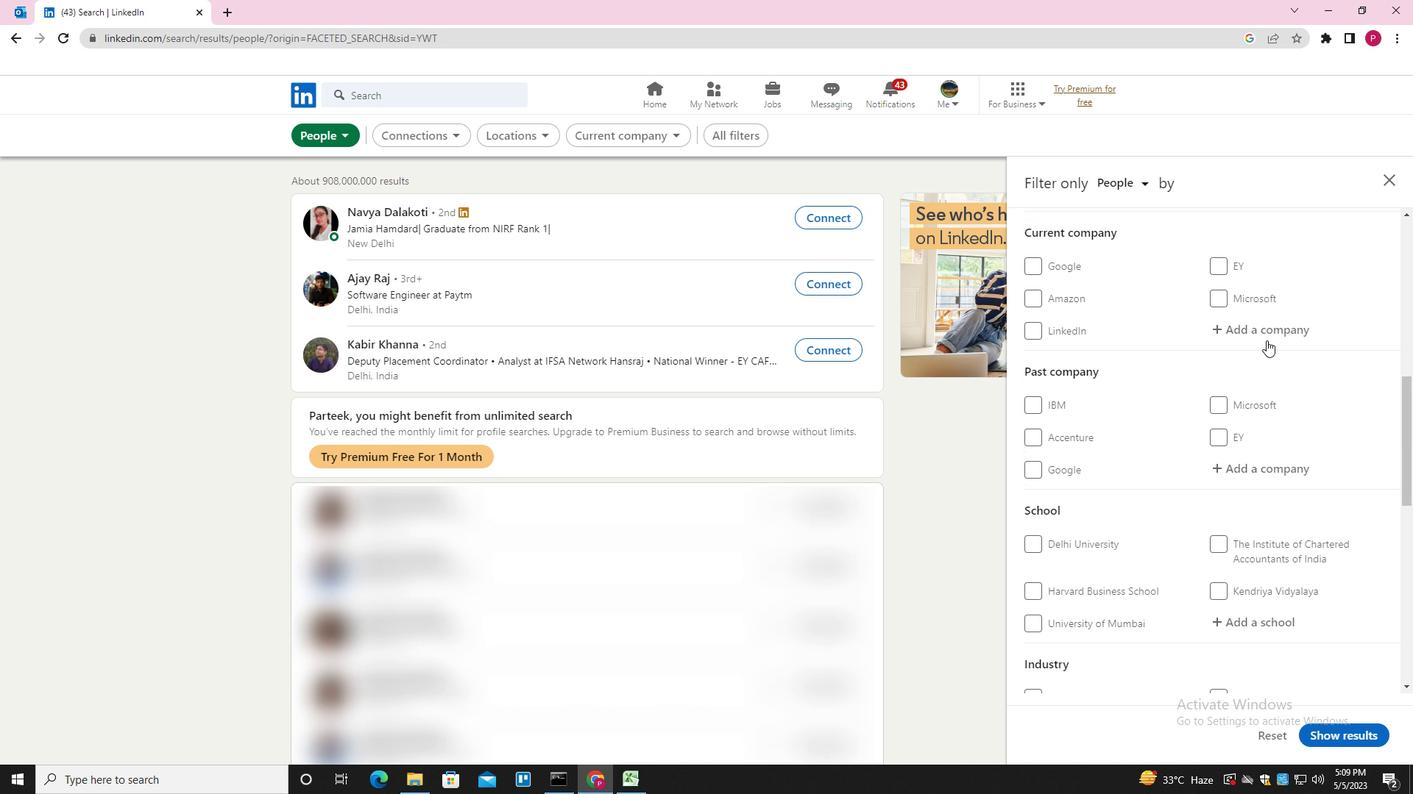 
Action: Key pressed <Key.shift>APCO<Key.space><Key.shift><Key.shift><Key.shift><Key.shift><Key.shift><Key.shift><Key.shift><Key.shift><Key.shift><Key.shift>INFRATECH<Key.space><Key.down><Key.enter>
Screenshot: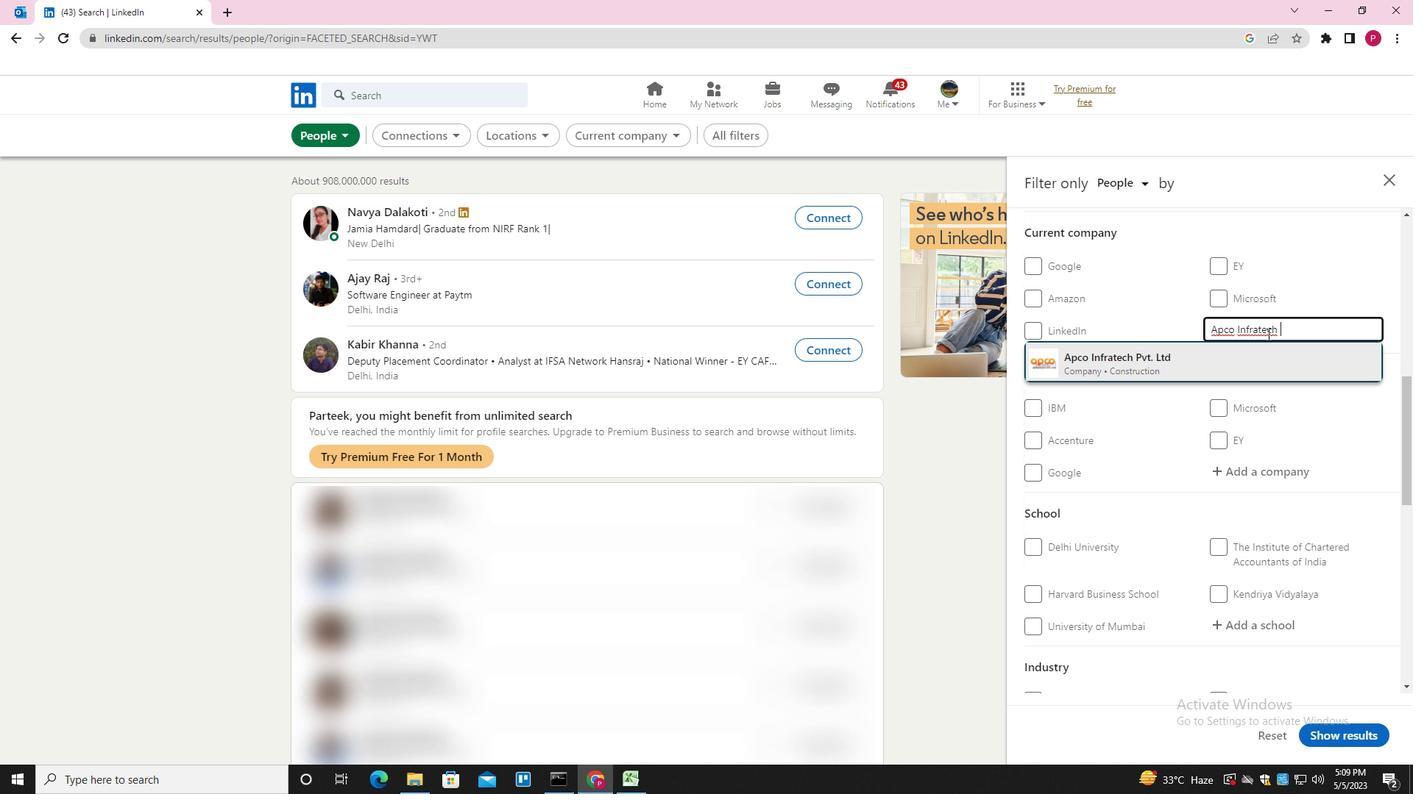 
Action: Mouse moved to (1228, 366)
Screenshot: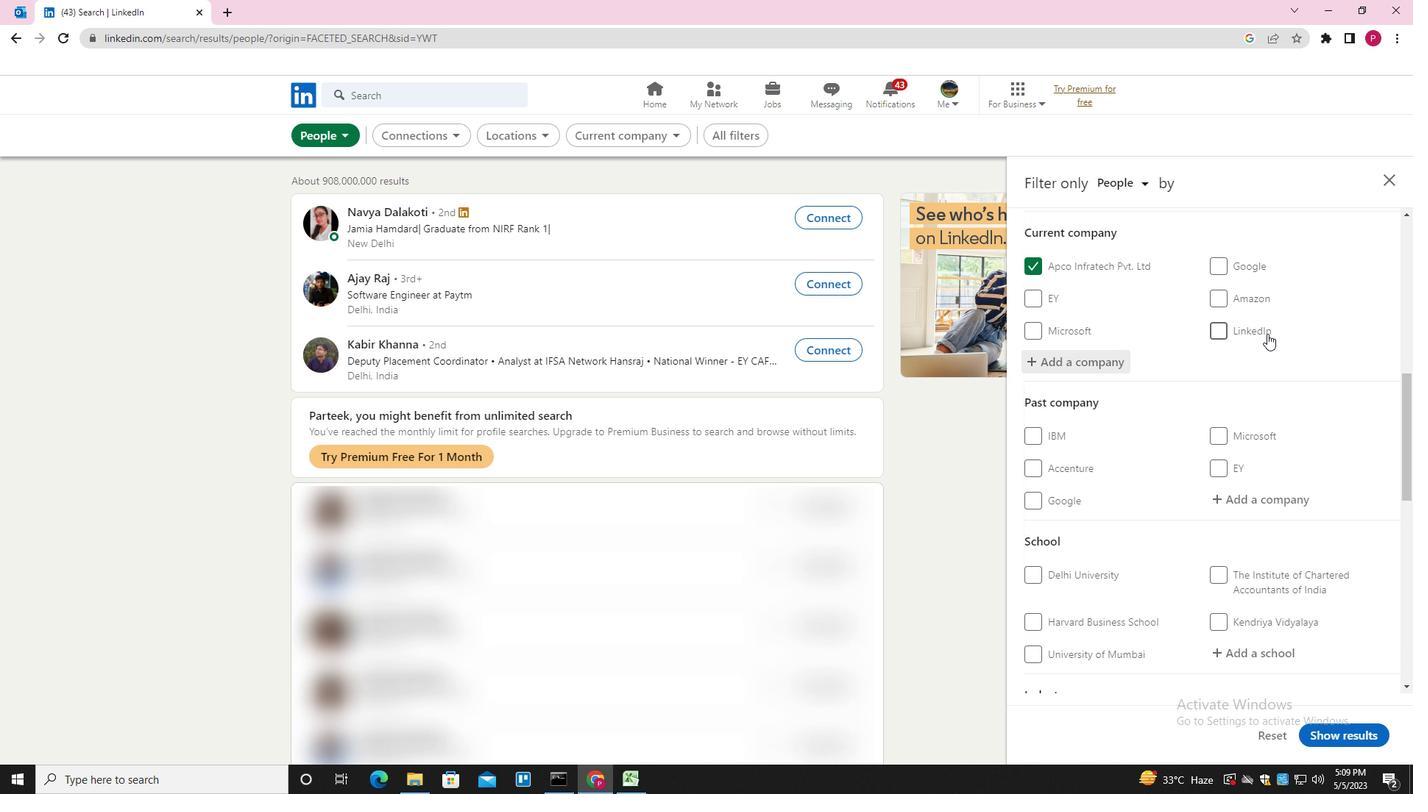 
Action: Mouse scrolled (1228, 365) with delta (0, 0)
Screenshot: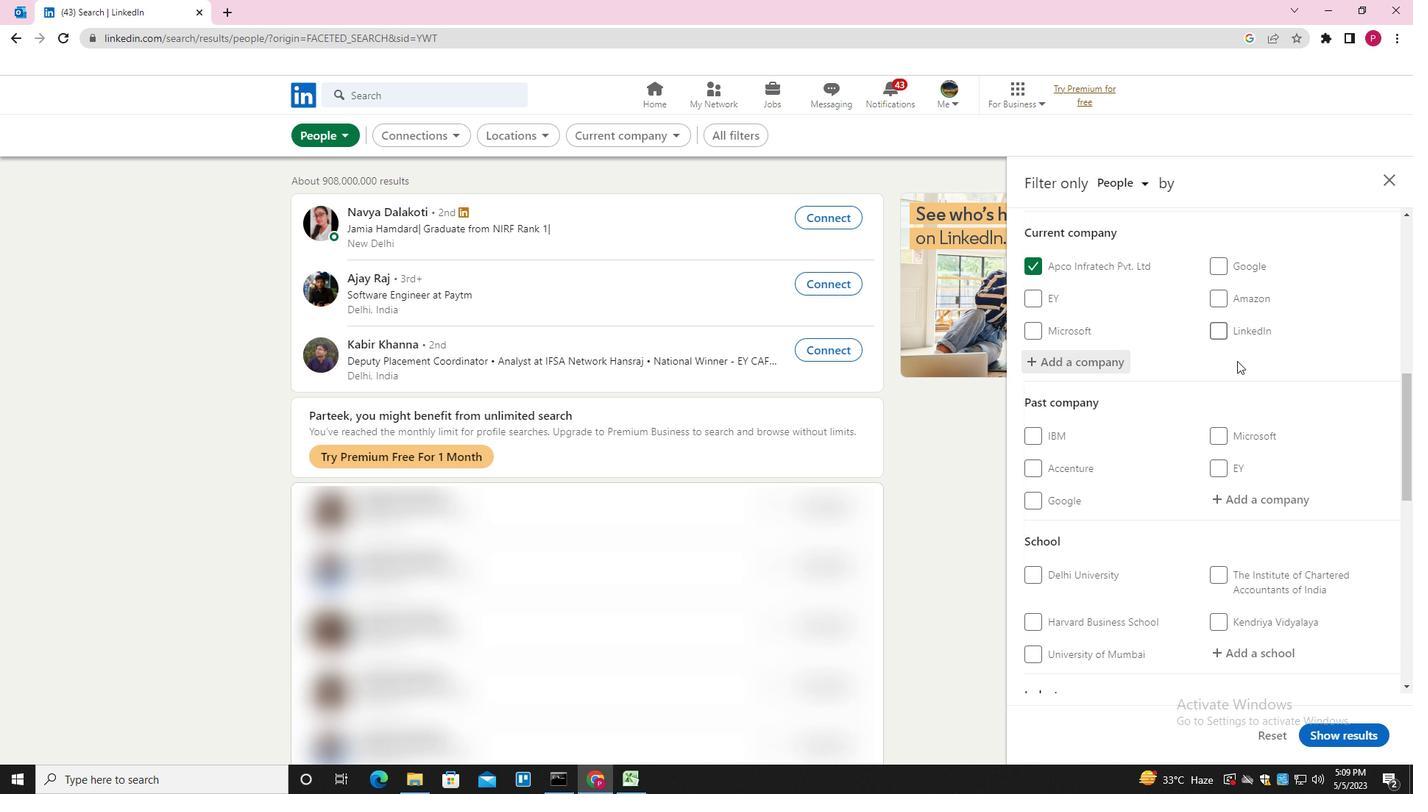 
Action: Mouse scrolled (1228, 365) with delta (0, 0)
Screenshot: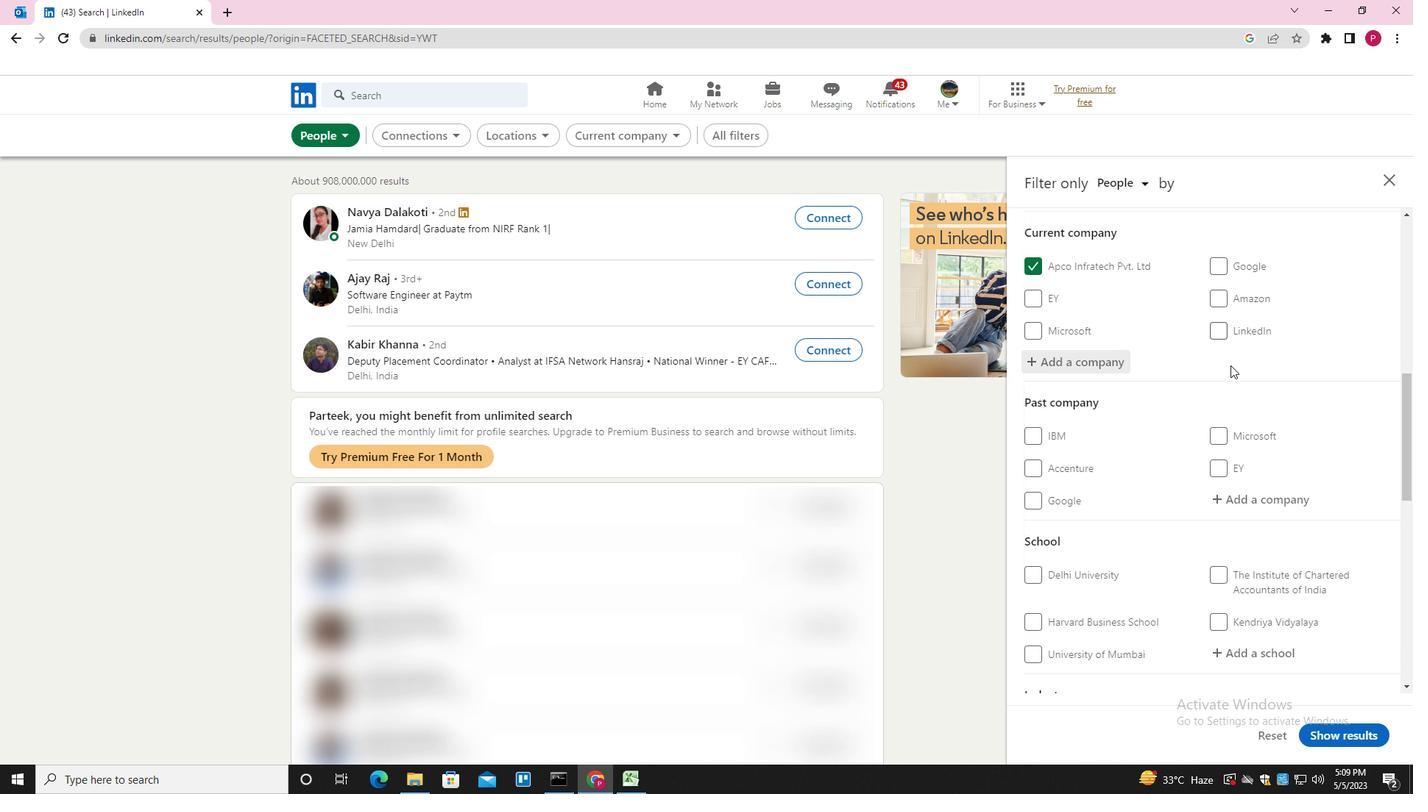 
Action: Mouse scrolled (1228, 365) with delta (0, 0)
Screenshot: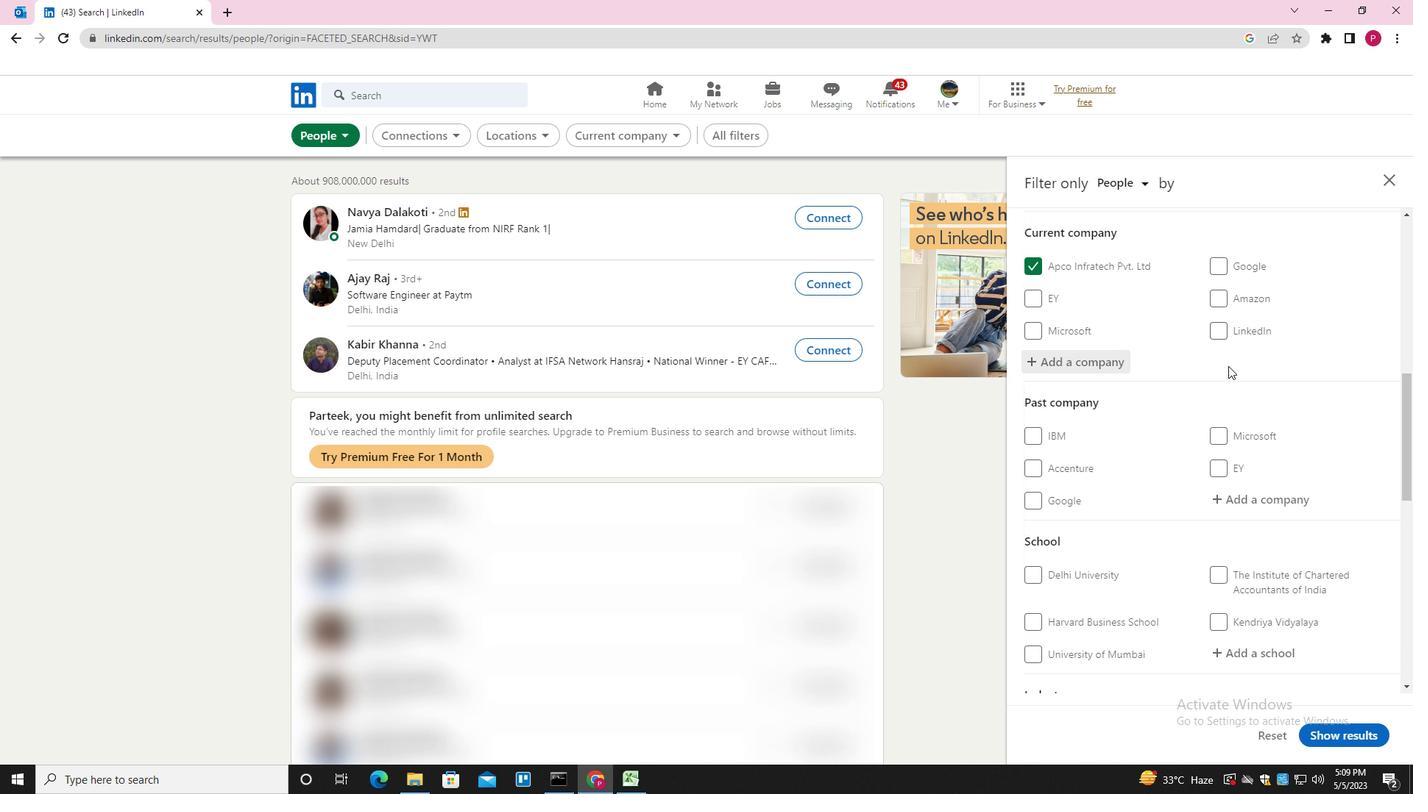 
Action: Mouse moved to (1260, 439)
Screenshot: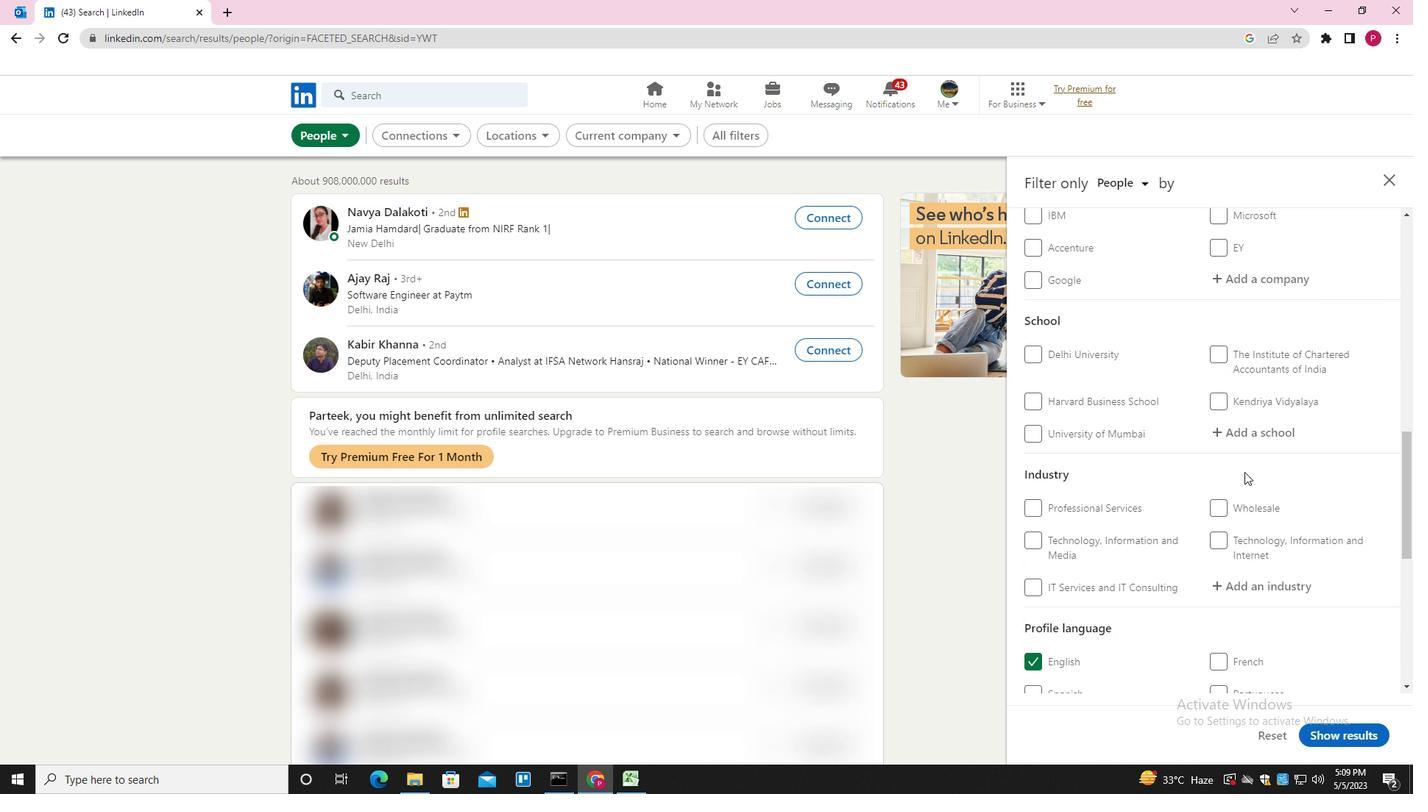 
Action: Mouse pressed left at (1260, 439)
Screenshot: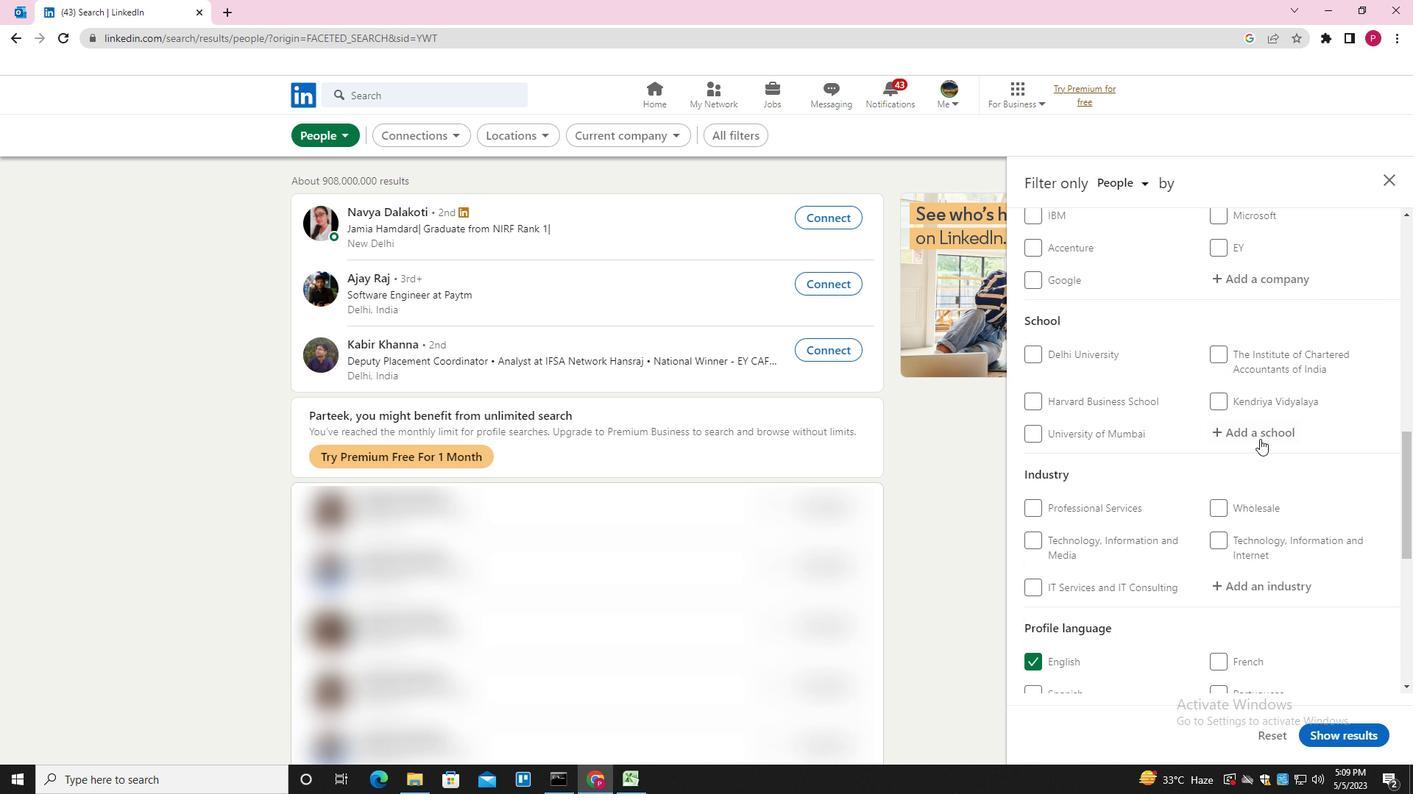 
Action: Mouse moved to (1260, 437)
Screenshot: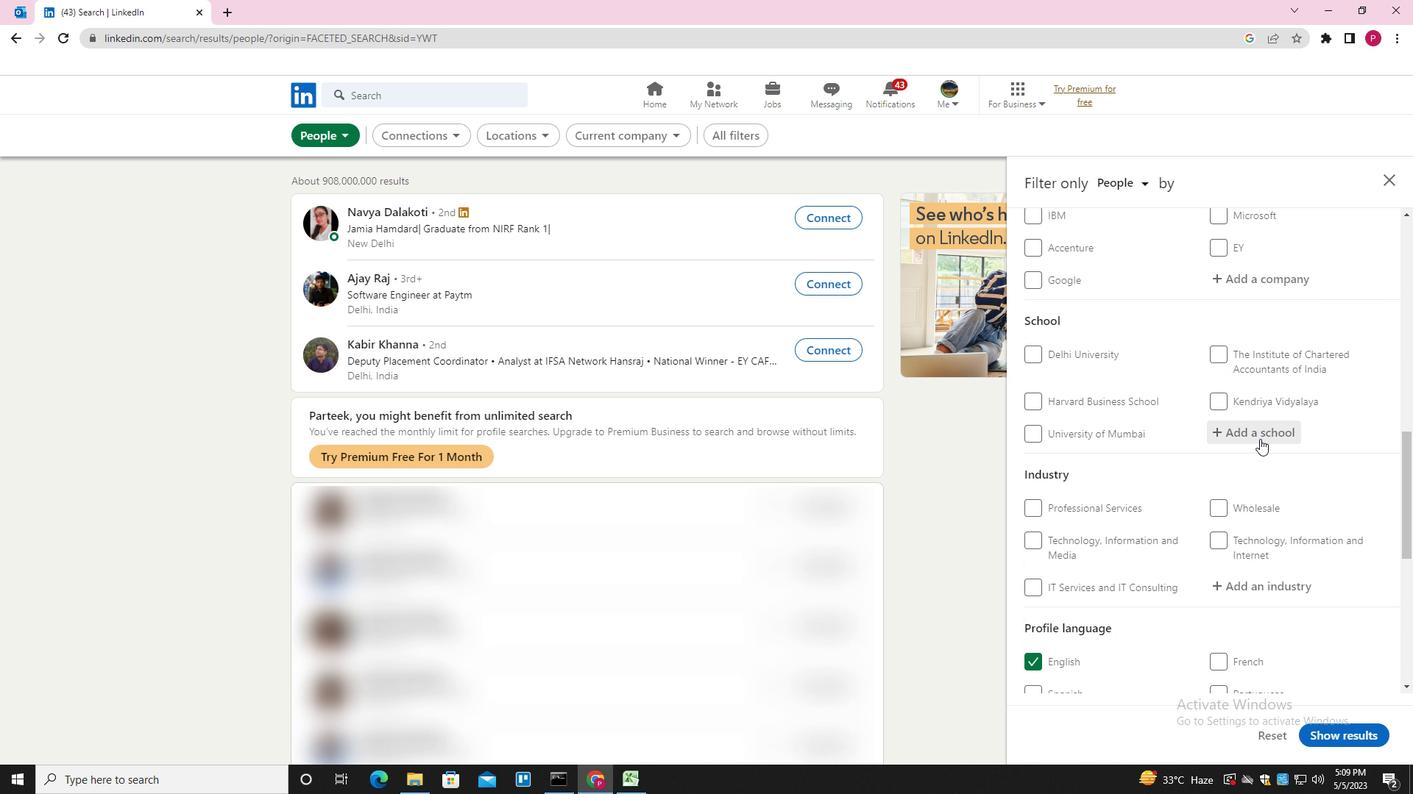 
Action: Key pressed <Key.shift><Key.shift><Key.shift><Key.shift><Key.shift><Key.shift>NETAJI<Key.space><Key.shift>SUBHAS<Key.space><Key.shift>INSTITUTE<Key.space>OF<Key.space><Key.shift>TECHNOLOGY<Key.down><Key.enter>
Screenshot: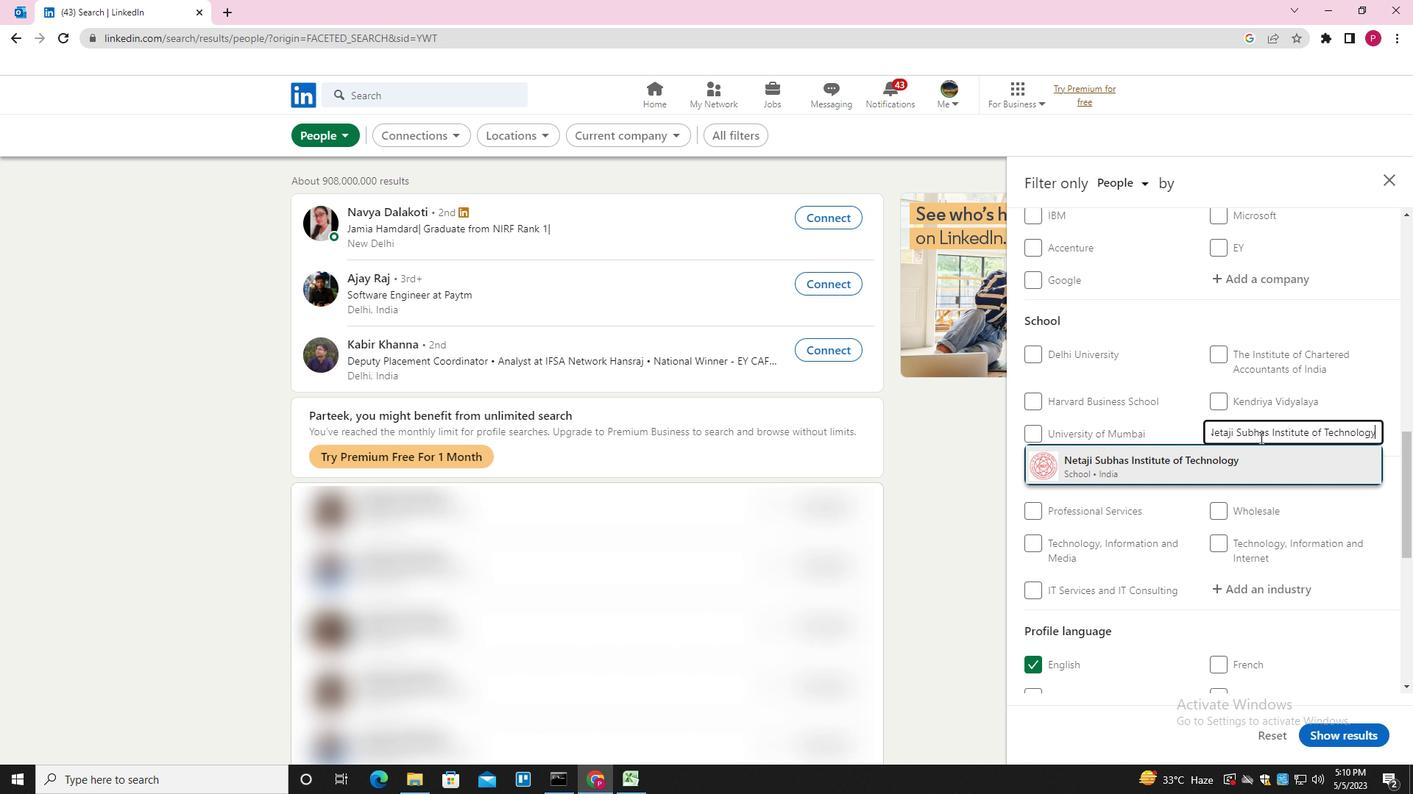 
Action: Mouse moved to (1223, 465)
Screenshot: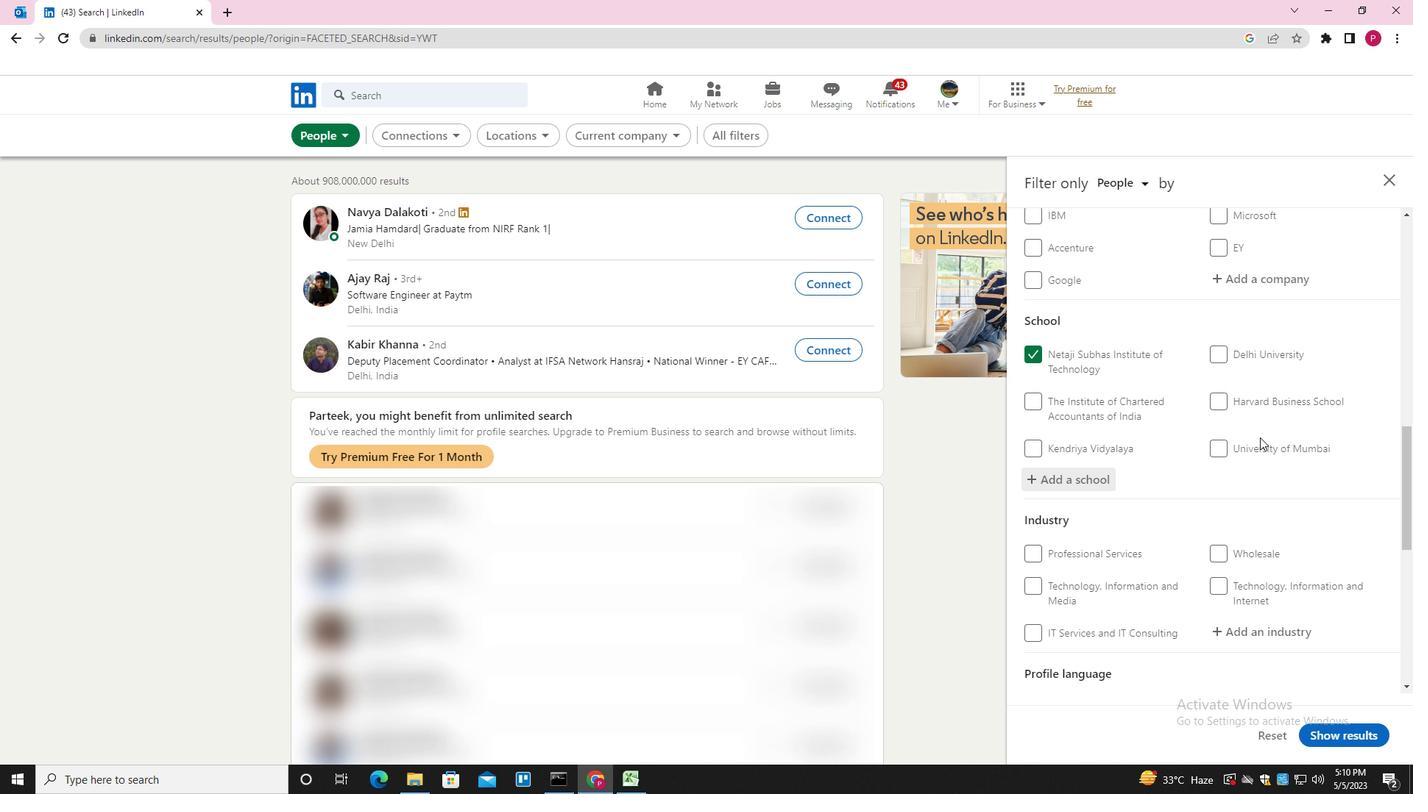 
Action: Mouse scrolled (1223, 464) with delta (0, 0)
Screenshot: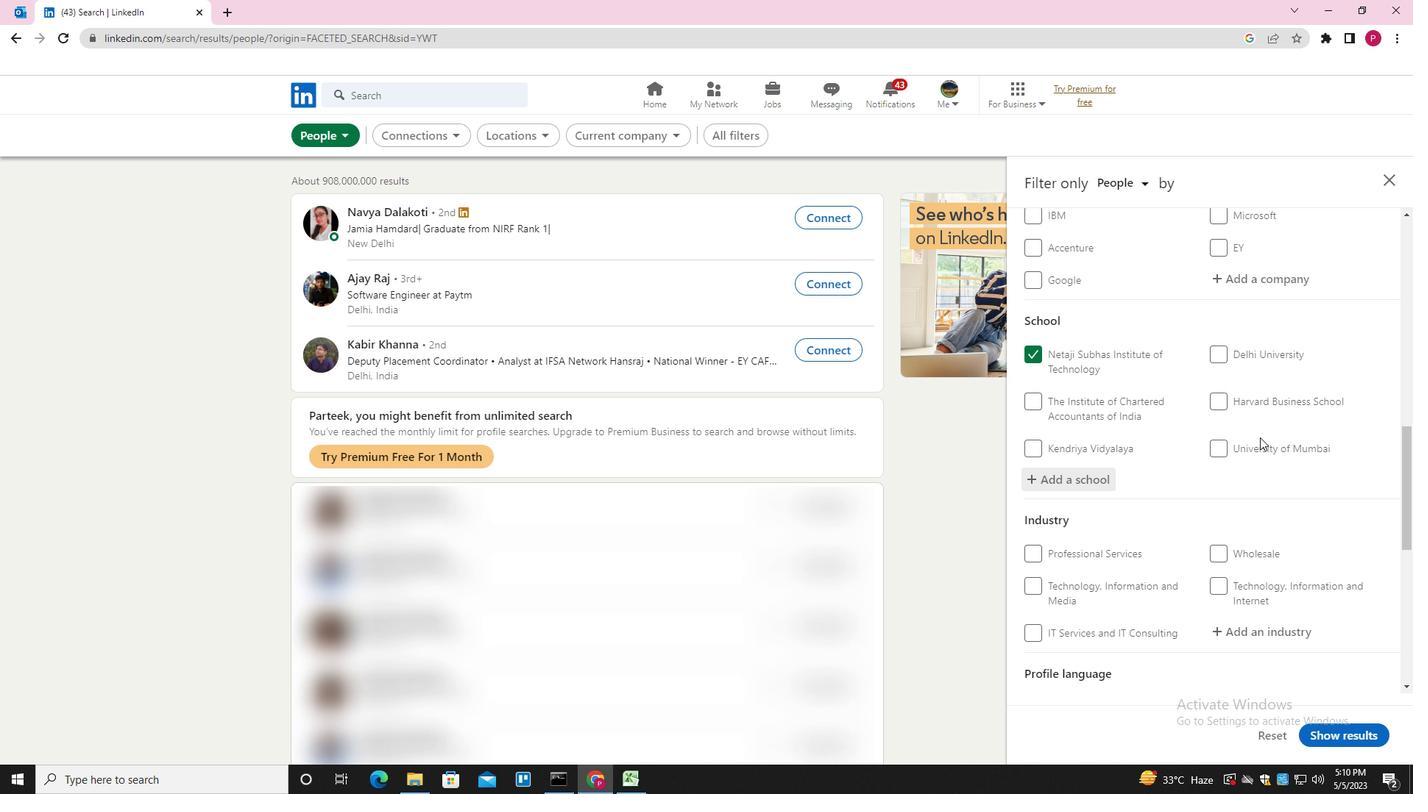 
Action: Mouse scrolled (1223, 464) with delta (0, 0)
Screenshot: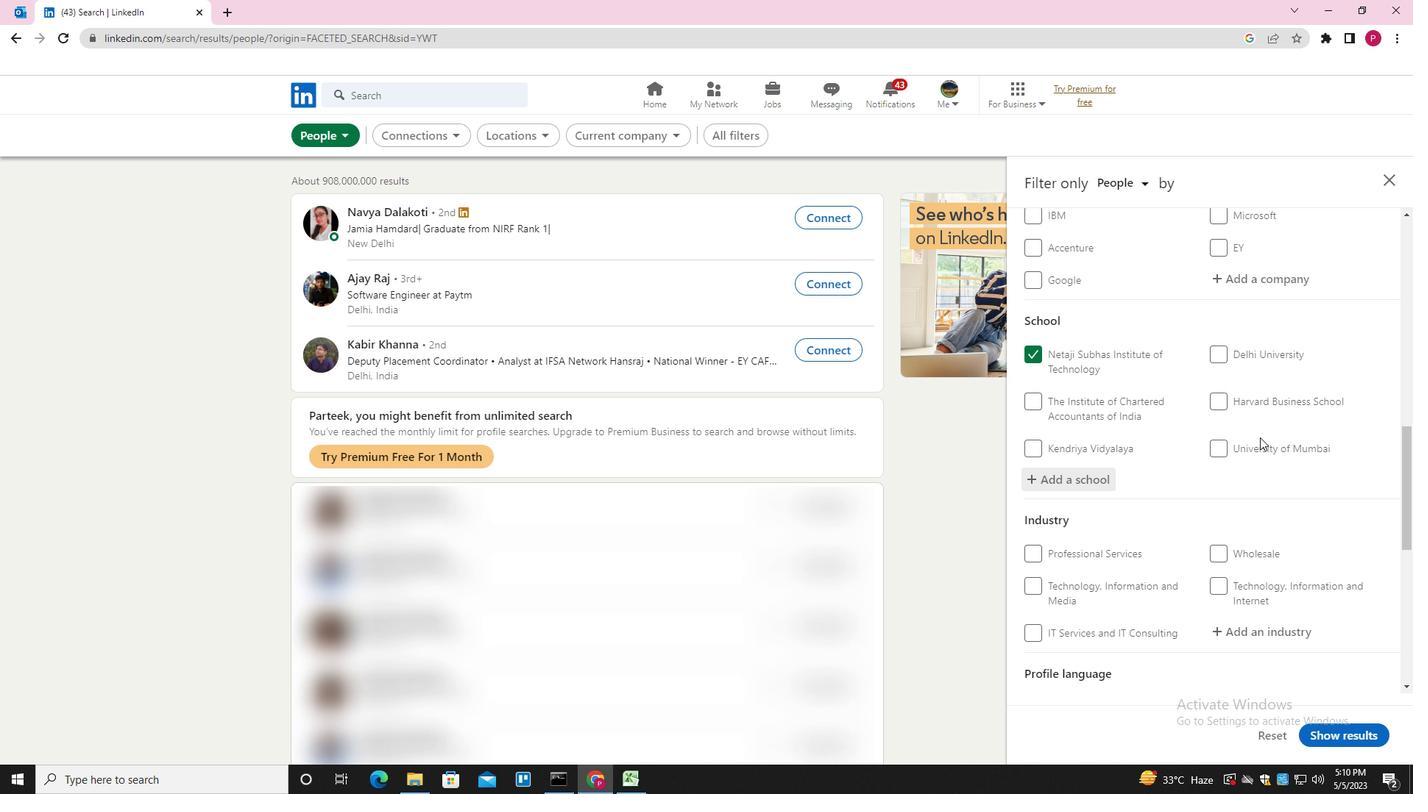 
Action: Mouse scrolled (1223, 464) with delta (0, 0)
Screenshot: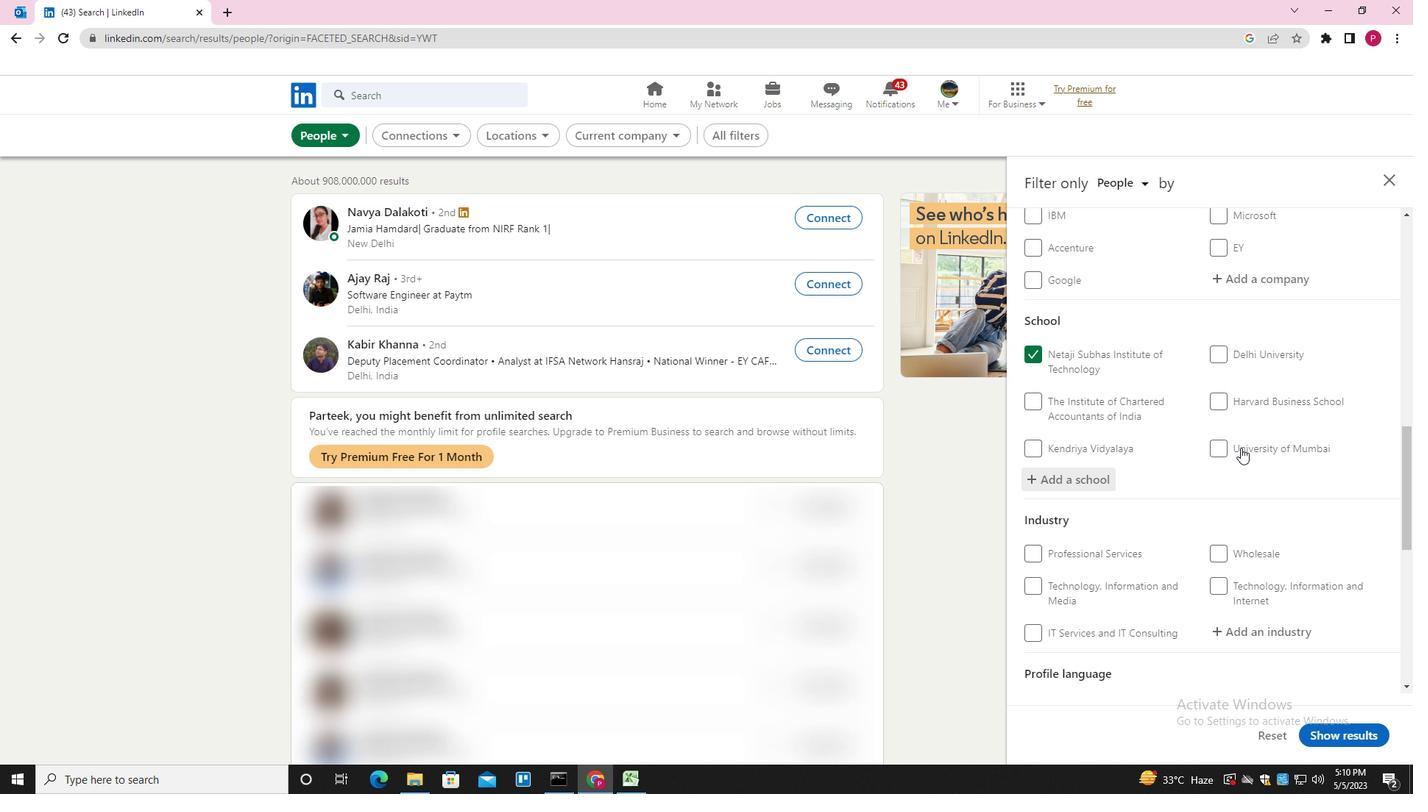 
Action: Mouse moved to (1223, 466)
Screenshot: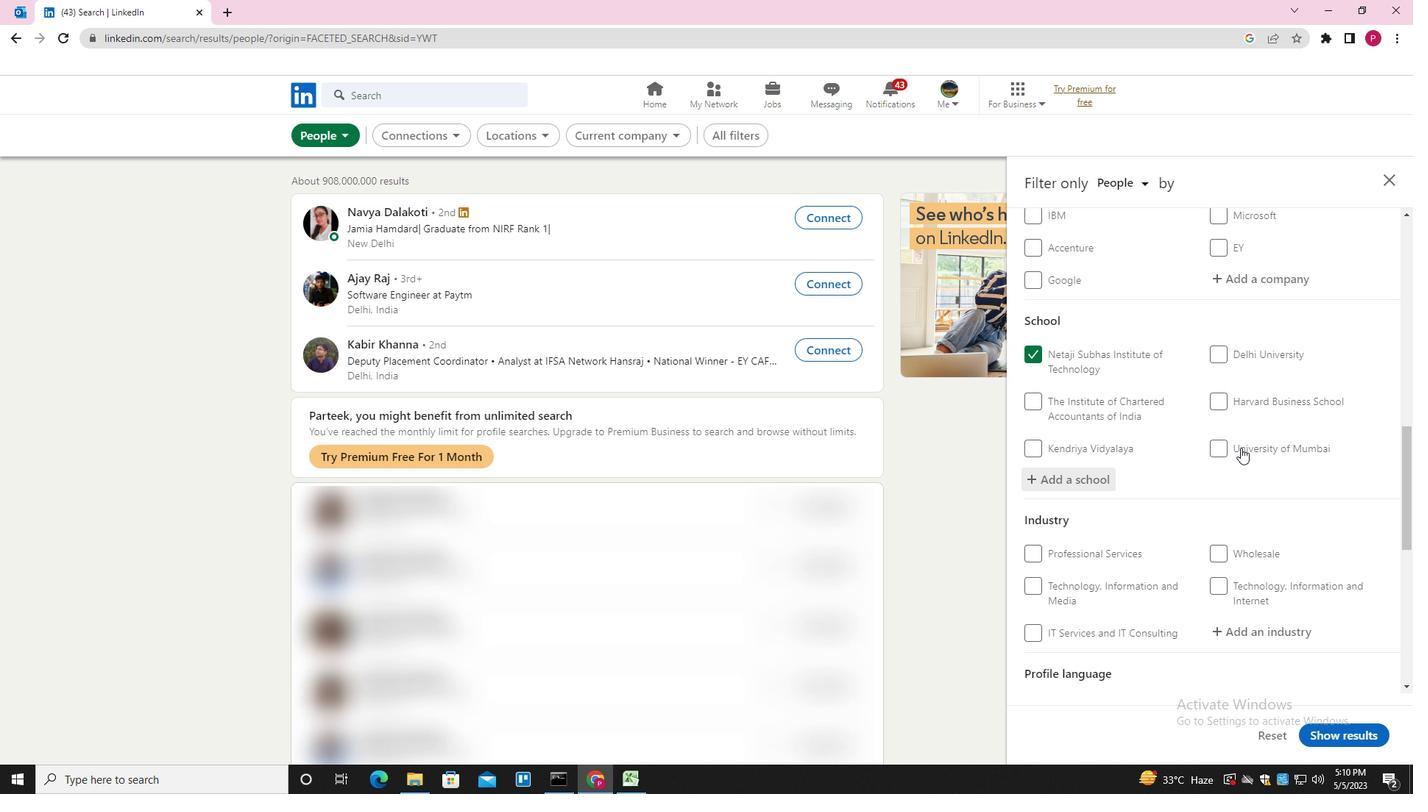 
Action: Mouse scrolled (1223, 465) with delta (0, 0)
Screenshot: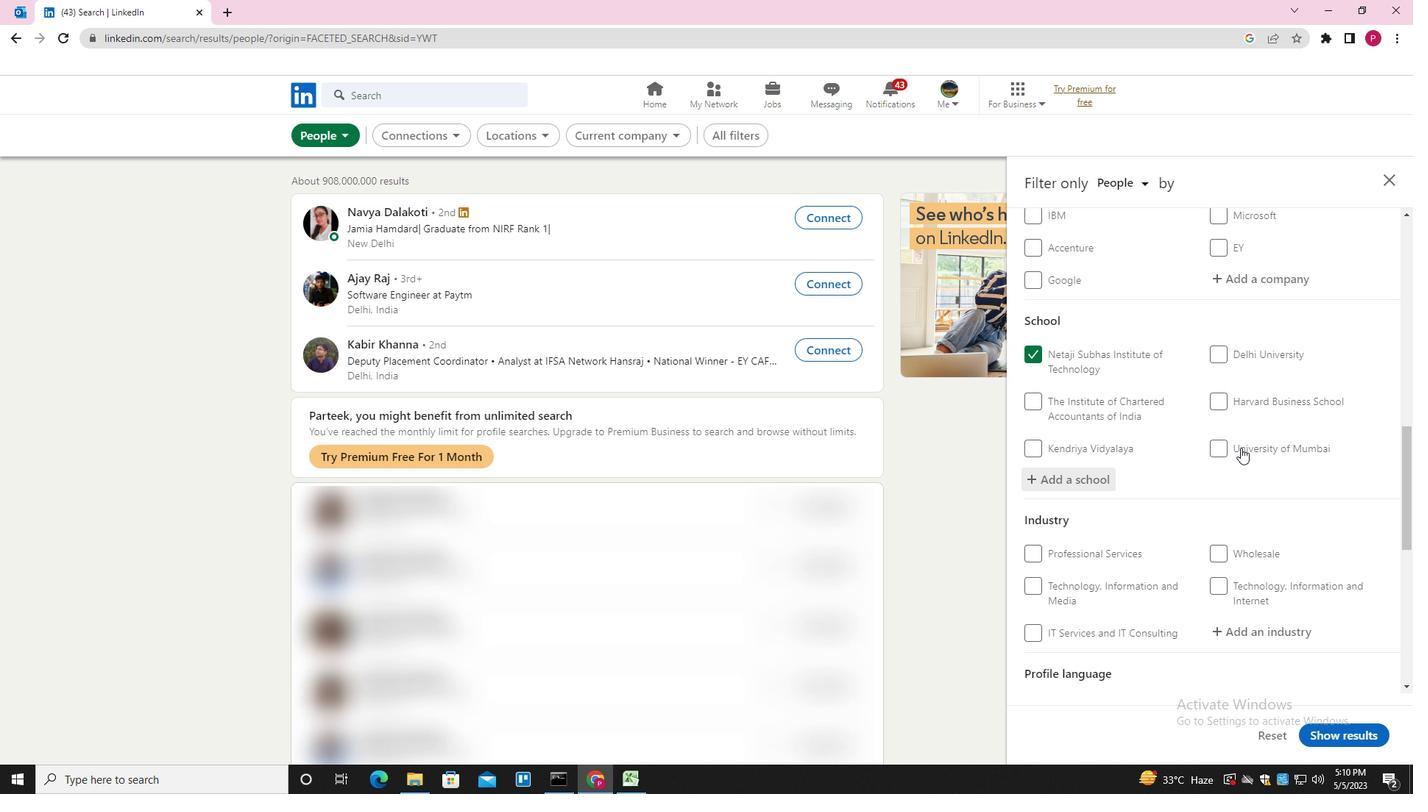 
Action: Mouse moved to (1288, 336)
Screenshot: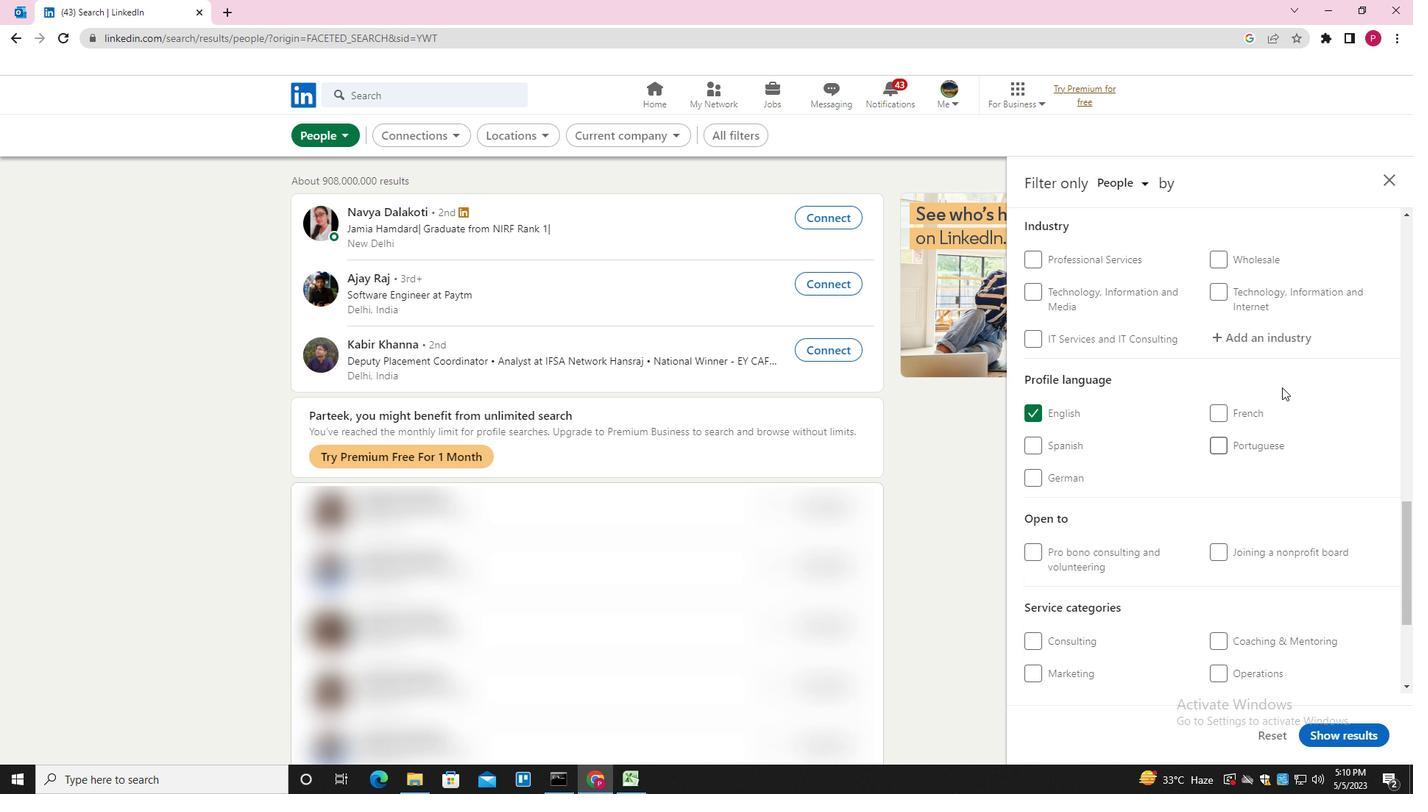 
Action: Mouse pressed left at (1288, 336)
Screenshot: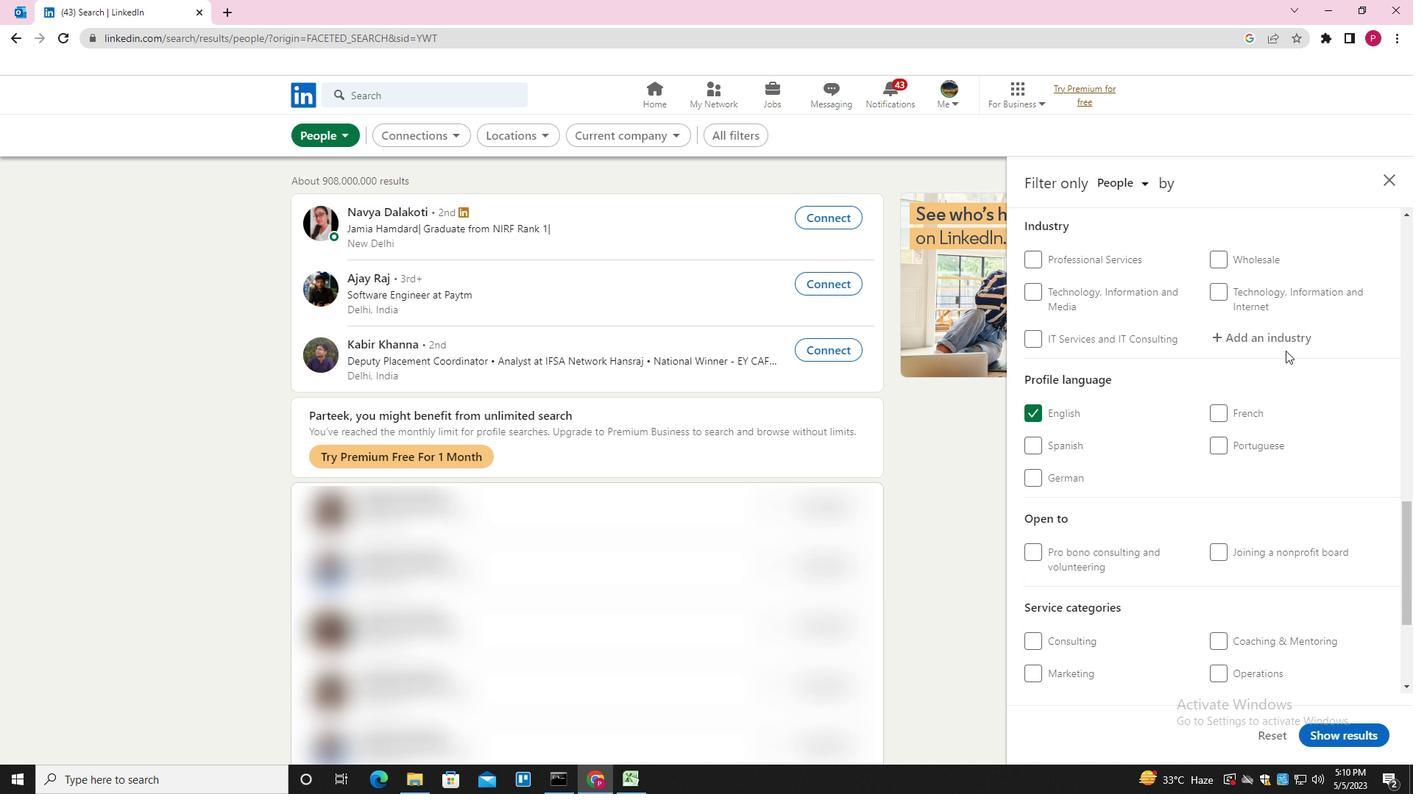 
Action: Key pressed <Key.shift><Key.shift><Key.shift><Key.shift><Key.shift>RETAIL<Key.space><Key.shift>ART<Key.space><Key.shift><Key.shift>SUPPLIES<Key.down><Key.down><Key.enter><Key.down>
Screenshot: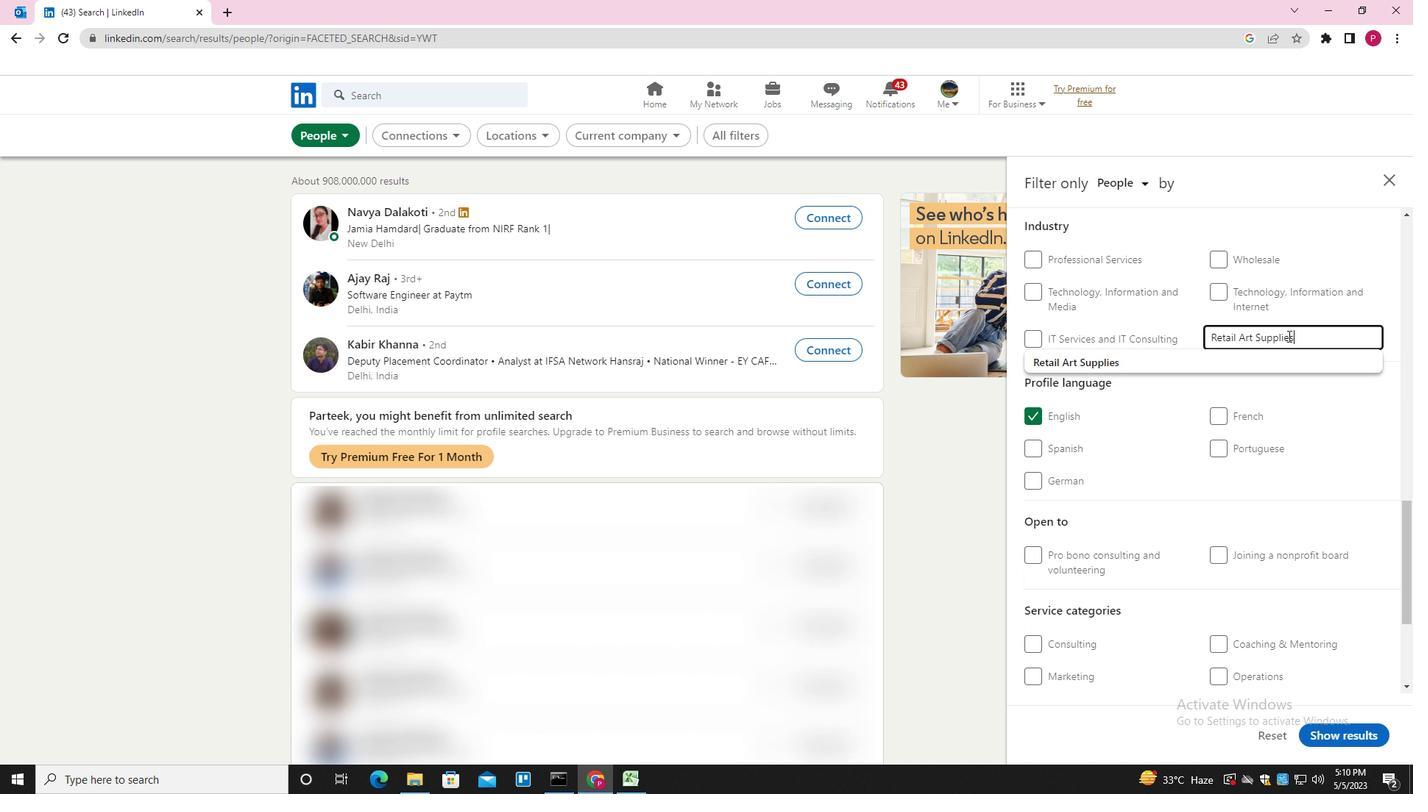 
Action: Mouse moved to (1208, 484)
Screenshot: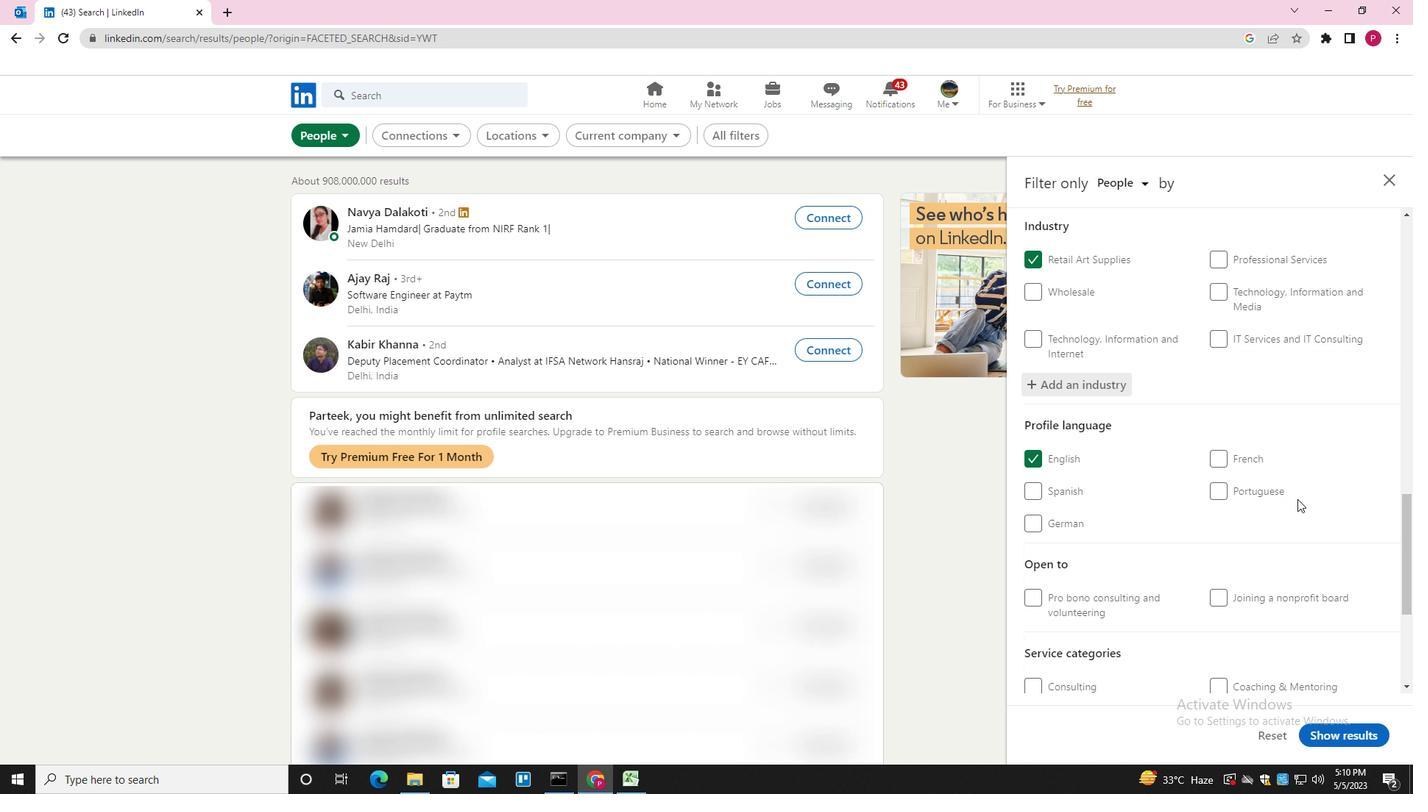 
Action: Mouse scrolled (1208, 483) with delta (0, 0)
Screenshot: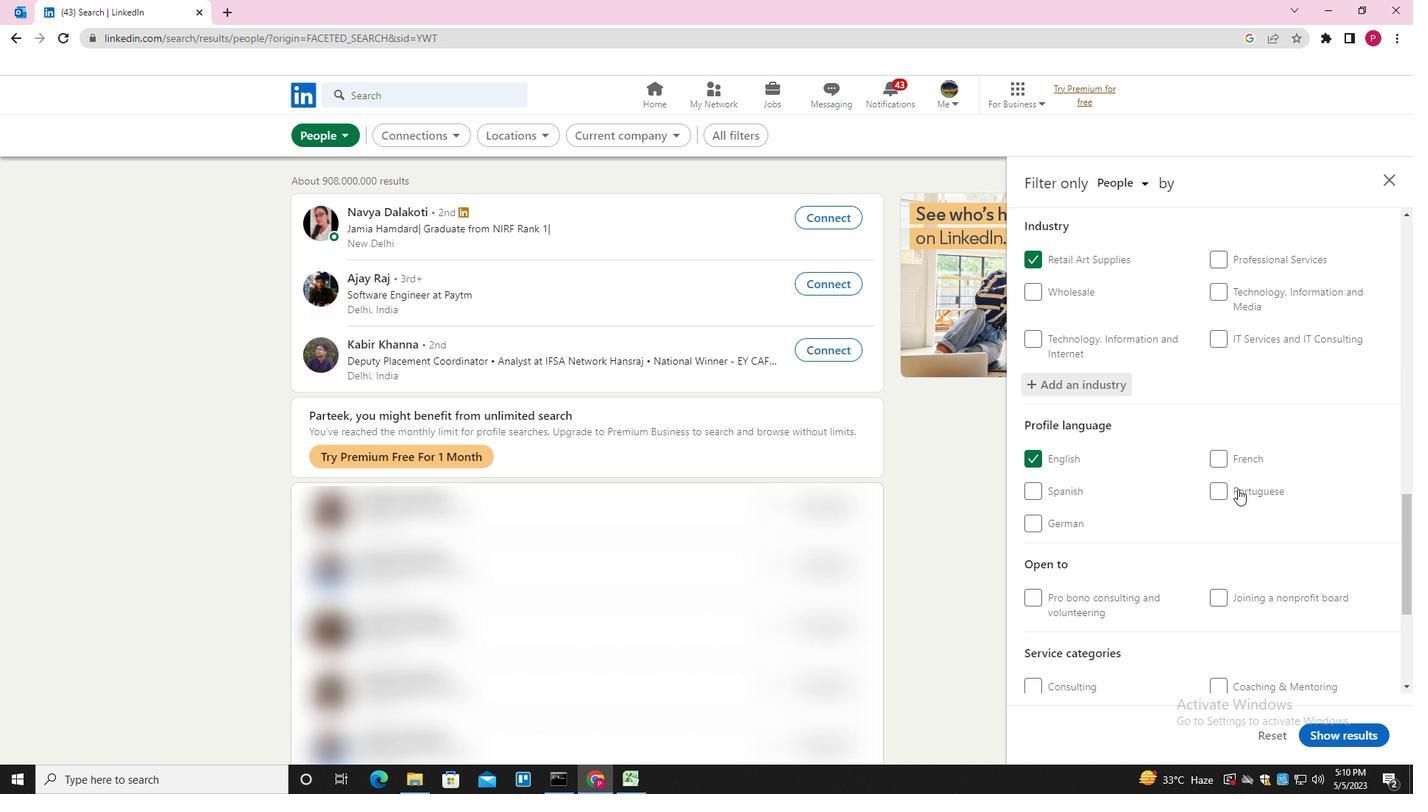 
Action: Mouse scrolled (1208, 483) with delta (0, 0)
Screenshot: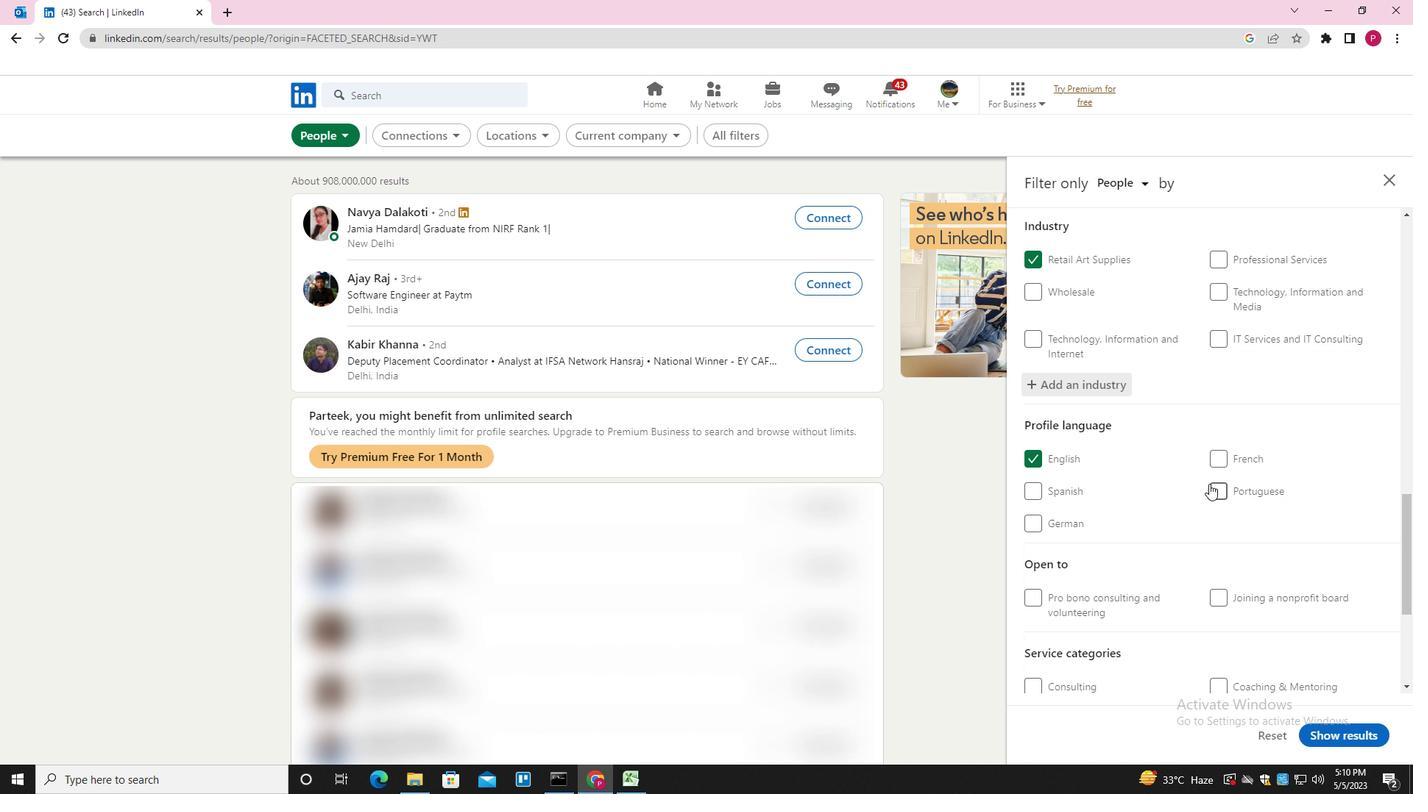 
Action: Mouse scrolled (1208, 483) with delta (0, 0)
Screenshot: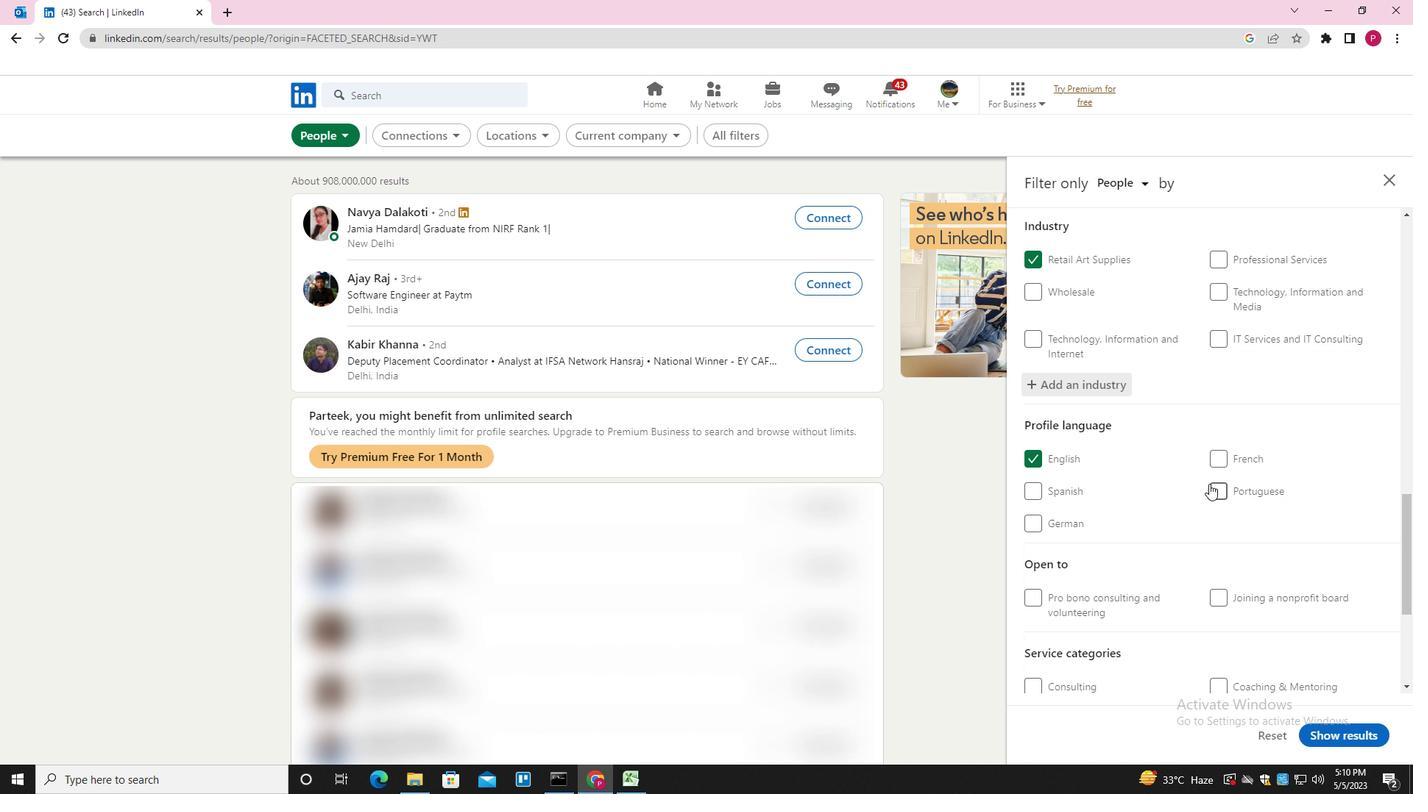 
Action: Mouse scrolled (1208, 483) with delta (0, 0)
Screenshot: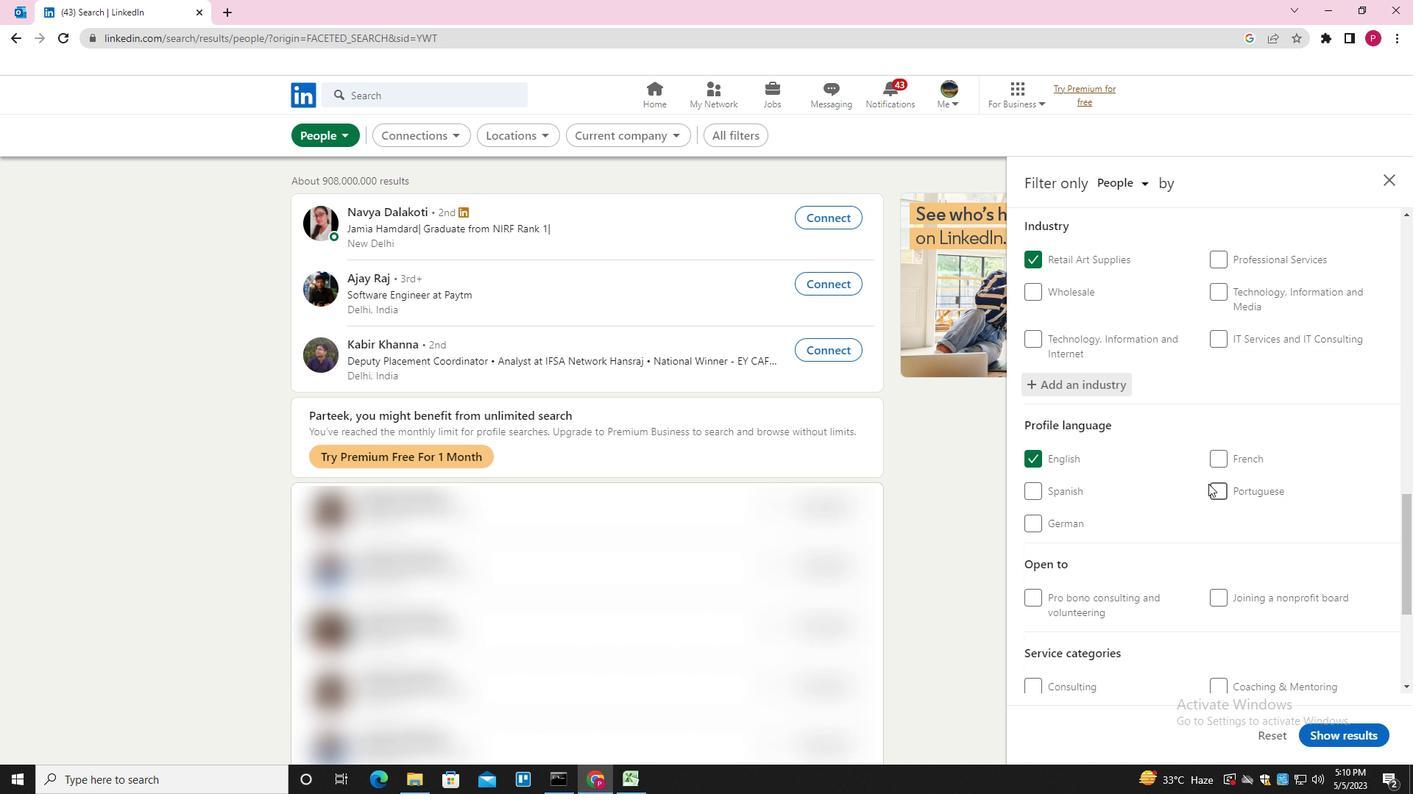 
Action: Mouse moved to (1235, 491)
Screenshot: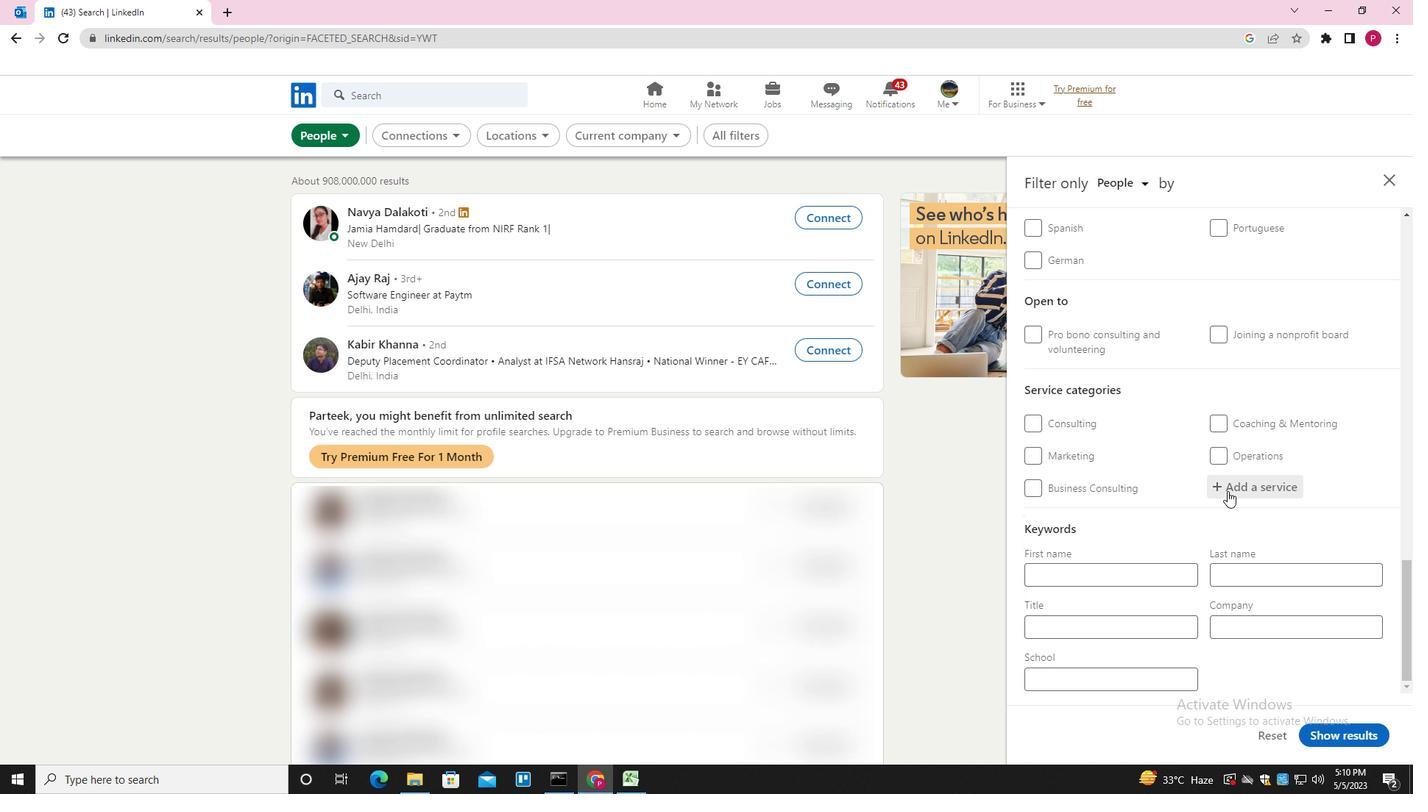 
Action: Mouse pressed left at (1235, 491)
Screenshot: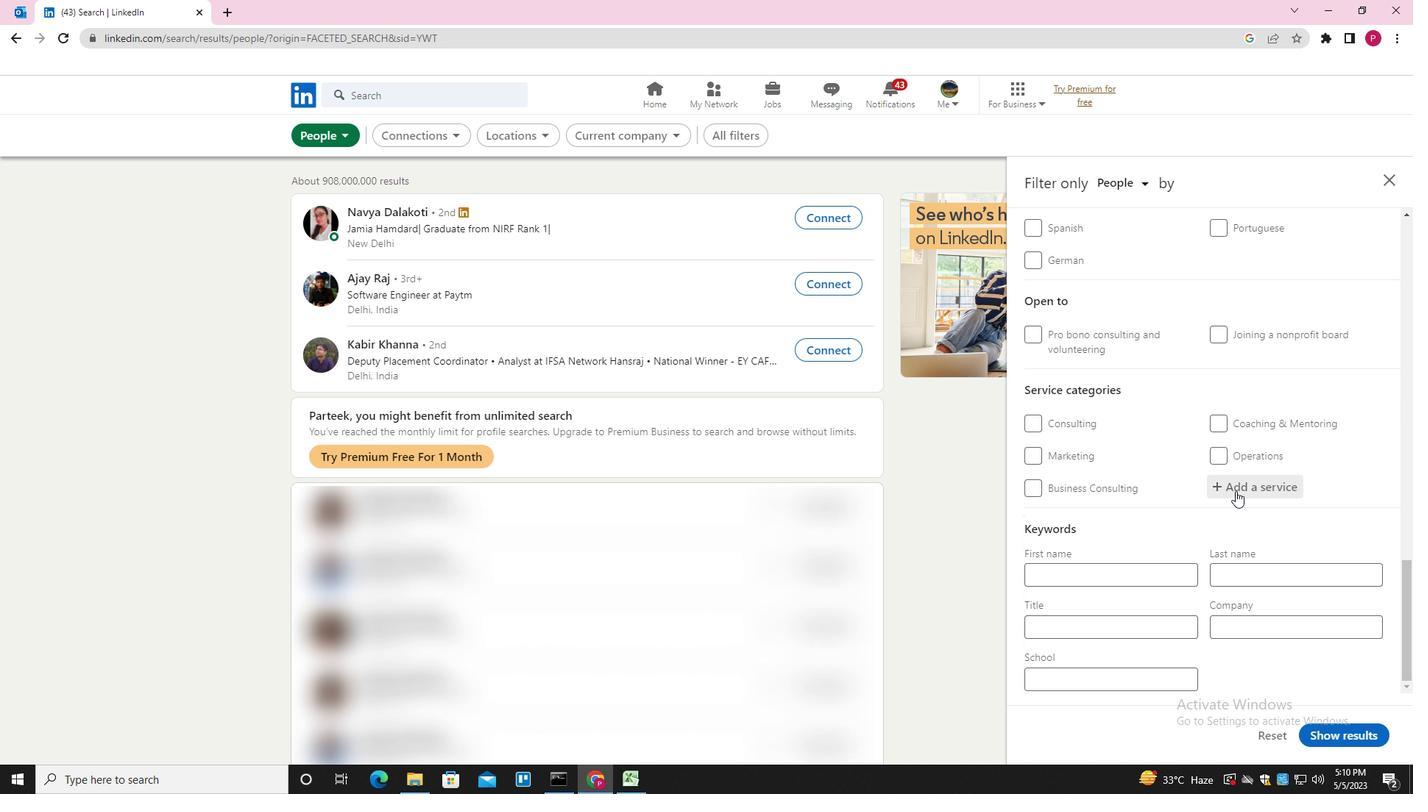 
Action: Key pressed <Key.shift>CUSTOMER<Key.space><Key.shift><Key.shift><Key.shift><Key.shift><Key.shift><Key.shift><Key.shift><Key.shift>SUPPORT<Key.down><Key.down><Key.enter>
Screenshot: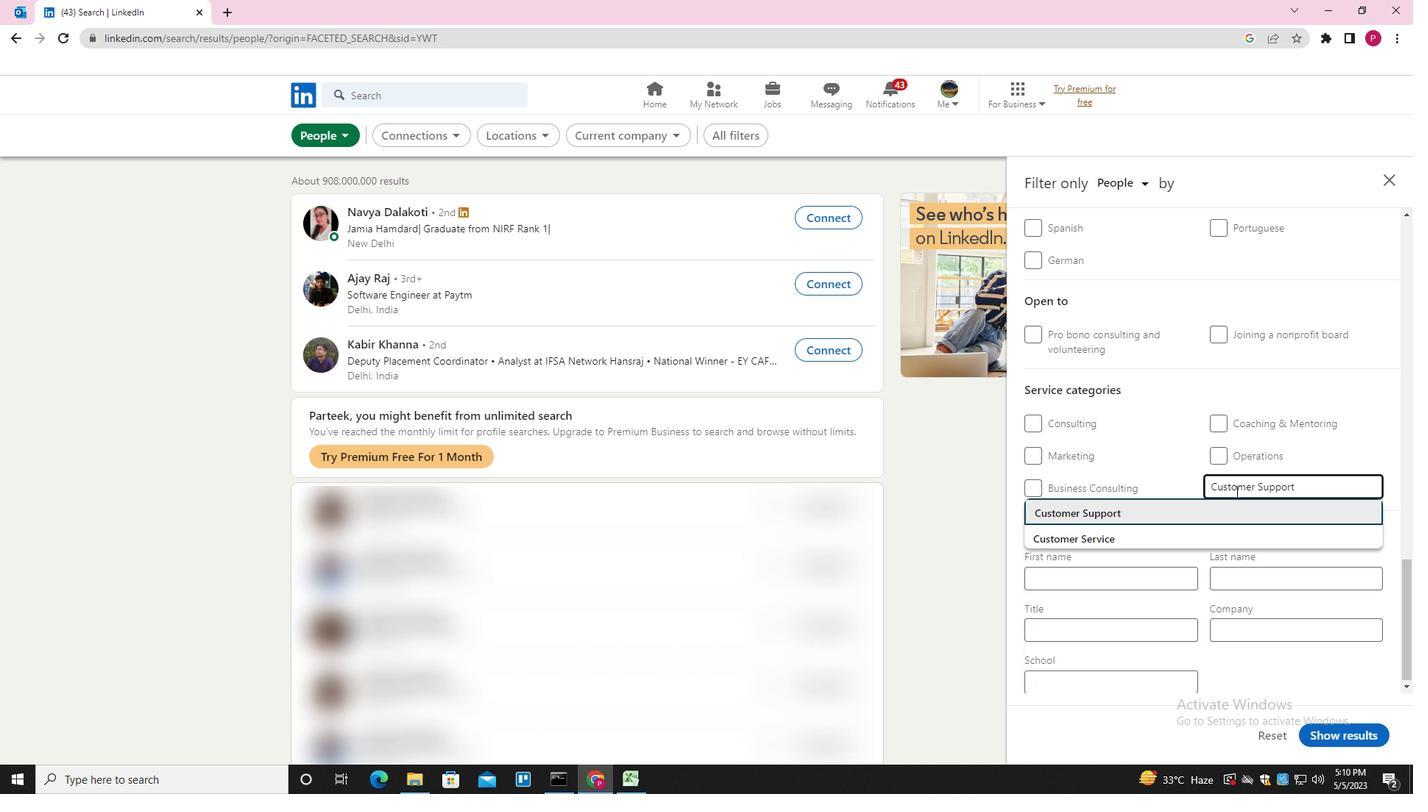
Action: Mouse scrolled (1235, 490) with delta (0, 0)
Screenshot: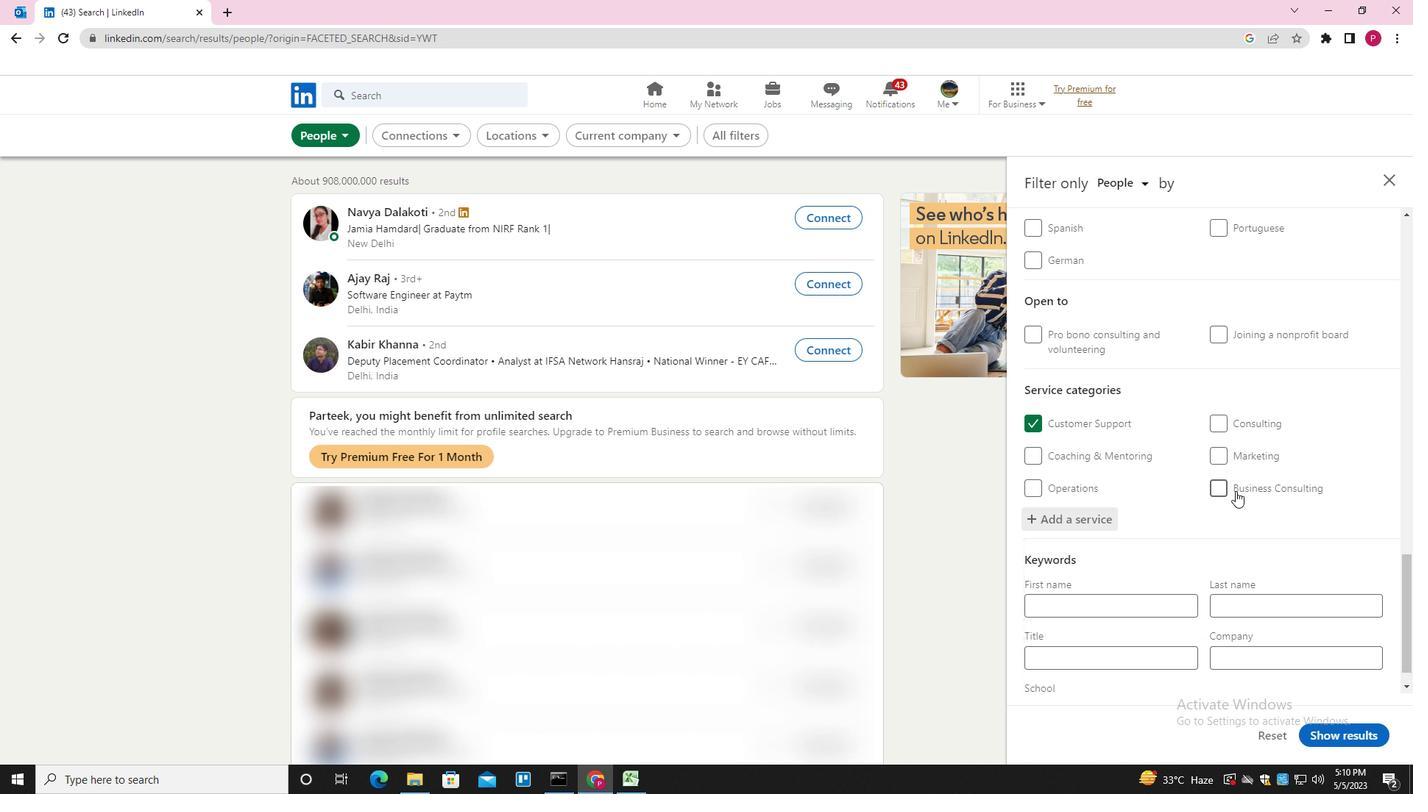 
Action: Mouse scrolled (1235, 490) with delta (0, 0)
Screenshot: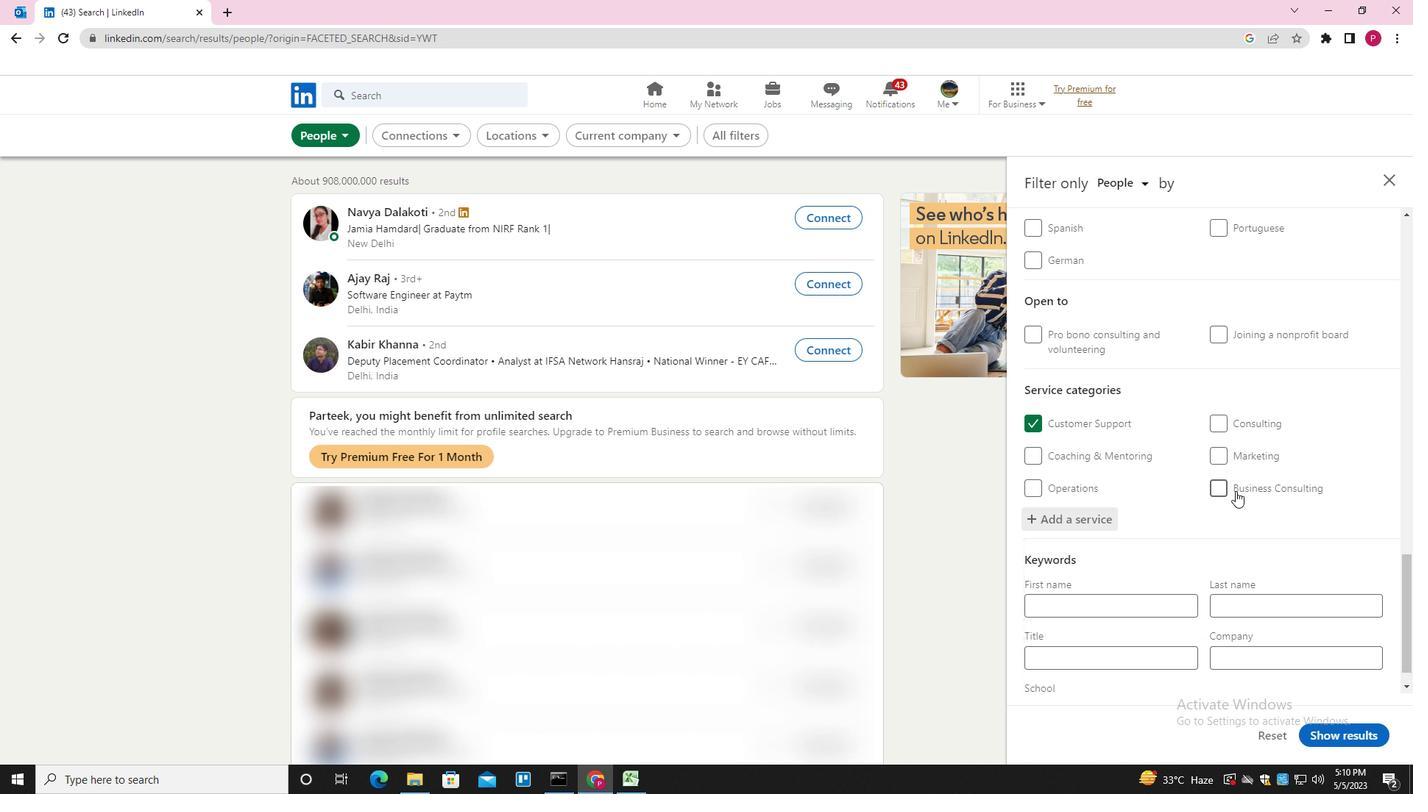 
Action: Mouse scrolled (1235, 490) with delta (0, 0)
Screenshot: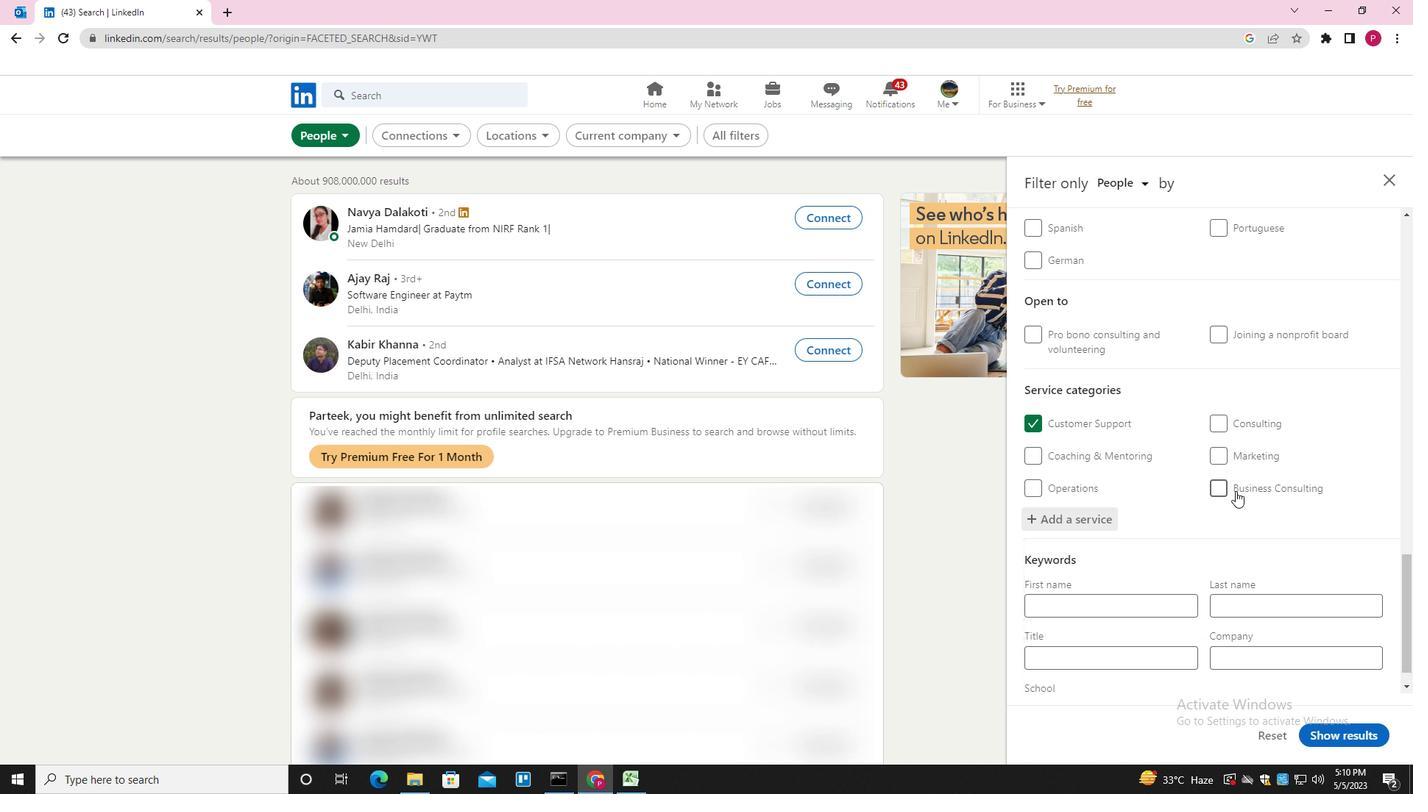 
Action: Mouse scrolled (1235, 490) with delta (0, 0)
Screenshot: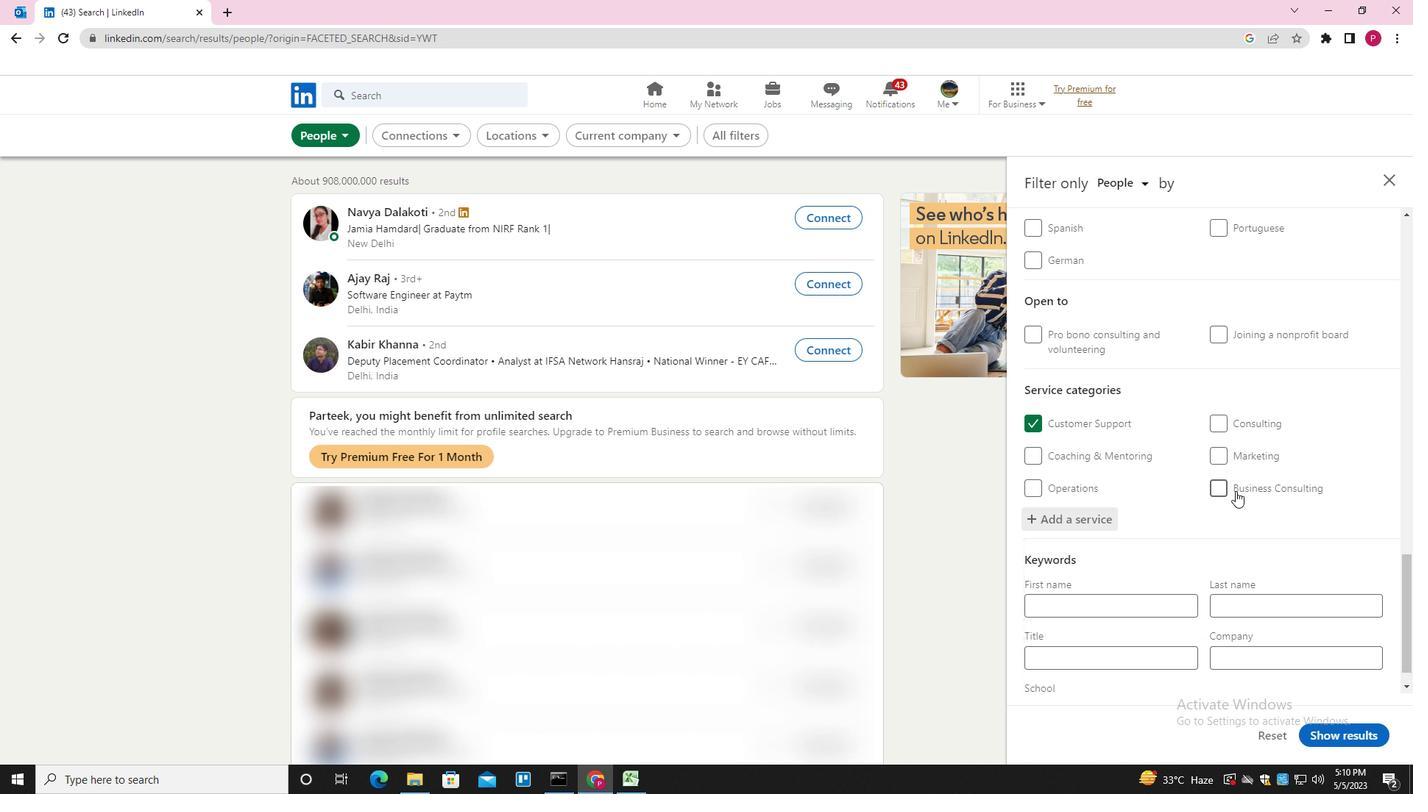 
Action: Mouse moved to (1137, 640)
Screenshot: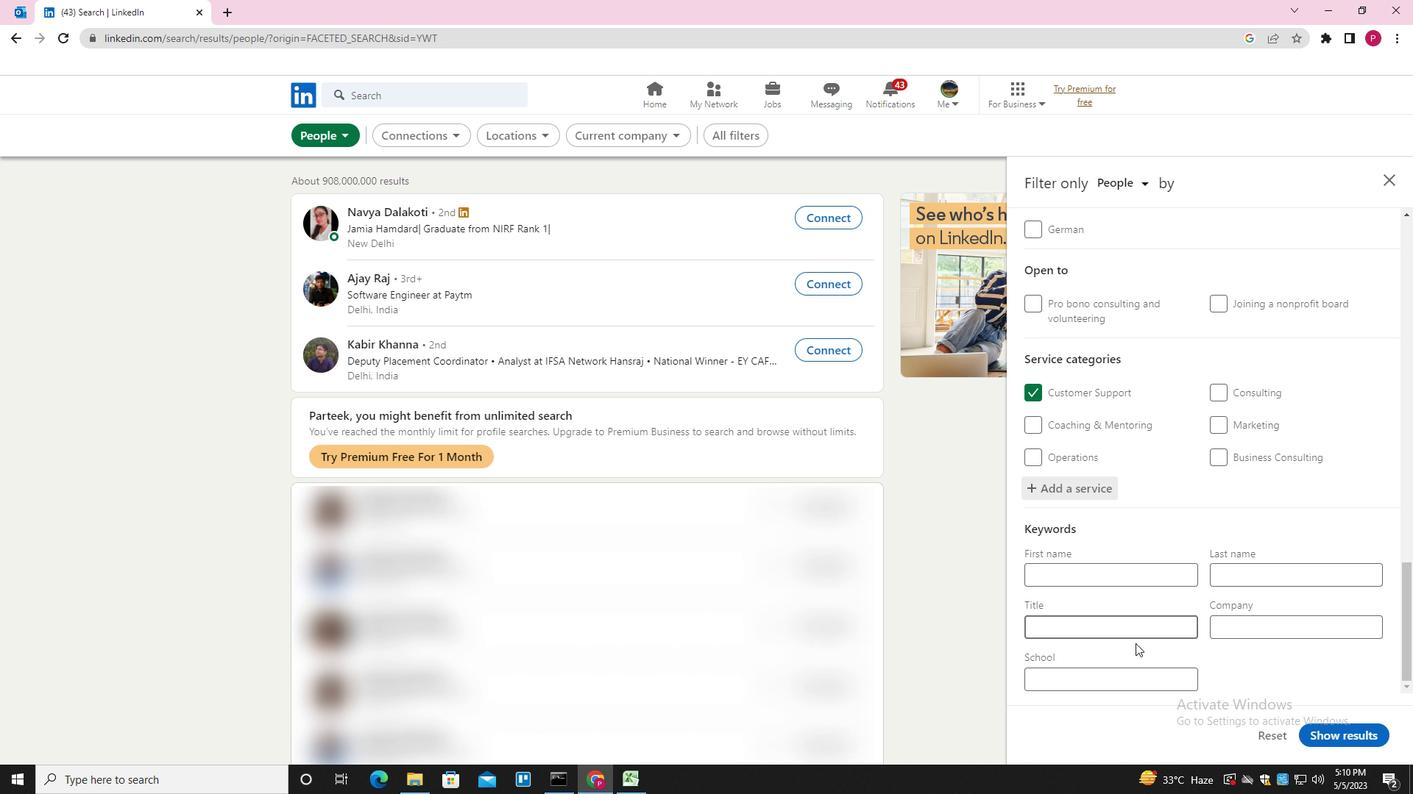 
Action: Mouse pressed left at (1137, 640)
Screenshot: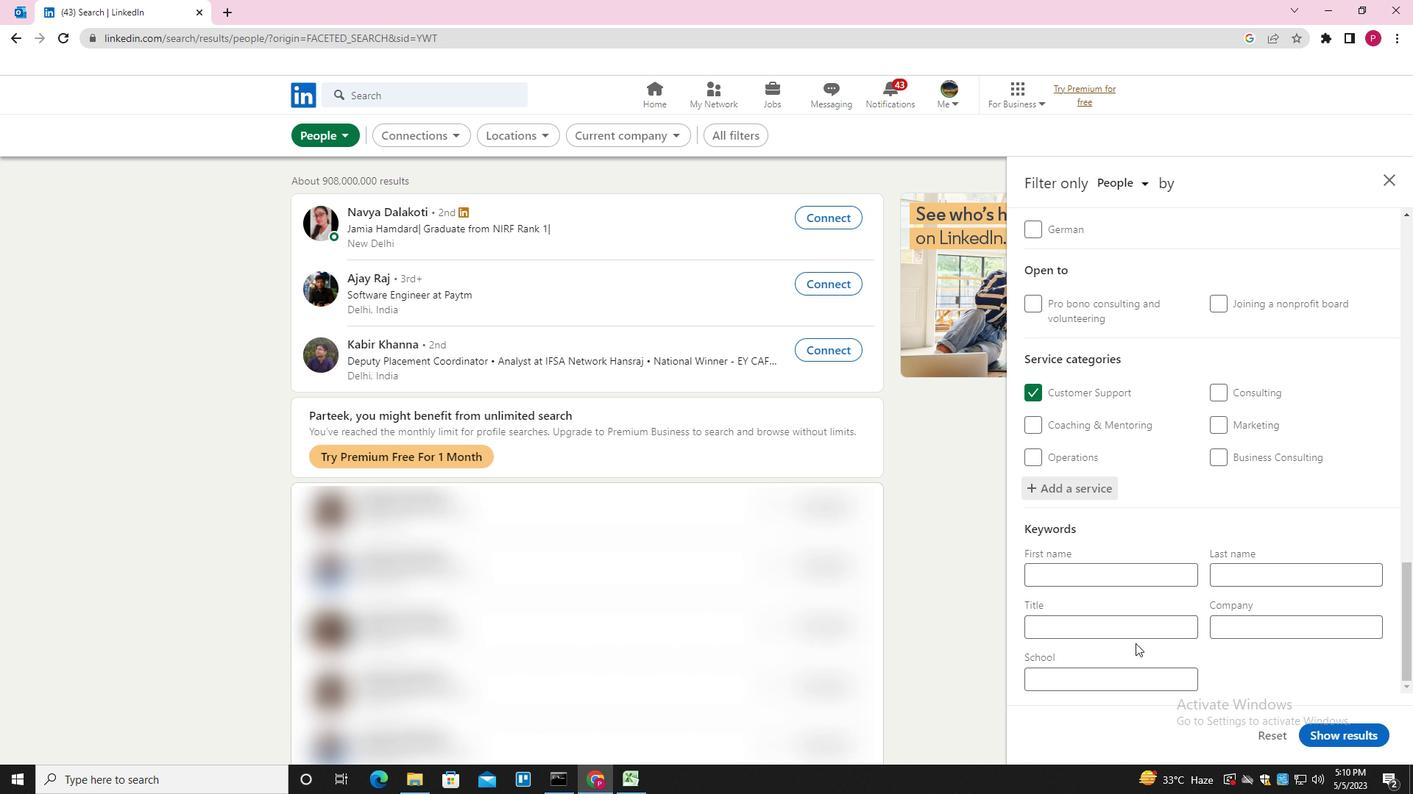 
Action: Mouse moved to (1143, 633)
Screenshot: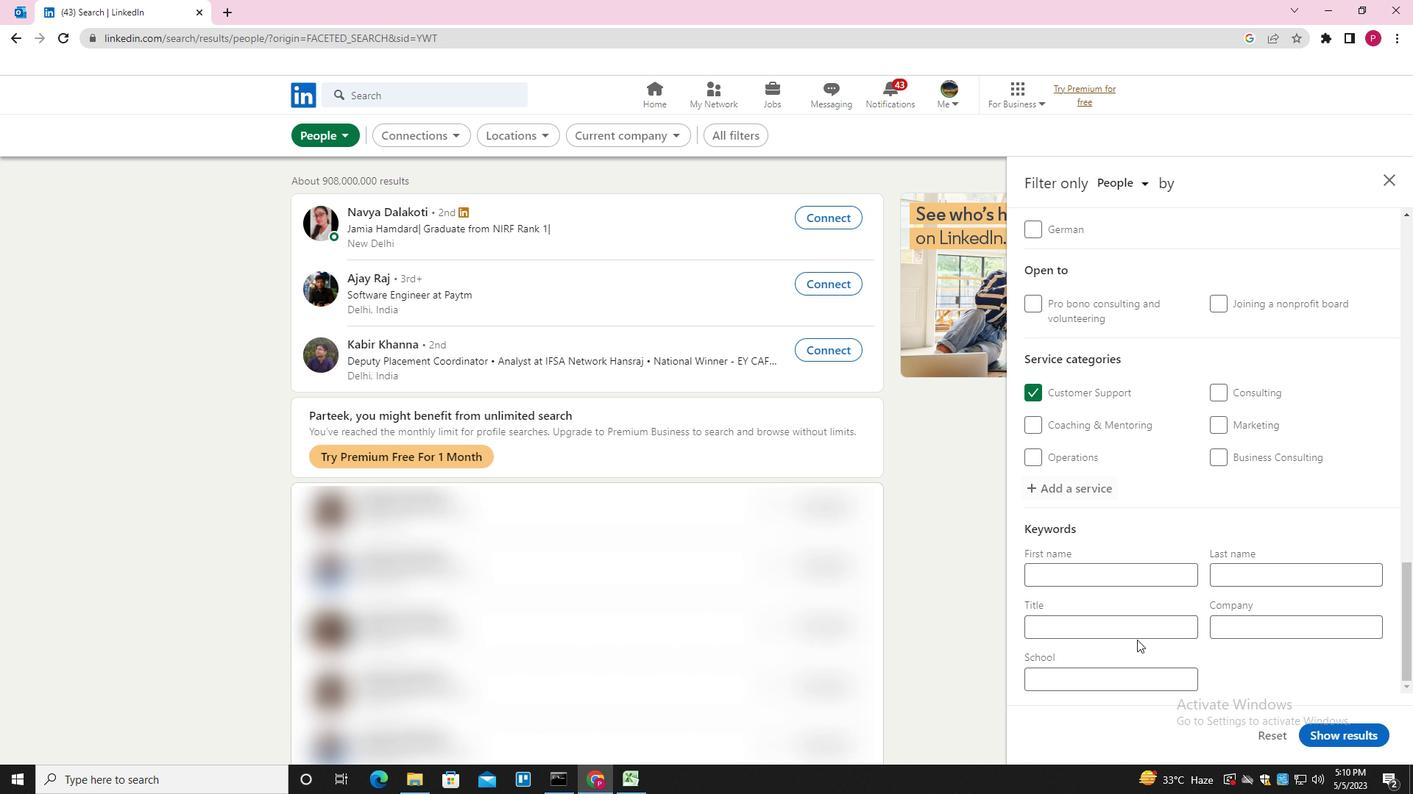 
Action: Mouse pressed left at (1143, 633)
Screenshot: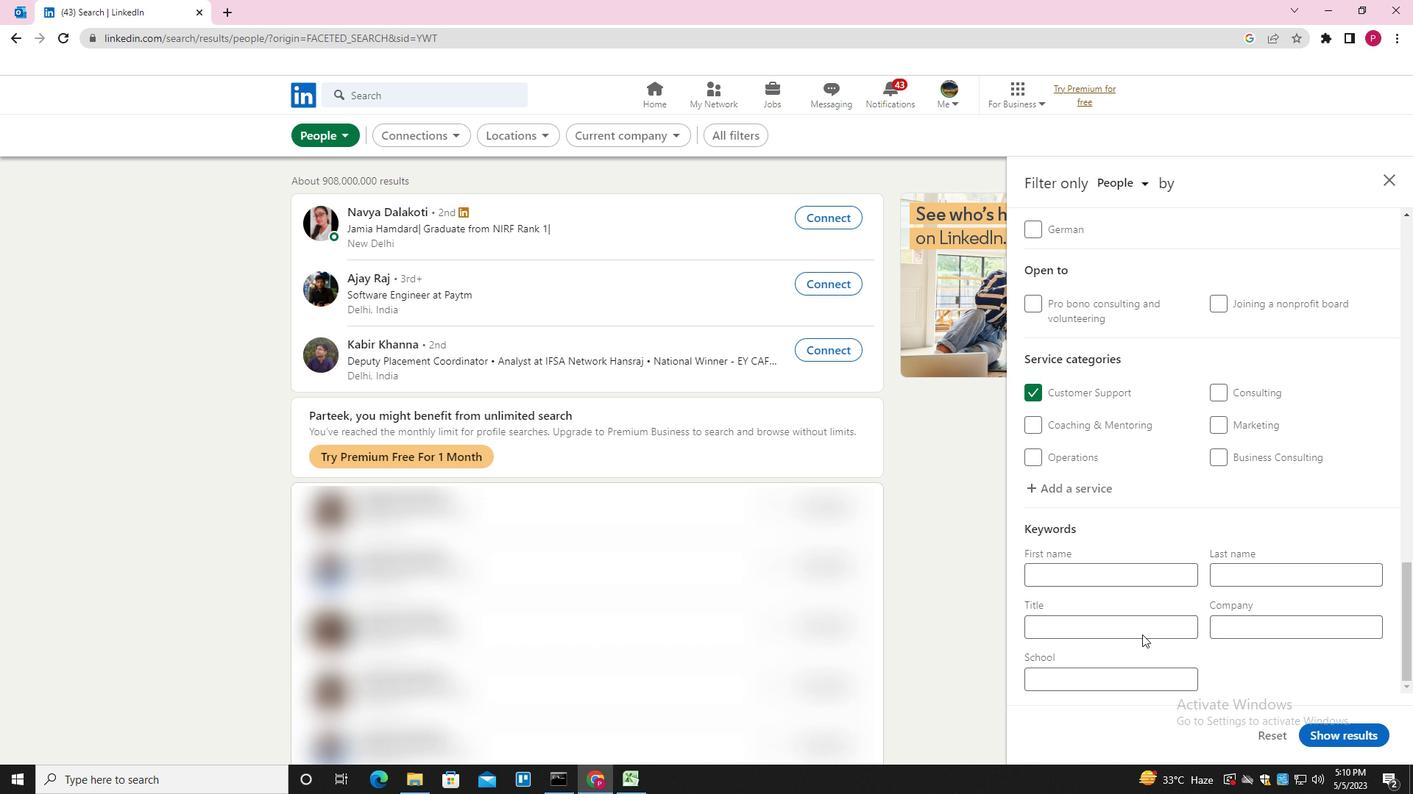 
Action: Key pressed <Key.shift><Key.shift><Key.shift><Key.shift><Key.shift><Key.shift><Key.shift><Key.shift><Key.shift><Key.shift><Key.shift><Key.shift><Key.shift><Key.shift><Key.shift><Key.shift><Key.shift><Key.shift><Key.shift>SQL<Key.space><Key.shift>DEVELOPER
Screenshot: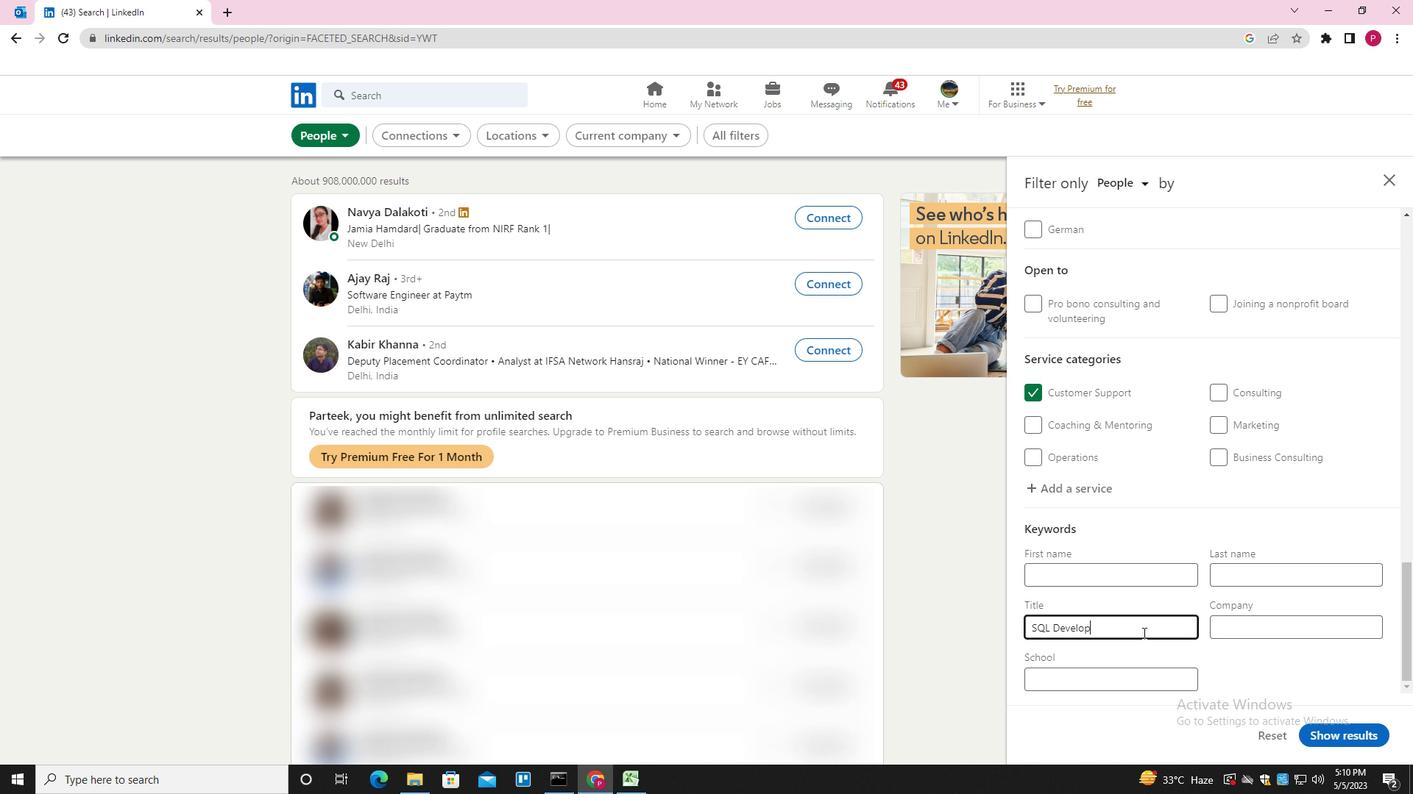 
Action: Mouse moved to (1327, 727)
Screenshot: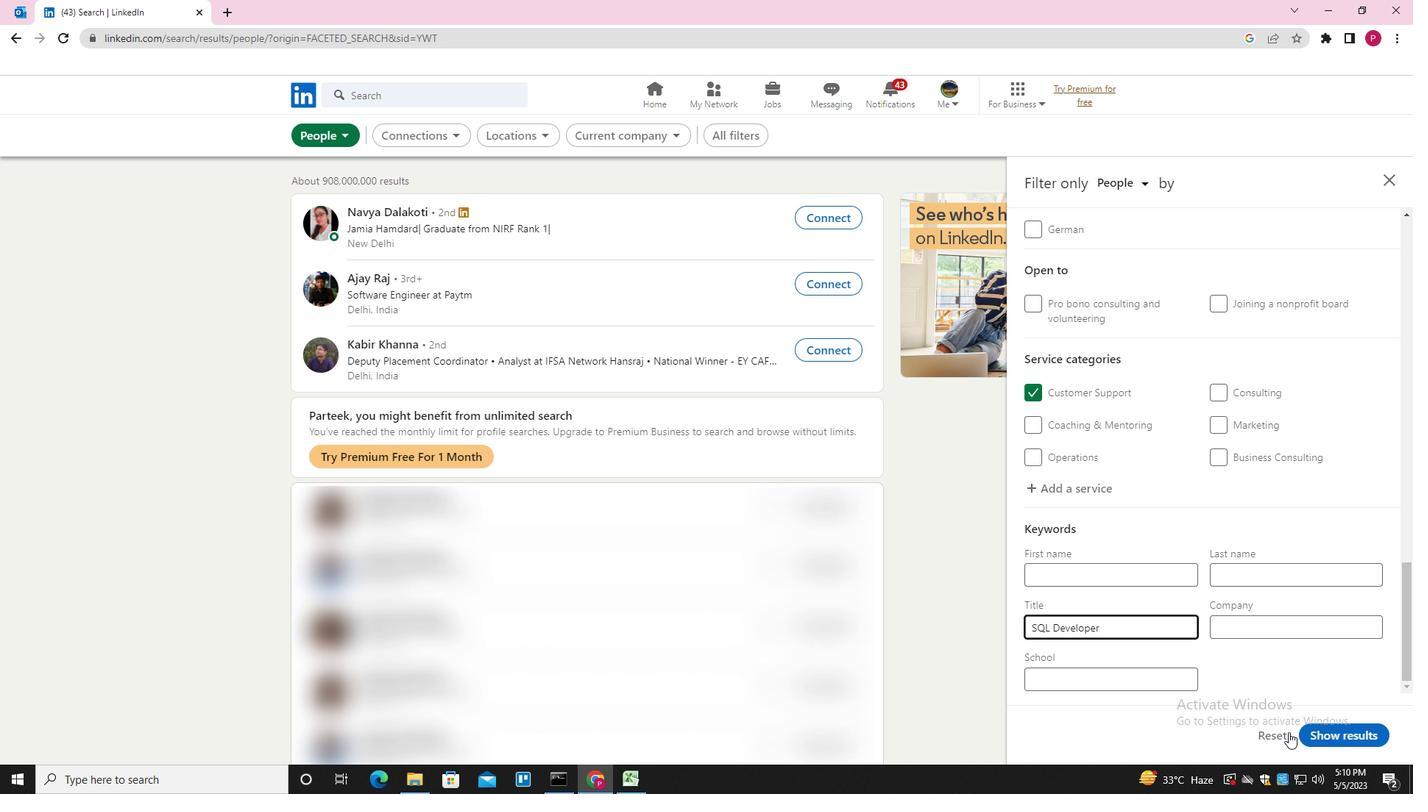 
Action: Mouse pressed left at (1327, 727)
Screenshot: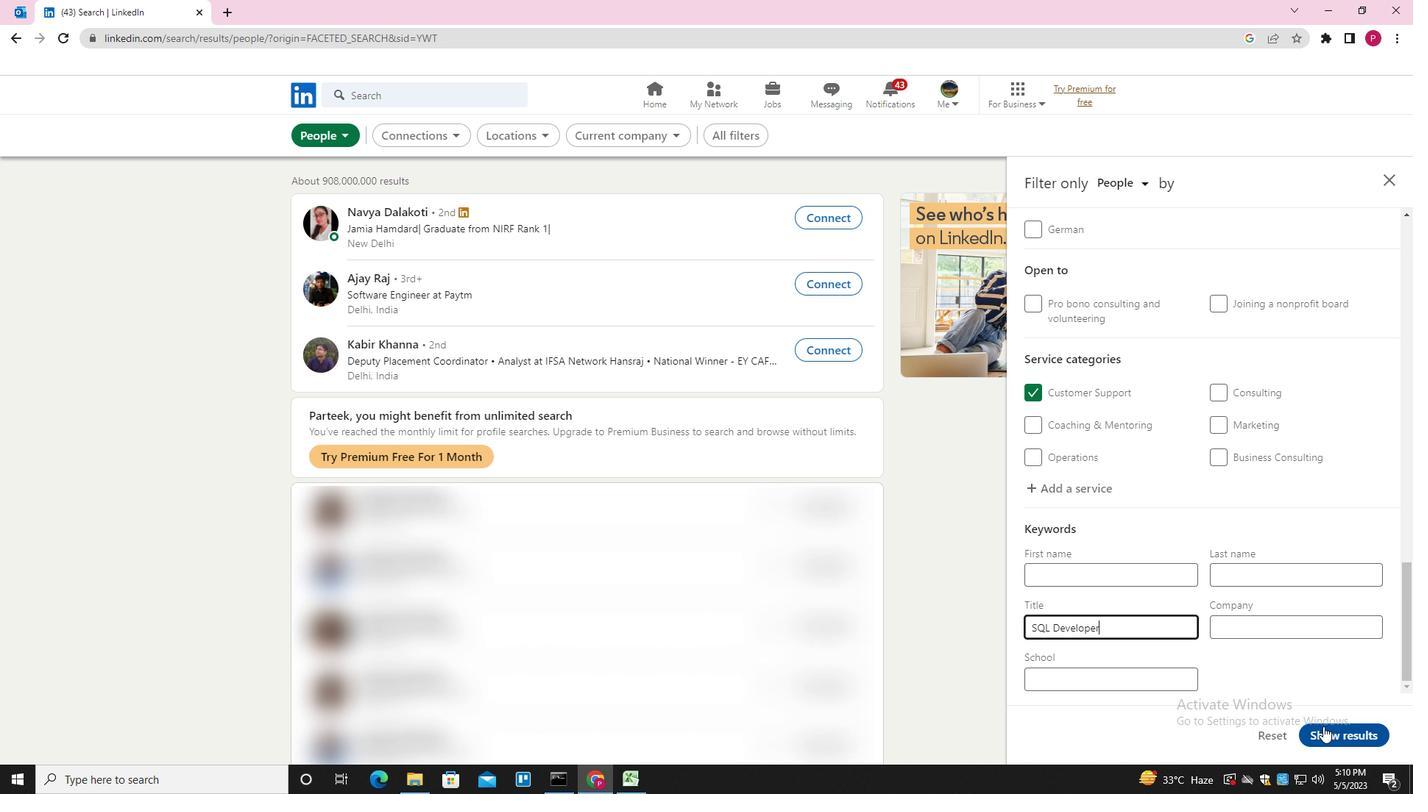 
Action: Mouse moved to (716, 335)
Screenshot: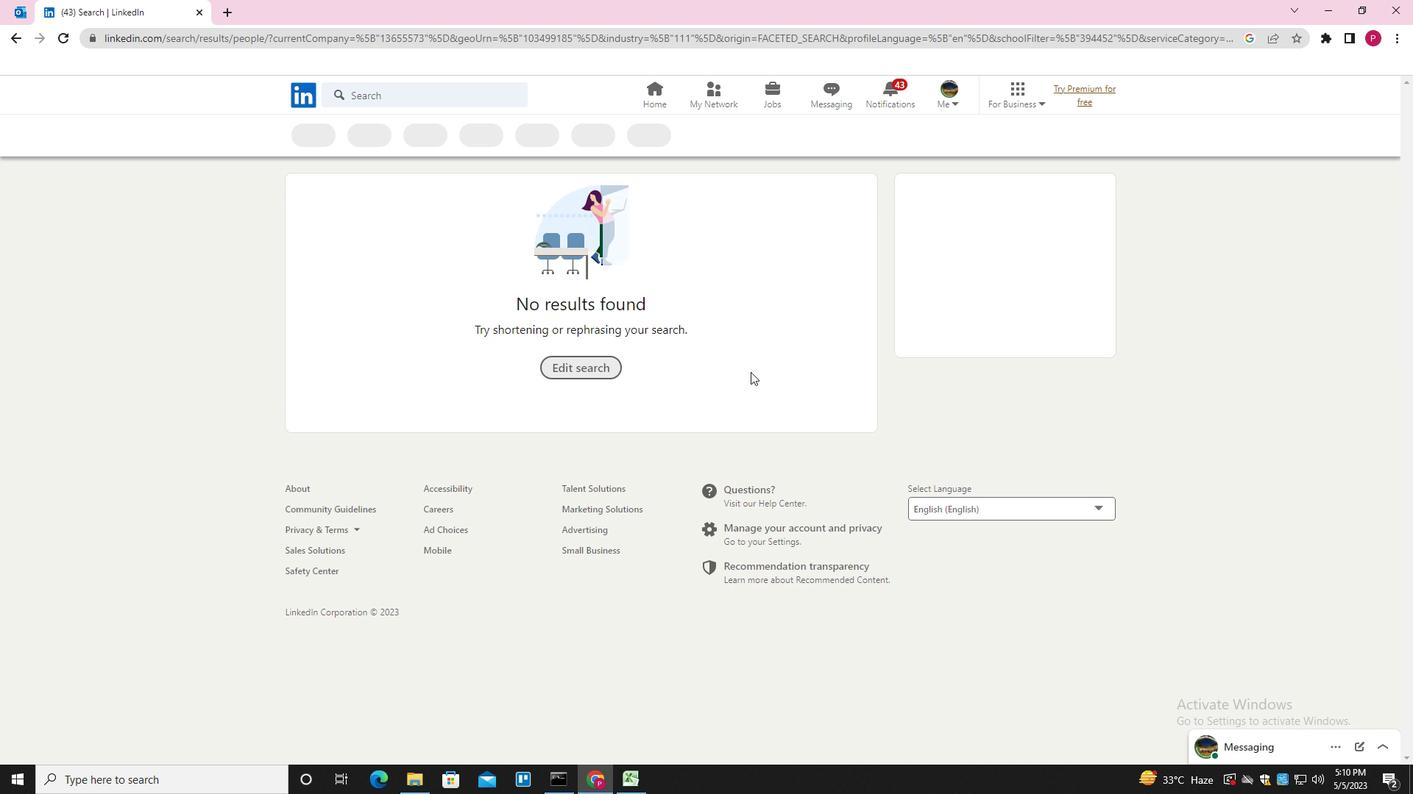 
